 Task: Find connections with filter location Xinghua with filter topic #coachingwith filter profile language French with filter current company Marine Insight with filter school THANTHAI PERIYAR GOVERNMENT INSTITUTE OF TECHNOLOGY with filter industry Industry Associations with filter service category Visual Design with filter keywords title Beautician
Action: Mouse moved to (661, 88)
Screenshot: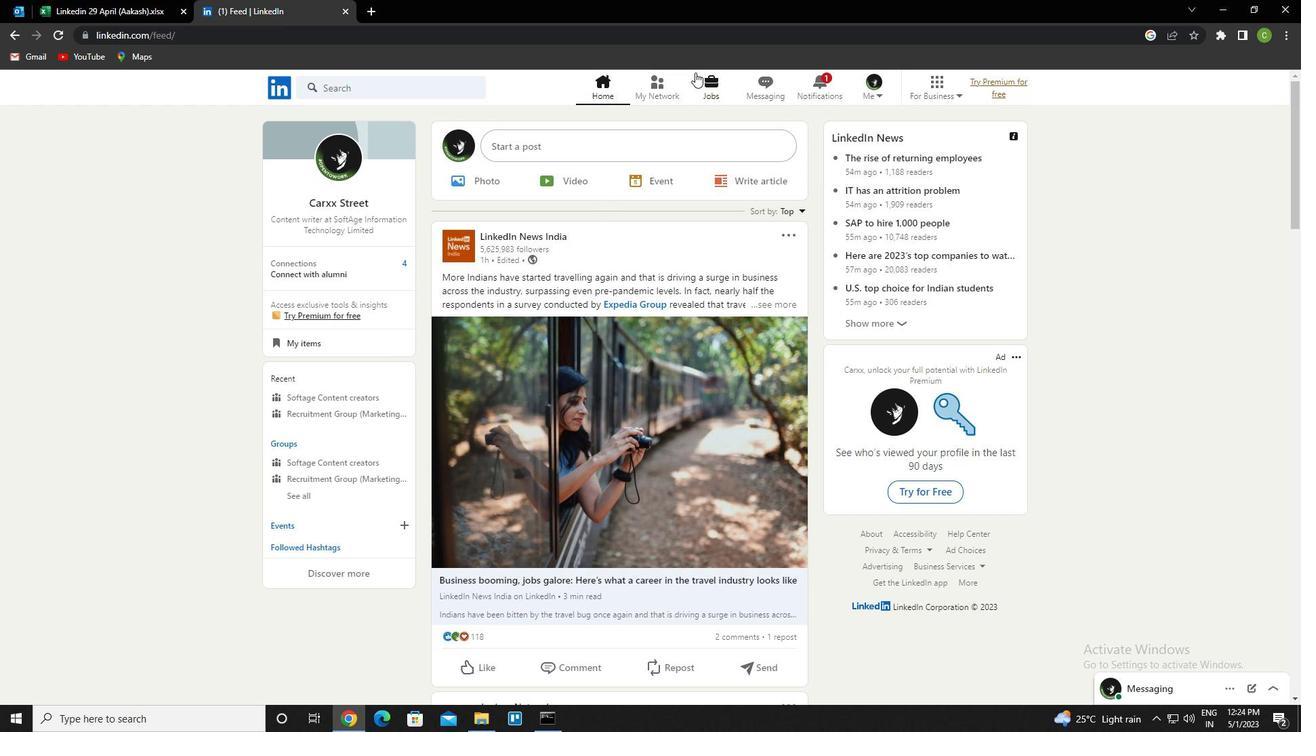 
Action: Mouse pressed left at (661, 88)
Screenshot: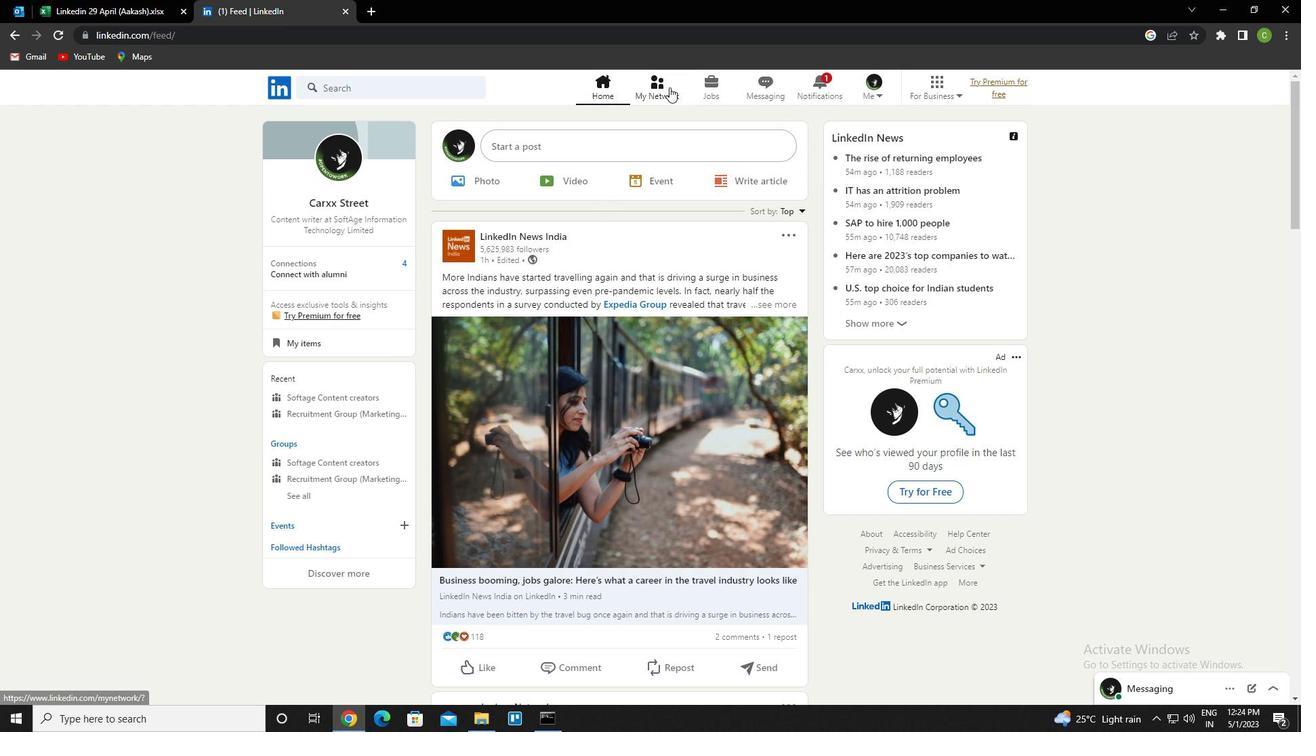 
Action: Mouse moved to (375, 165)
Screenshot: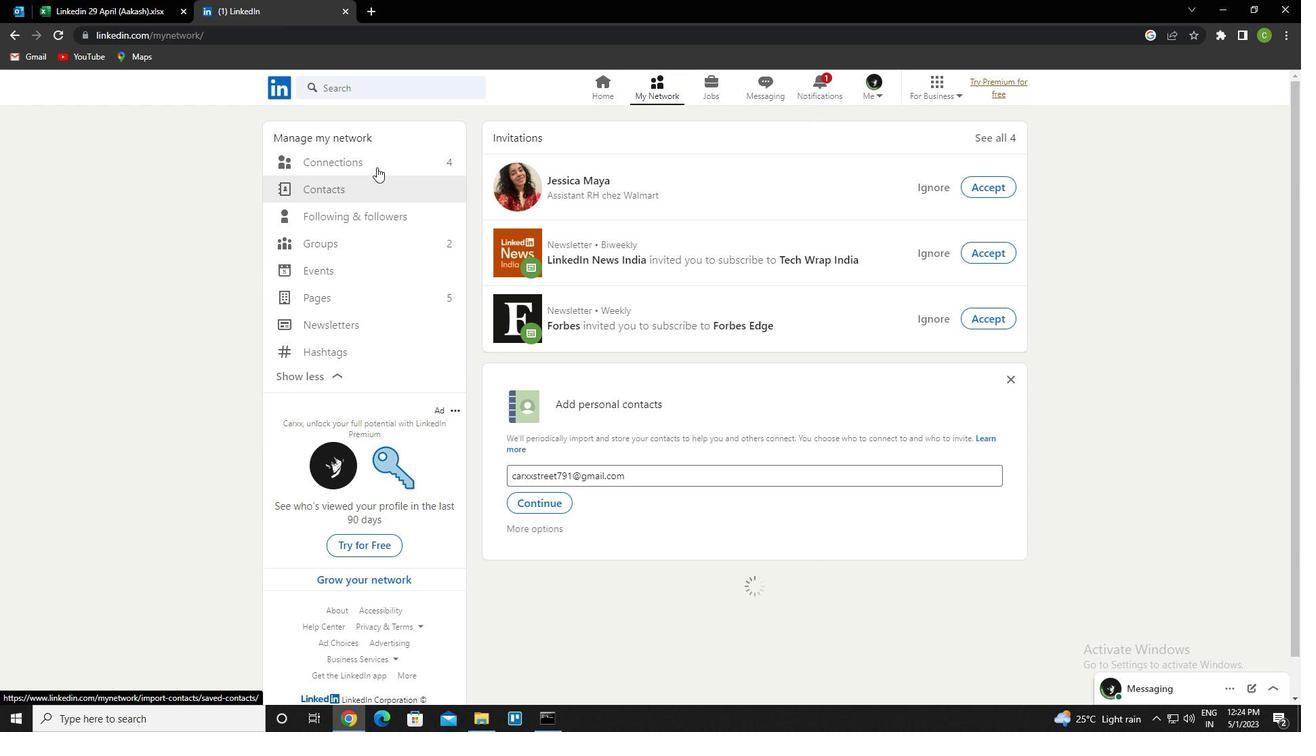 
Action: Mouse pressed left at (375, 165)
Screenshot: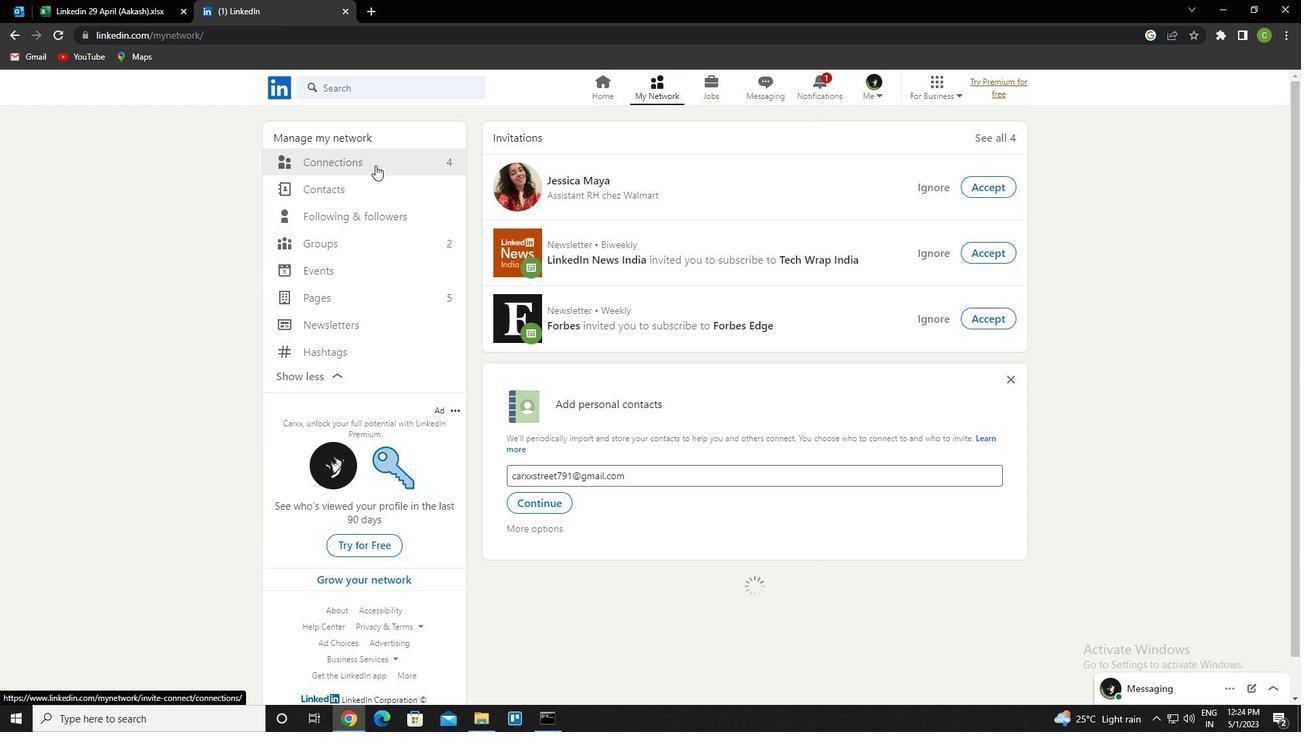 
Action: Mouse moved to (762, 154)
Screenshot: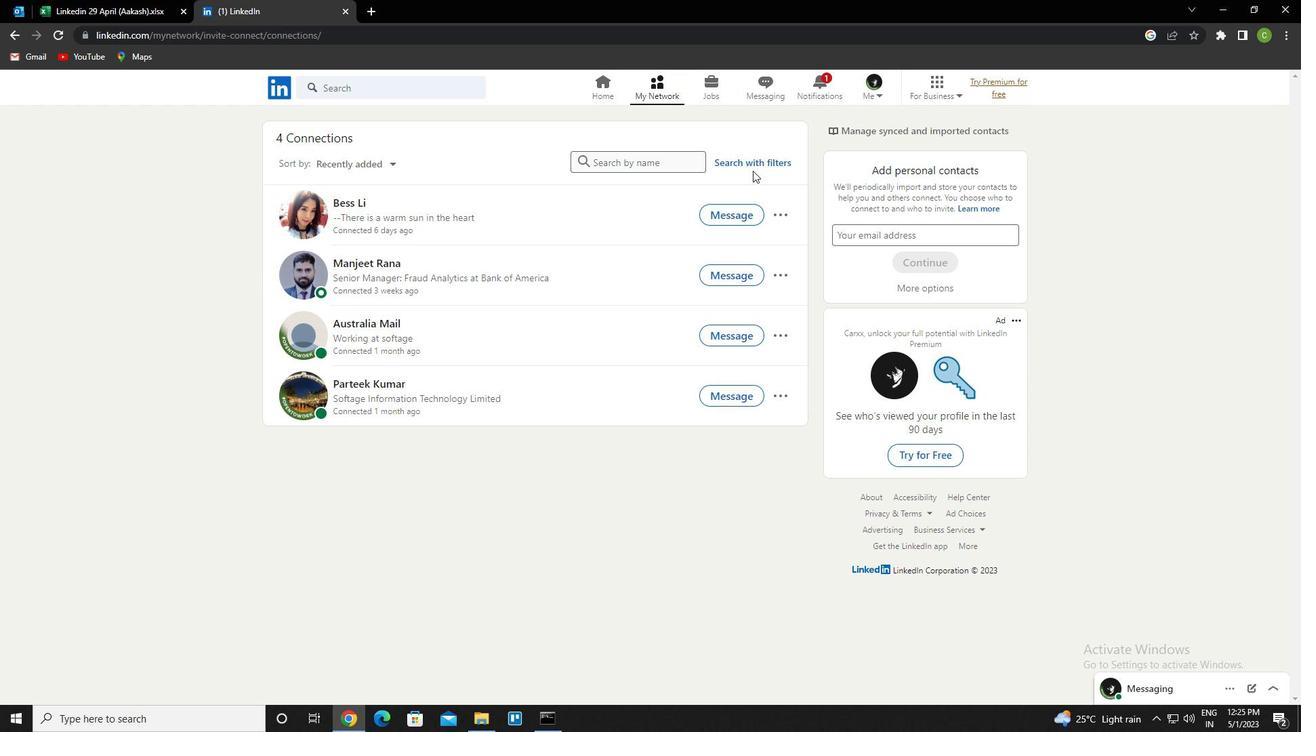 
Action: Mouse pressed left at (762, 154)
Screenshot: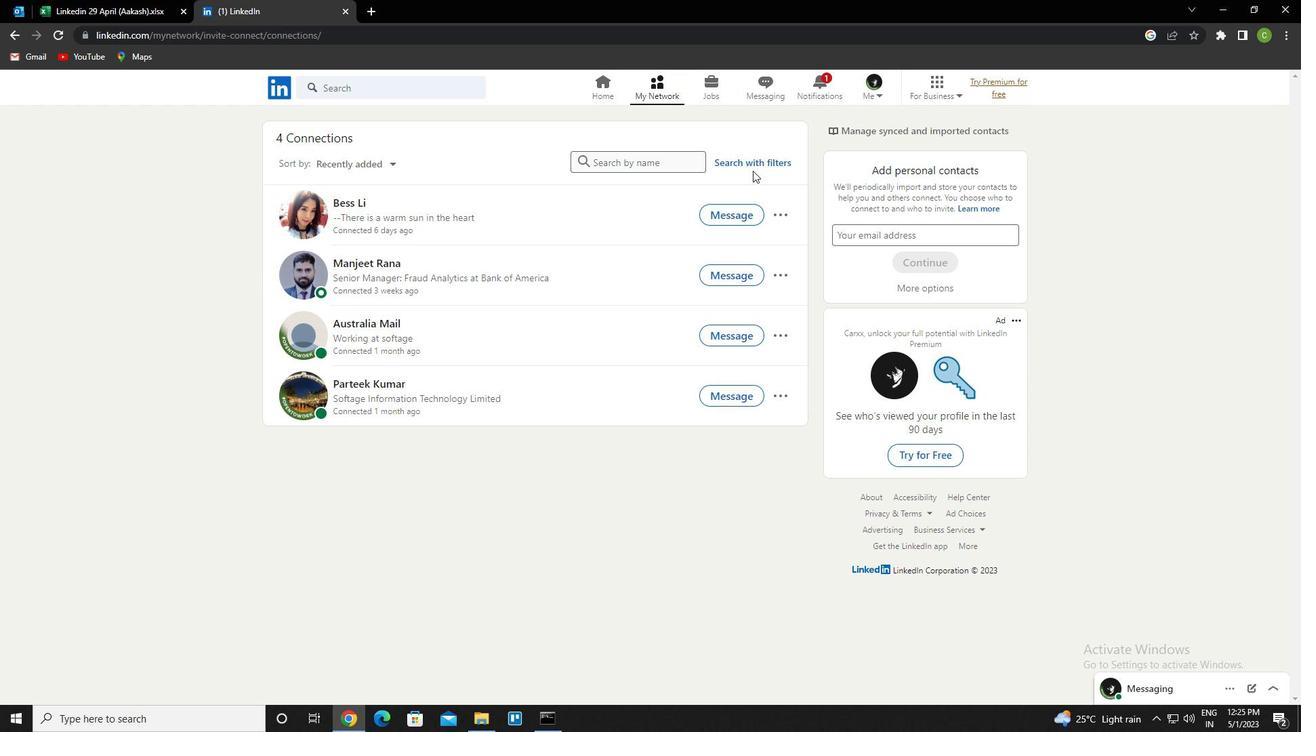 
Action: Mouse moved to (689, 127)
Screenshot: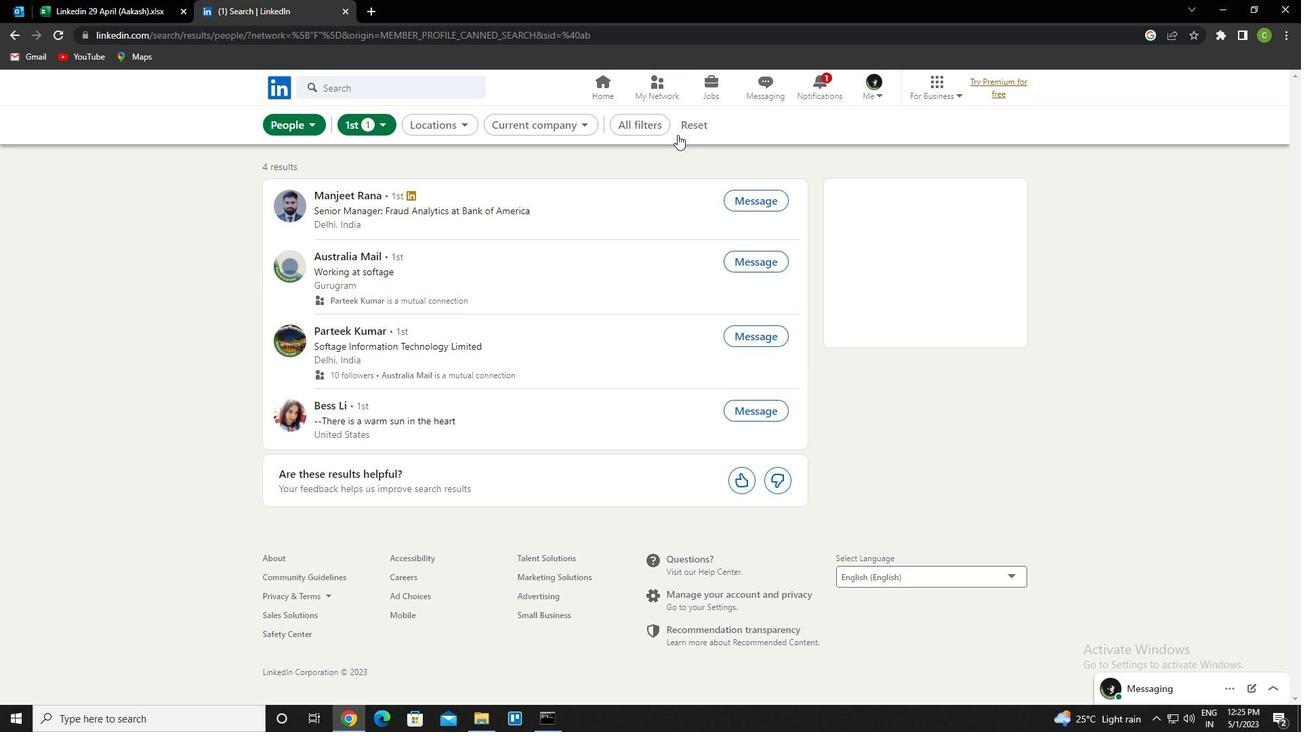 
Action: Mouse pressed left at (689, 127)
Screenshot: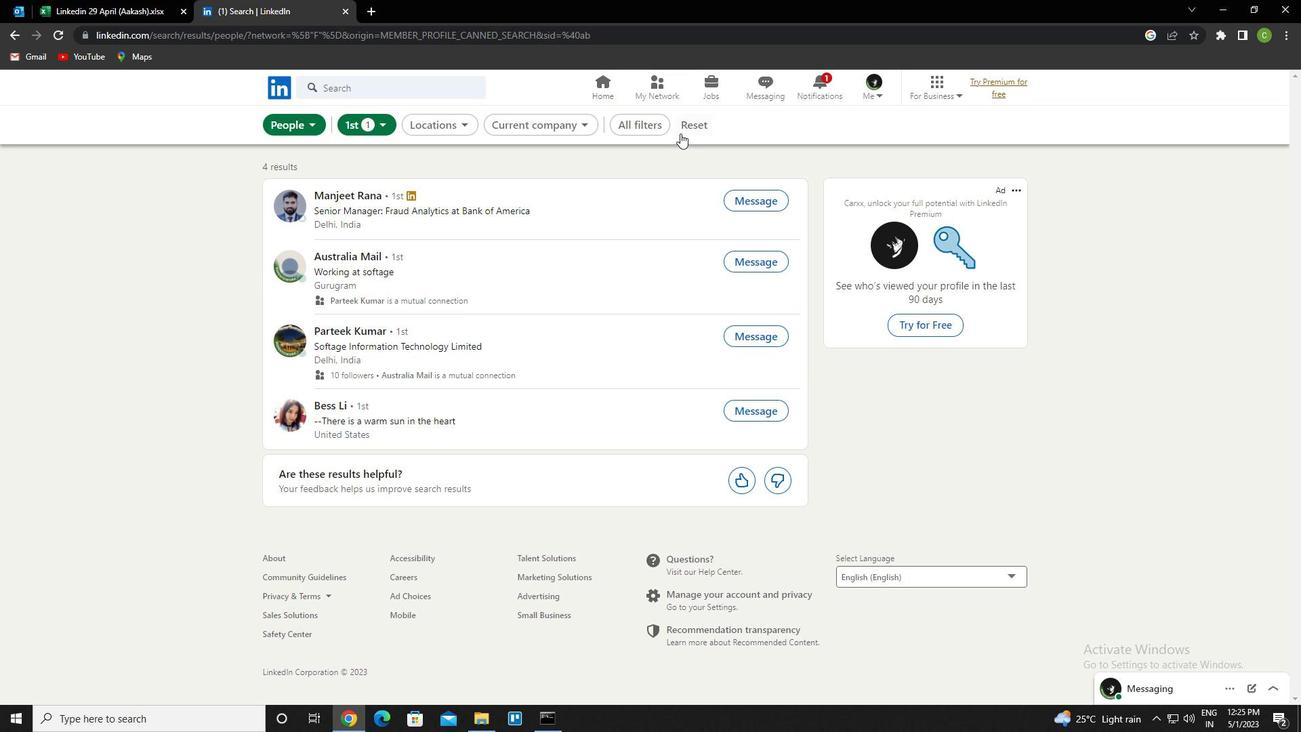 
Action: Mouse moved to (680, 111)
Screenshot: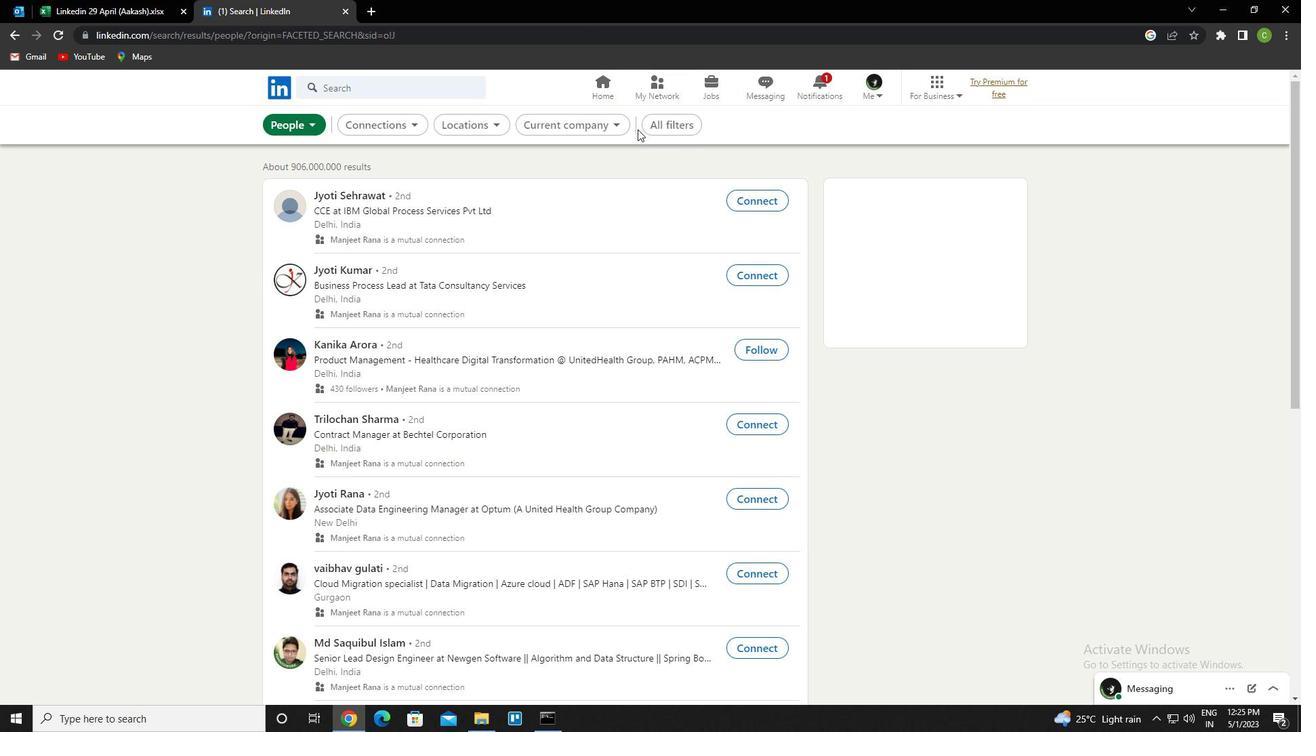 
Action: Mouse pressed left at (680, 111)
Screenshot: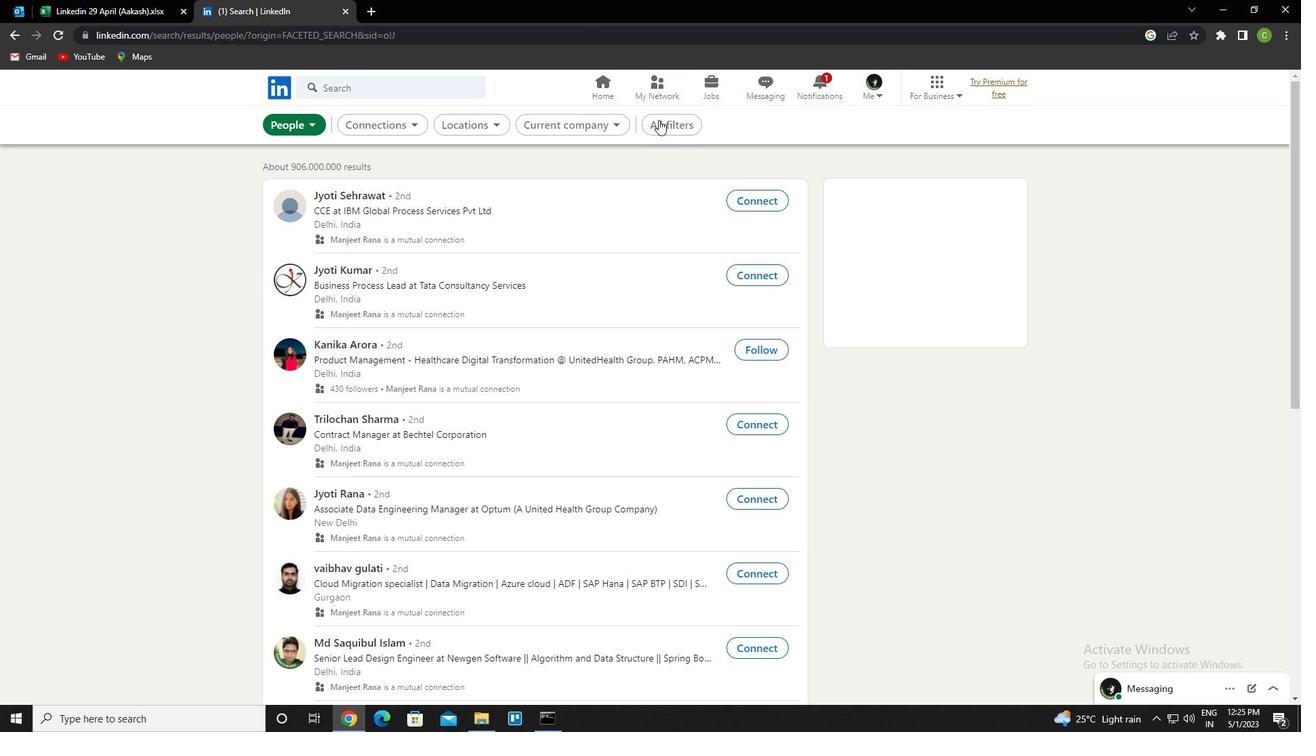 
Action: Mouse moved to (673, 124)
Screenshot: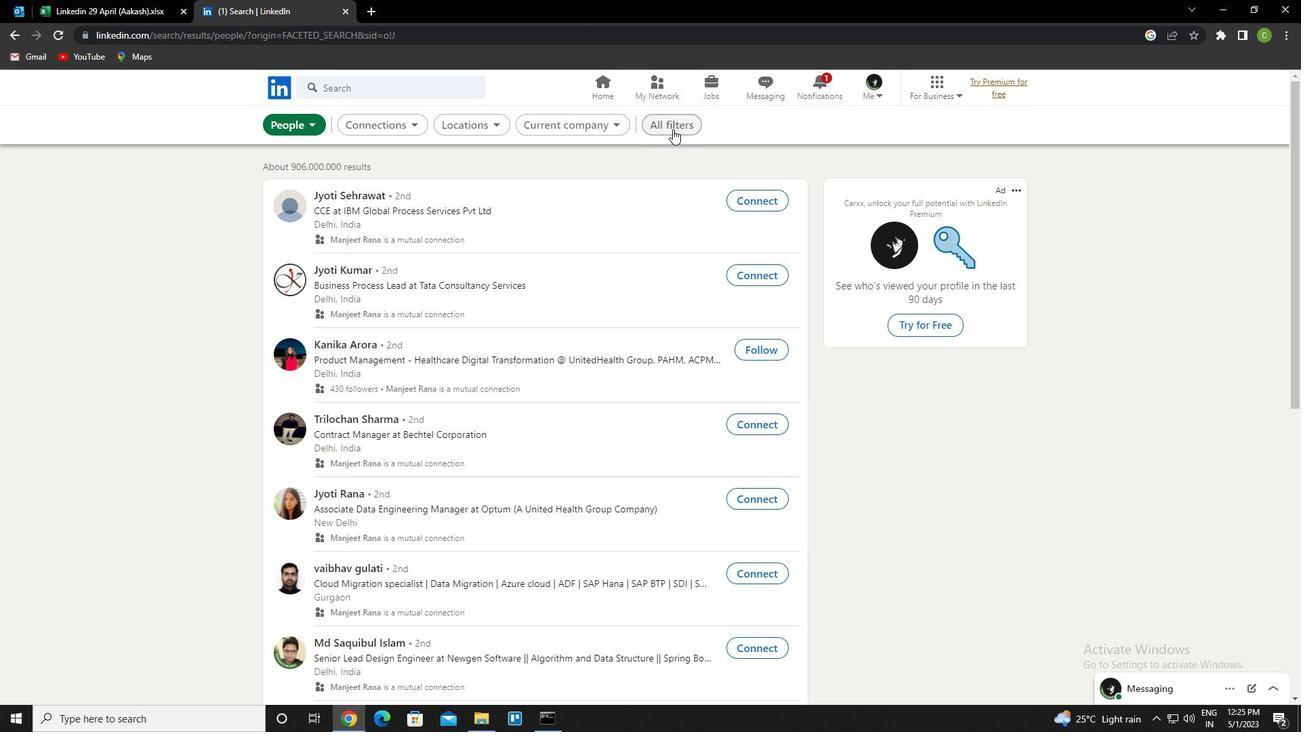 
Action: Mouse pressed left at (673, 124)
Screenshot: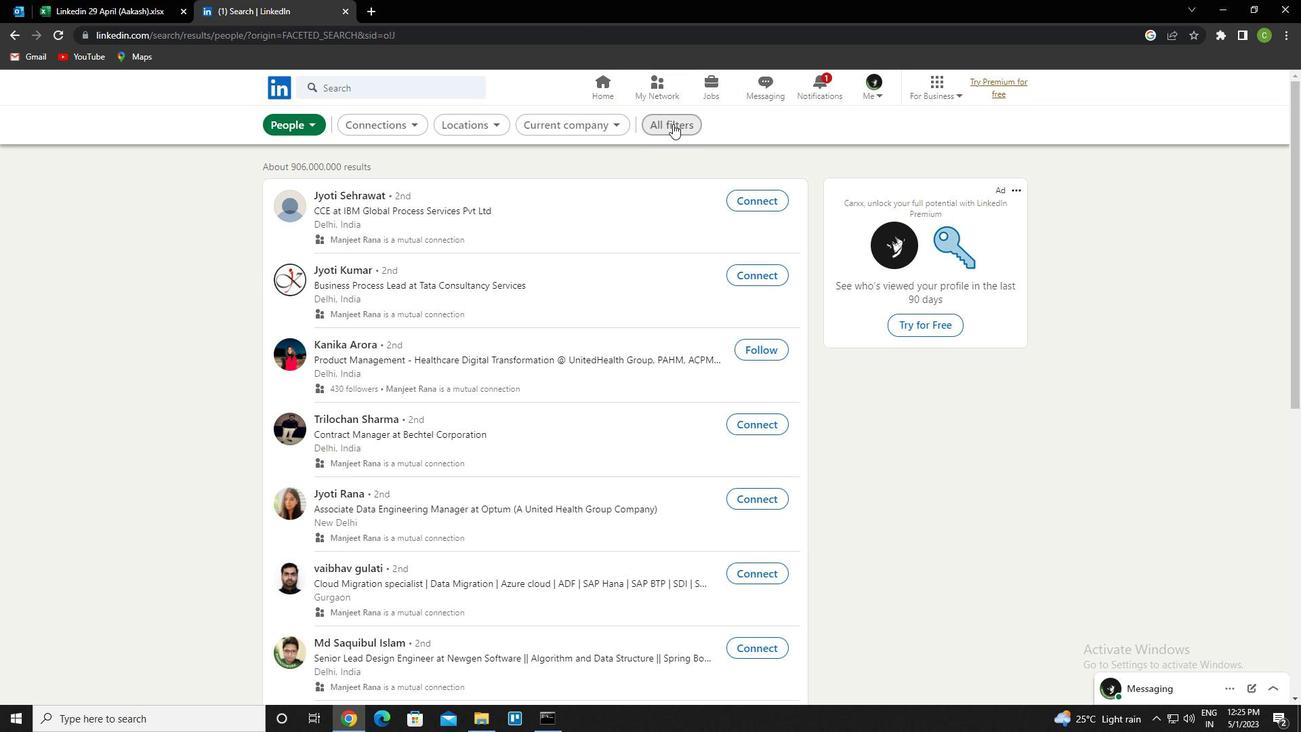 
Action: Mouse moved to (1136, 506)
Screenshot: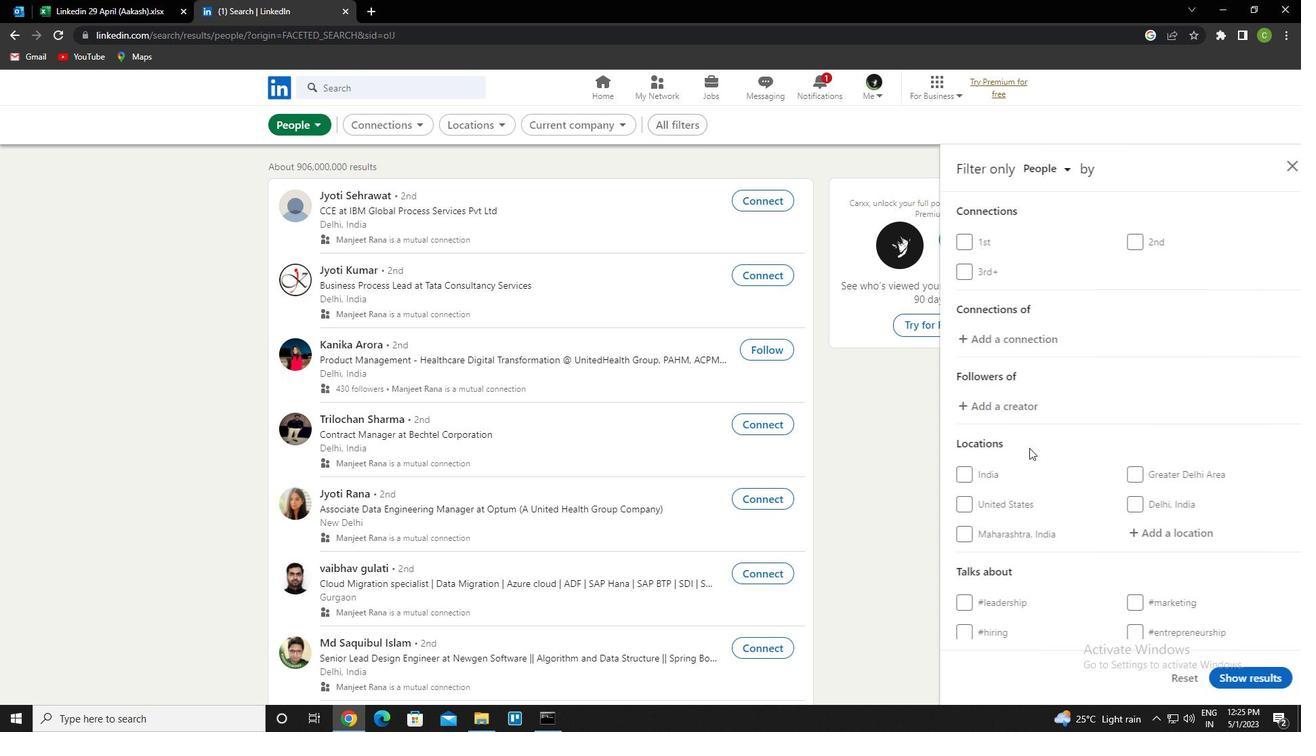 
Action: Mouse scrolled (1136, 505) with delta (0, 0)
Screenshot: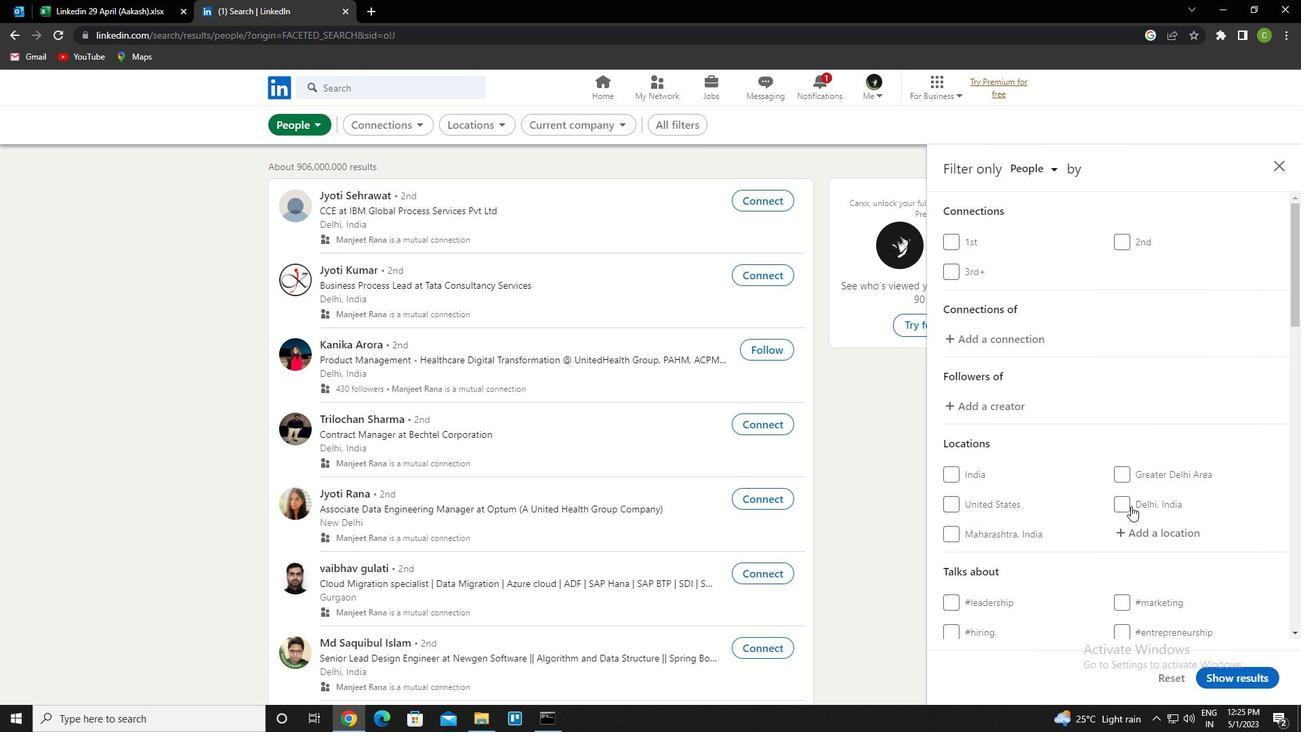 
Action: Mouse scrolled (1136, 505) with delta (0, 0)
Screenshot: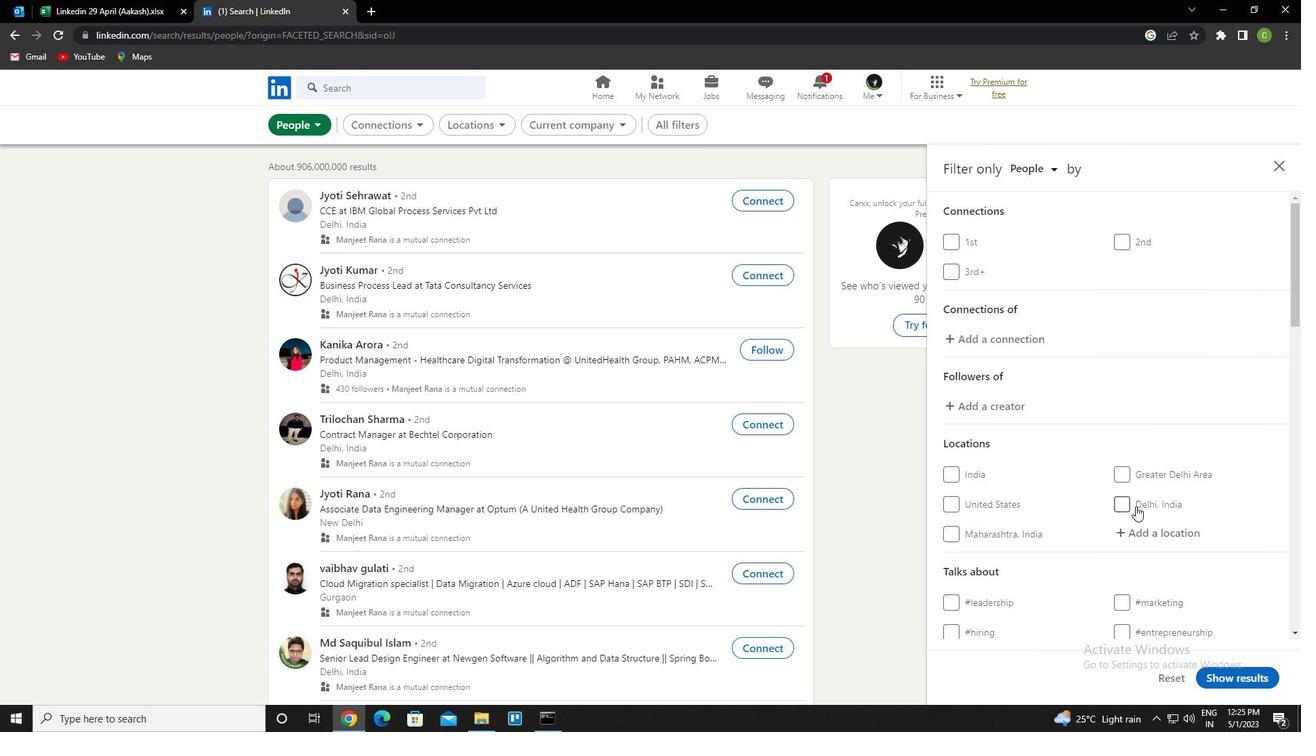 
Action: Mouse moved to (1158, 404)
Screenshot: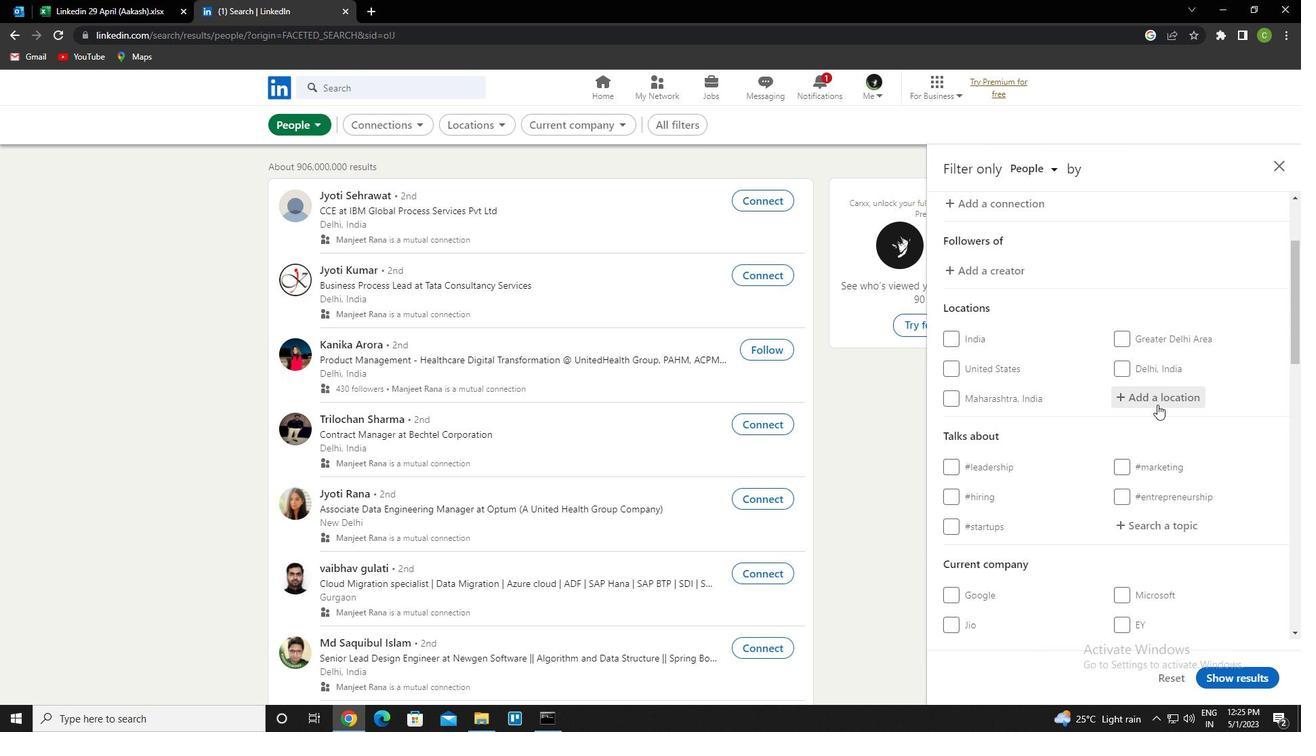 
Action: Mouse pressed left at (1158, 404)
Screenshot: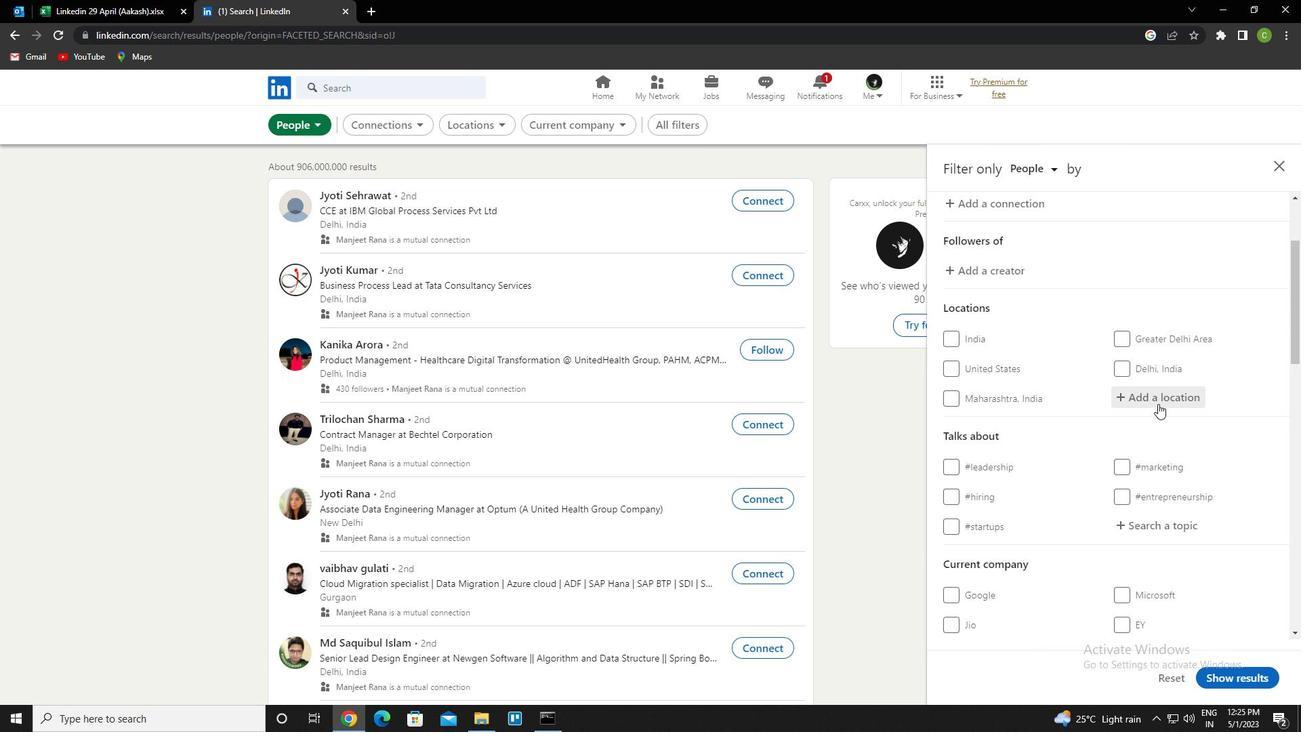 
Action: Mouse moved to (1156, 404)
Screenshot: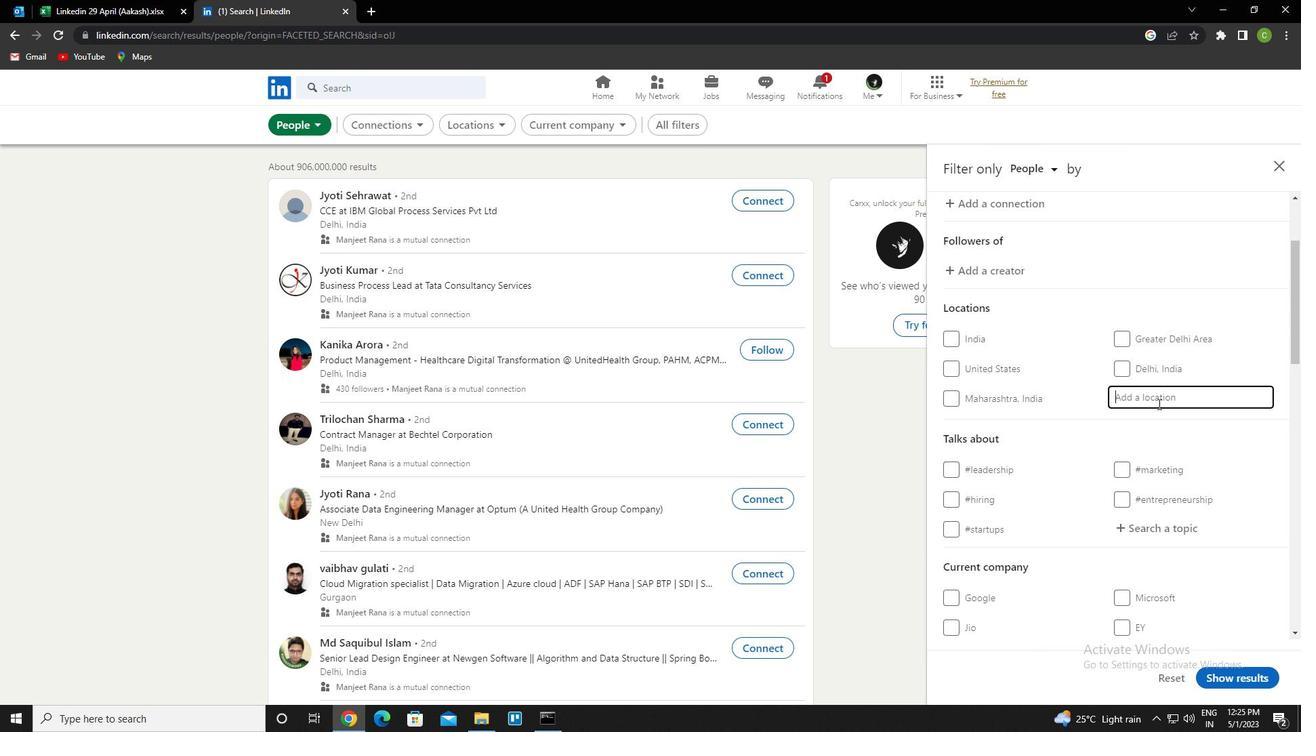 
Action: Key pressed <Key.caps_lock>x<Key.caps_lock>inghua<Key.enter>
Screenshot: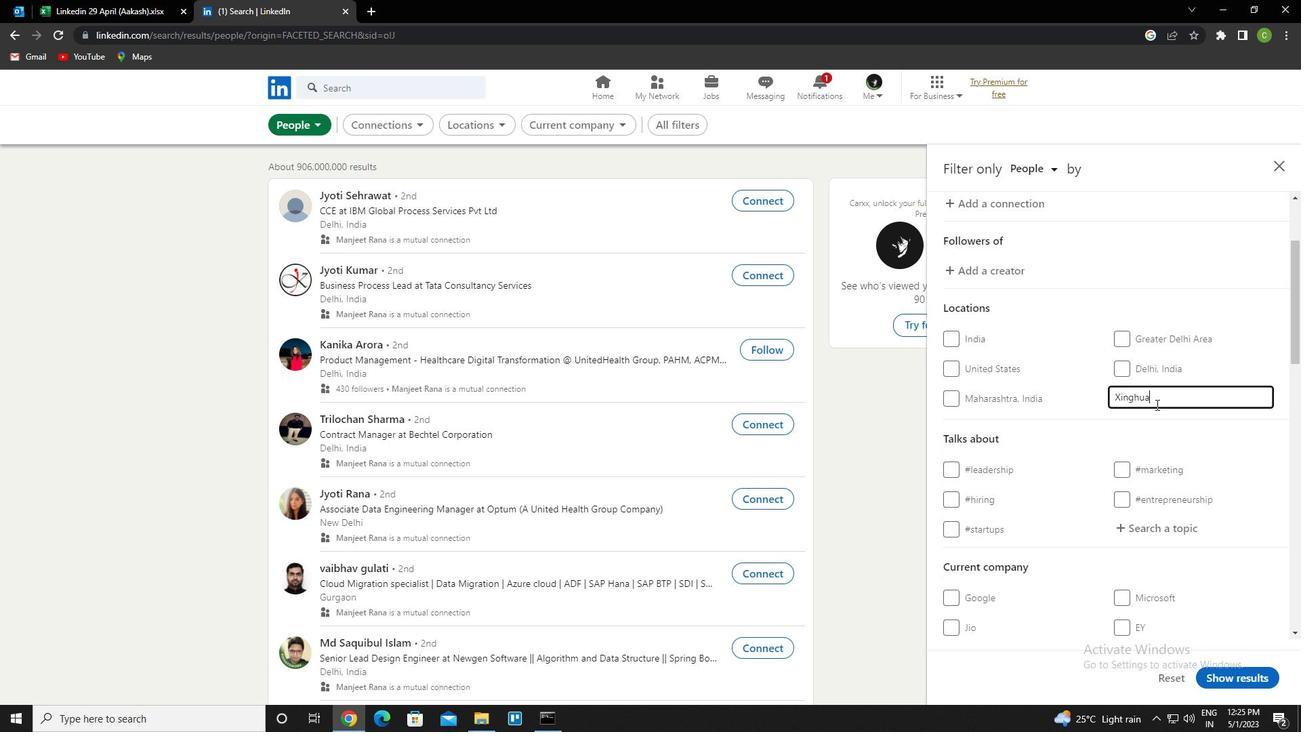 
Action: Mouse moved to (1145, 412)
Screenshot: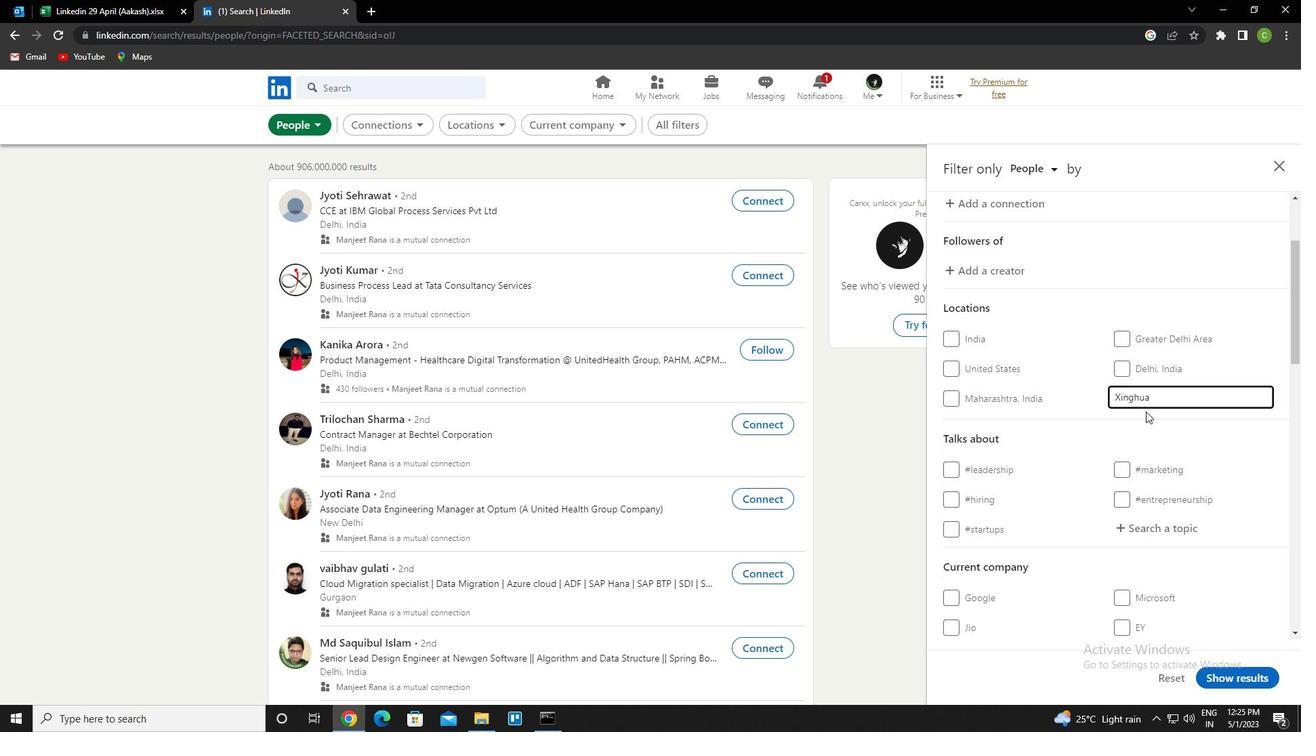 
Action: Mouse scrolled (1145, 412) with delta (0, 0)
Screenshot: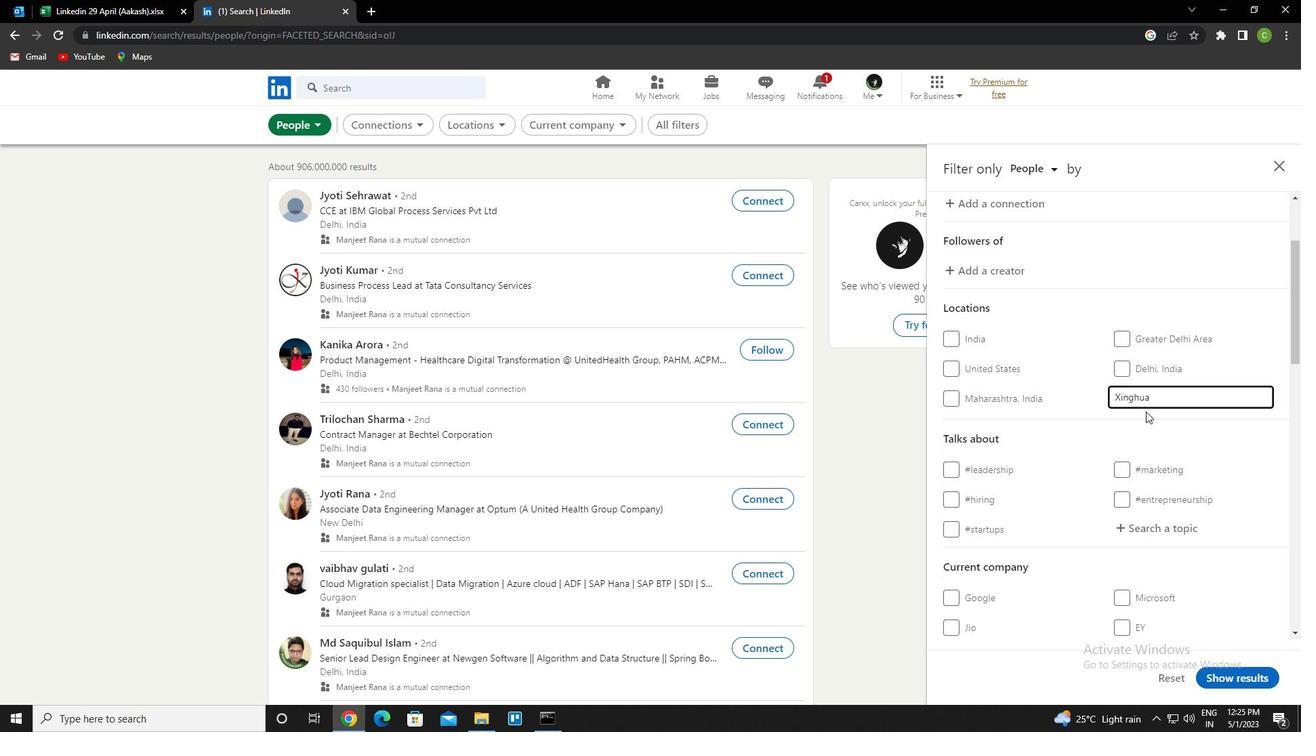 
Action: Mouse moved to (1145, 412)
Screenshot: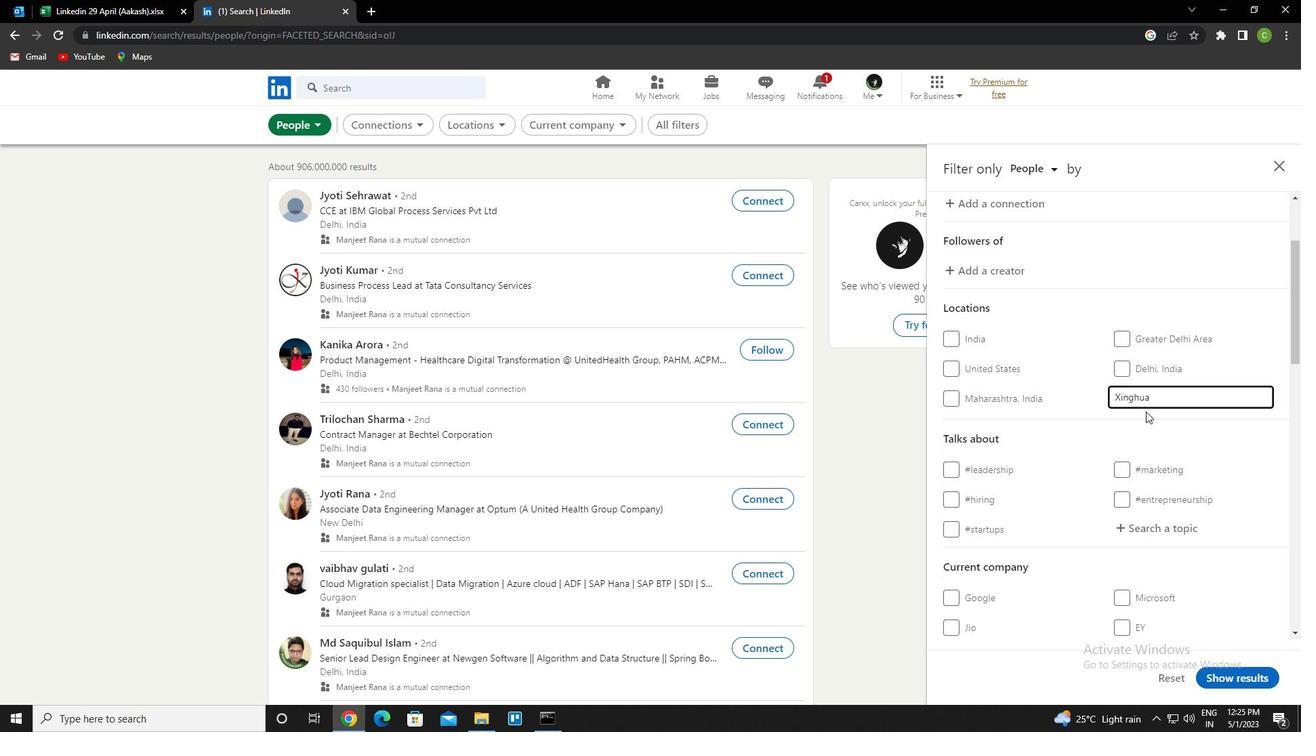 
Action: Mouse scrolled (1145, 412) with delta (0, 0)
Screenshot: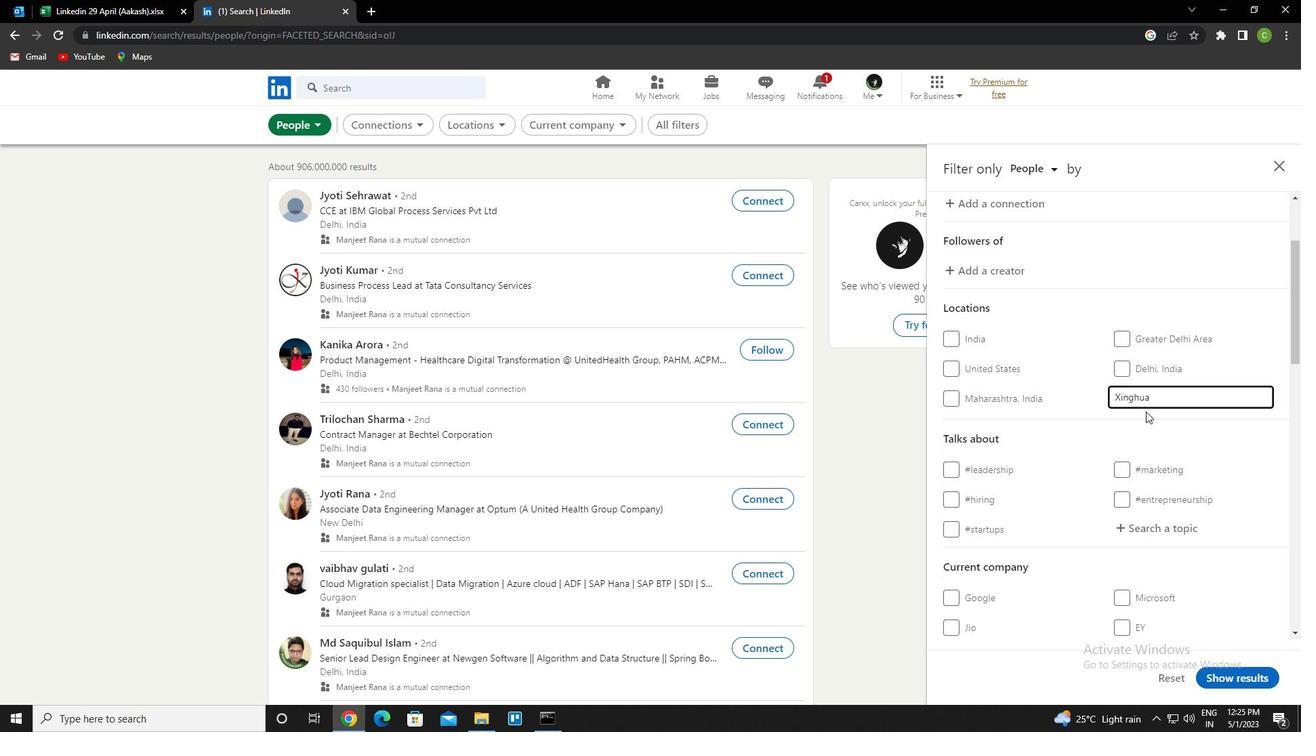 
Action: Mouse moved to (1155, 397)
Screenshot: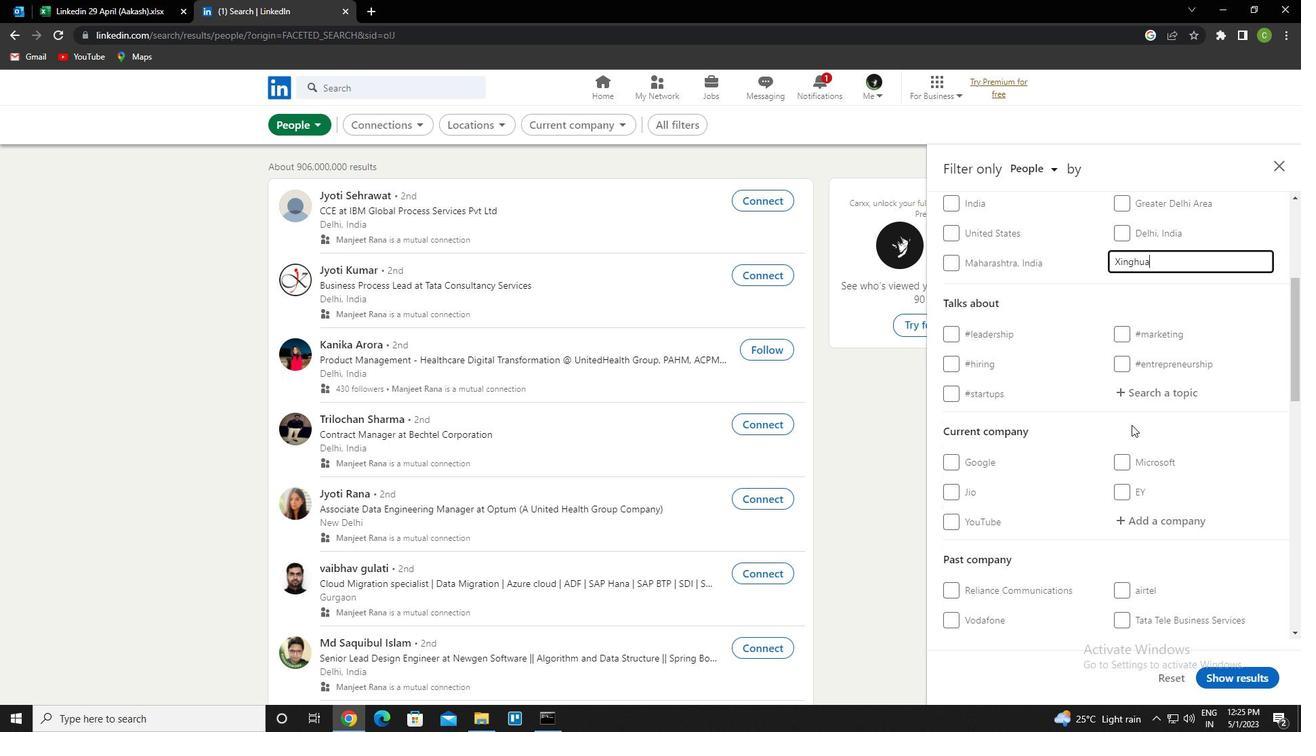 
Action: Mouse pressed left at (1155, 397)
Screenshot: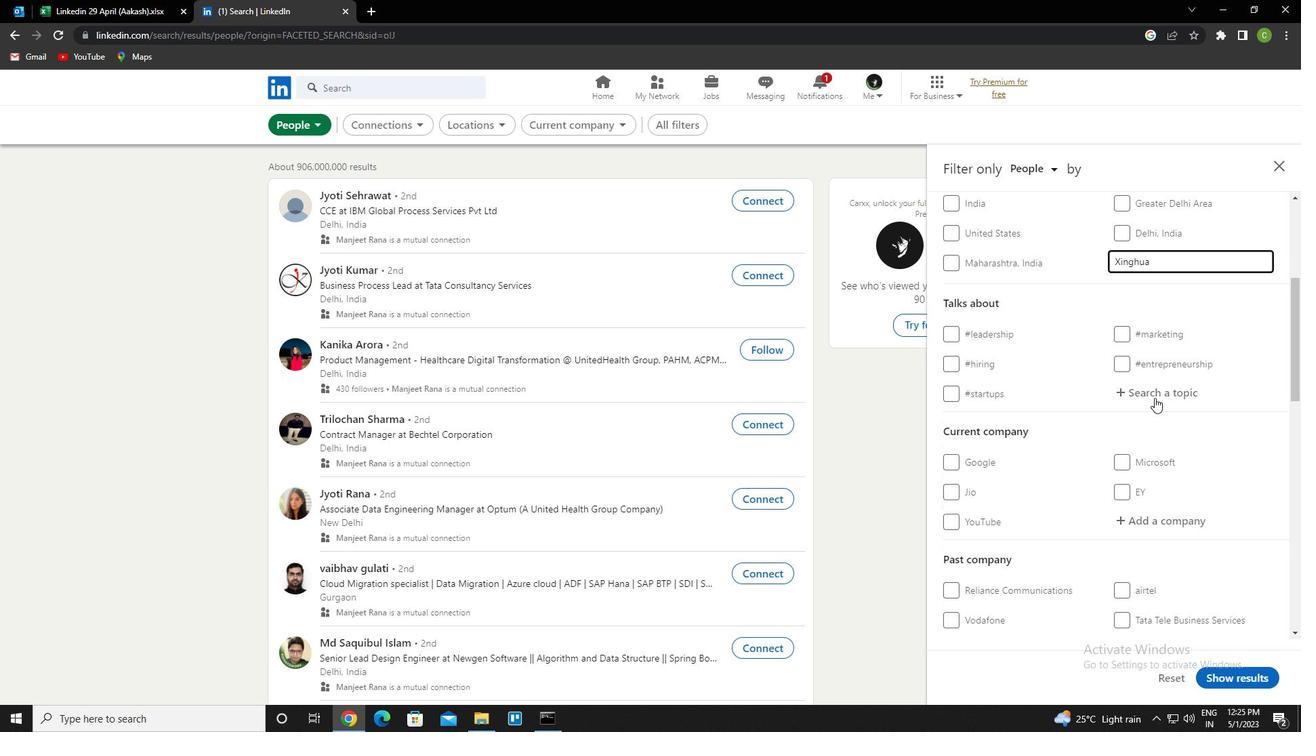 
Action: Key pressed coaching<Key.down><Key.enter>
Screenshot: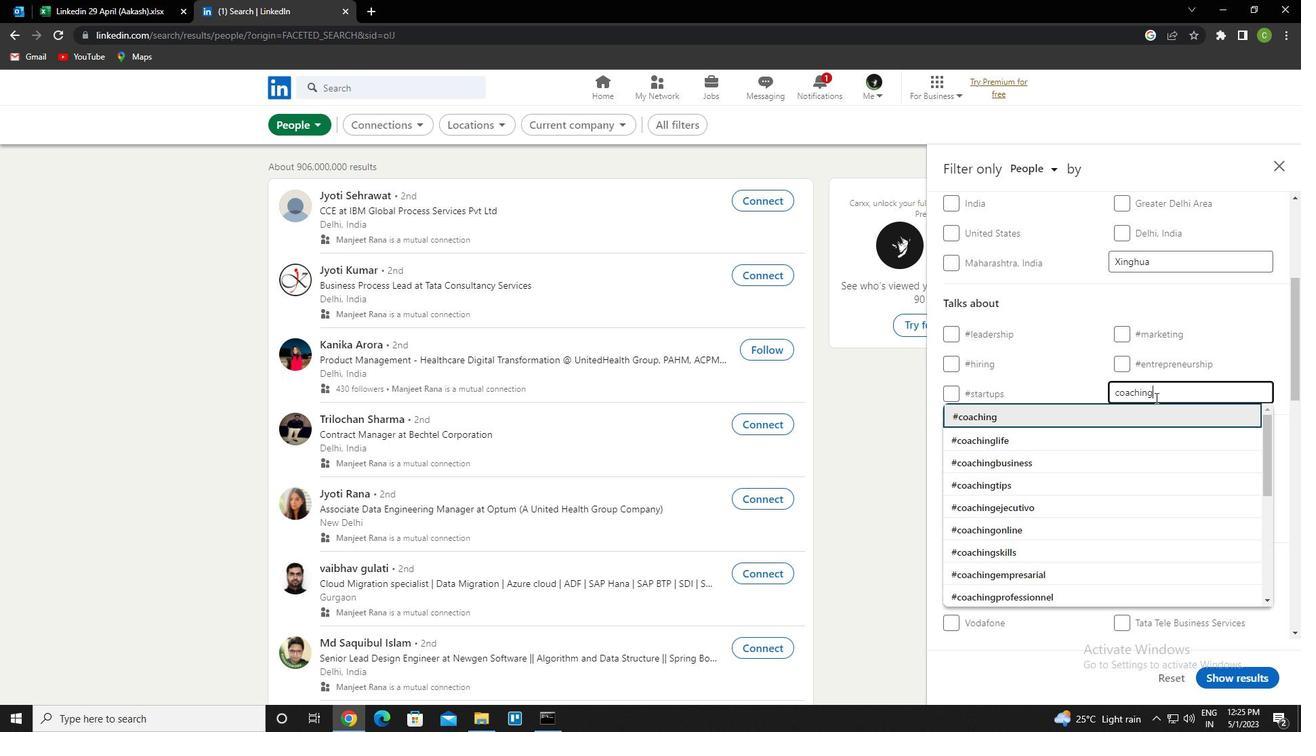
Action: Mouse moved to (1171, 406)
Screenshot: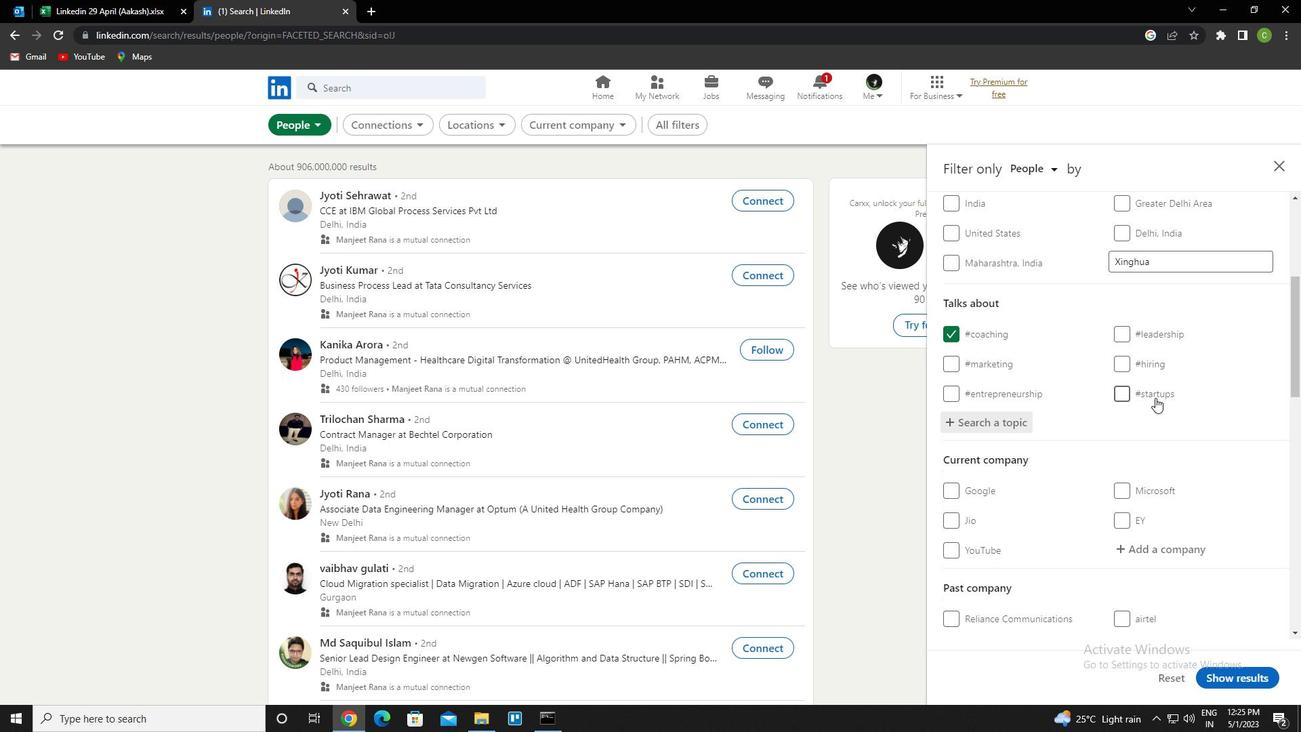 
Action: Mouse scrolled (1171, 406) with delta (0, 0)
Screenshot: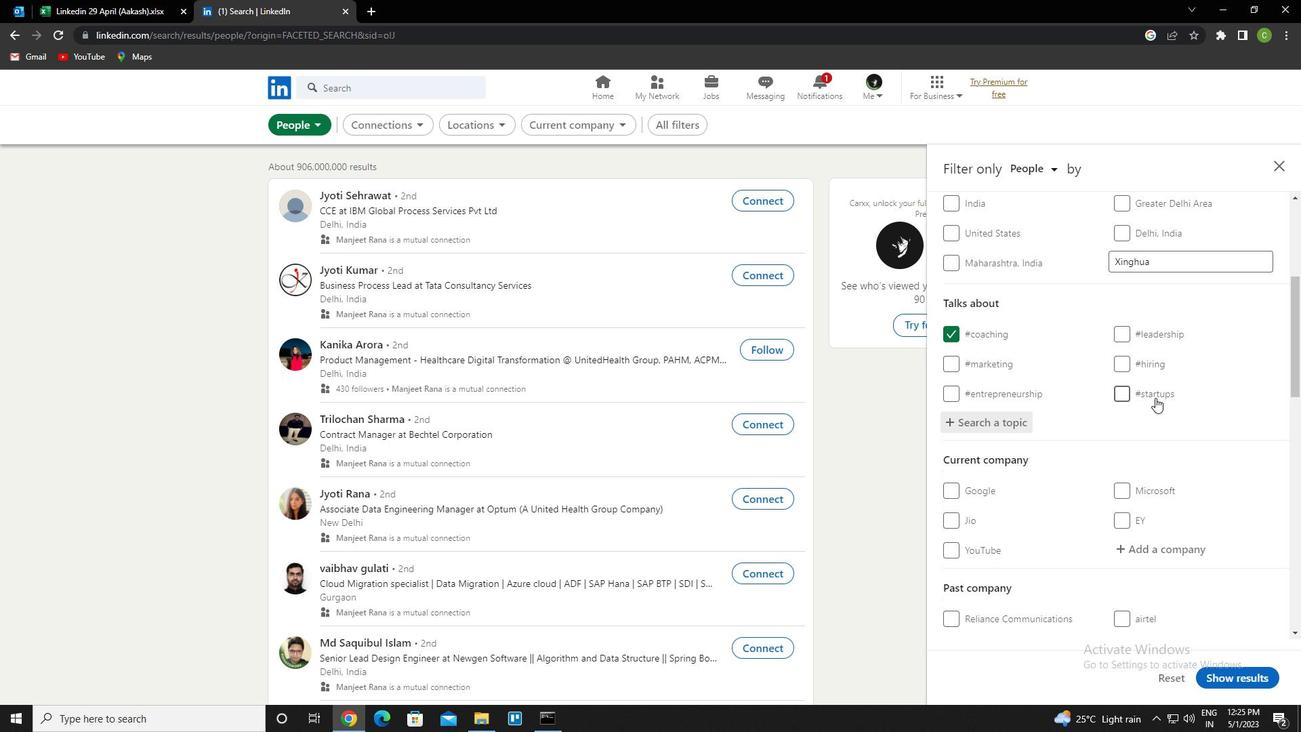 
Action: Mouse moved to (1165, 414)
Screenshot: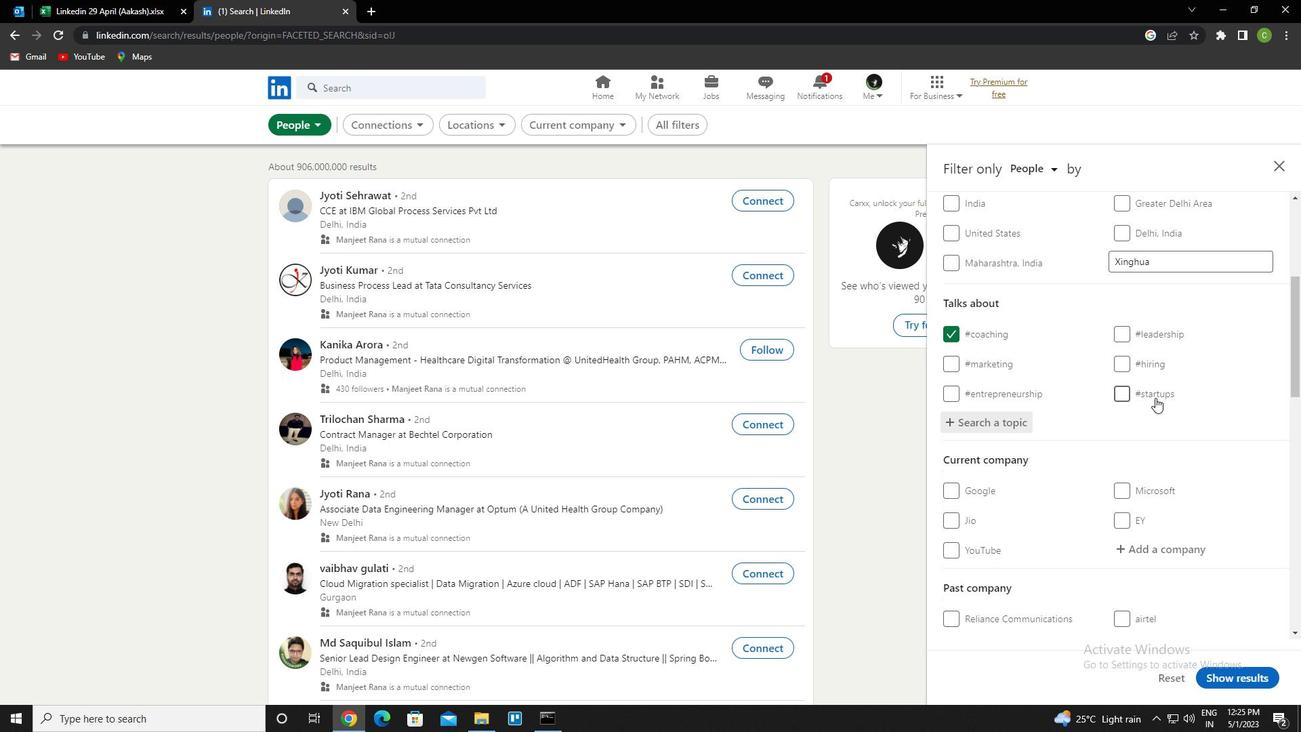 
Action: Mouse scrolled (1165, 414) with delta (0, 0)
Screenshot: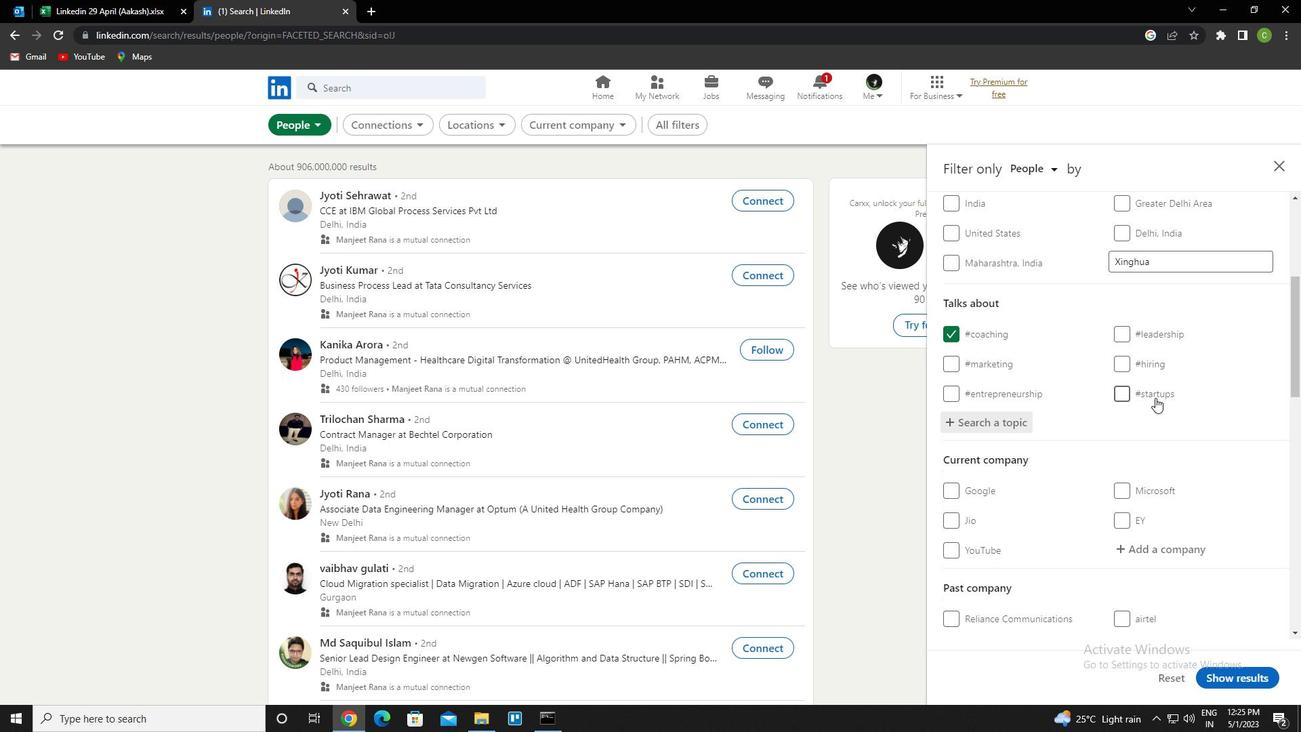 
Action: Mouse moved to (1163, 418)
Screenshot: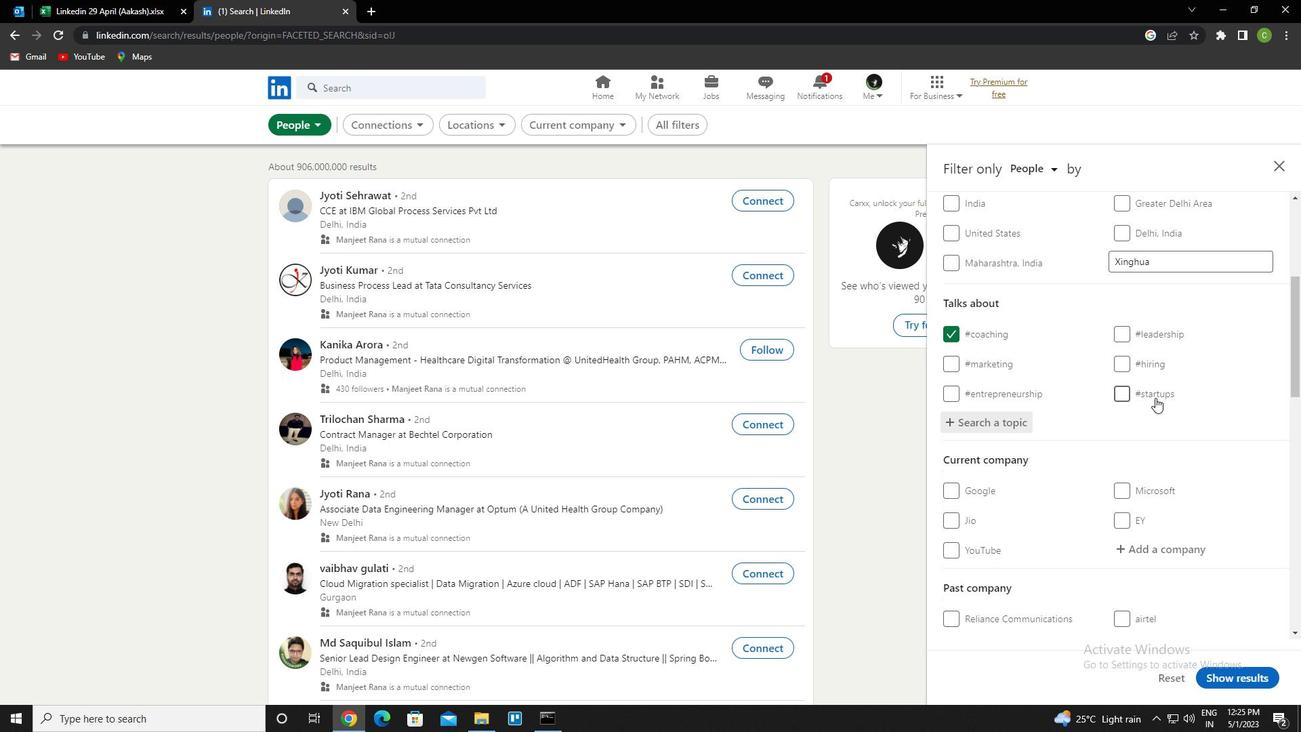 
Action: Mouse scrolled (1163, 418) with delta (0, 0)
Screenshot: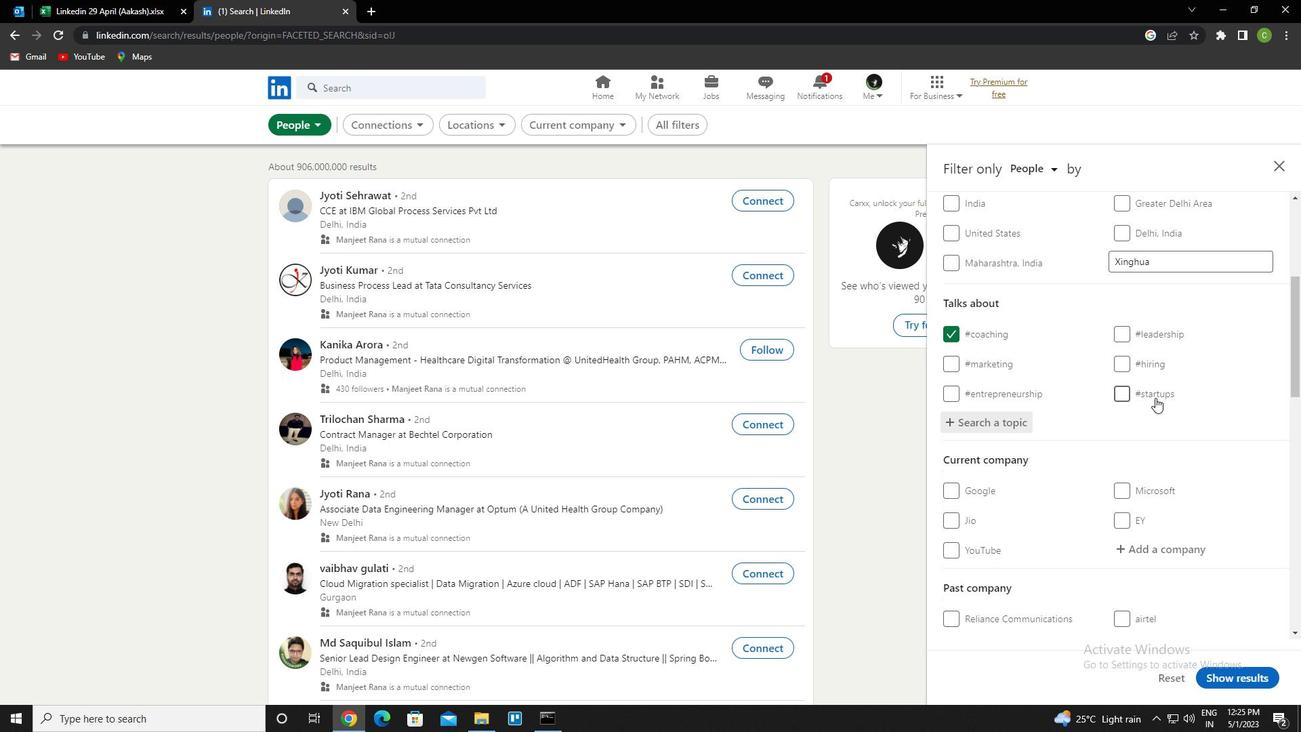 
Action: Mouse scrolled (1163, 418) with delta (0, 0)
Screenshot: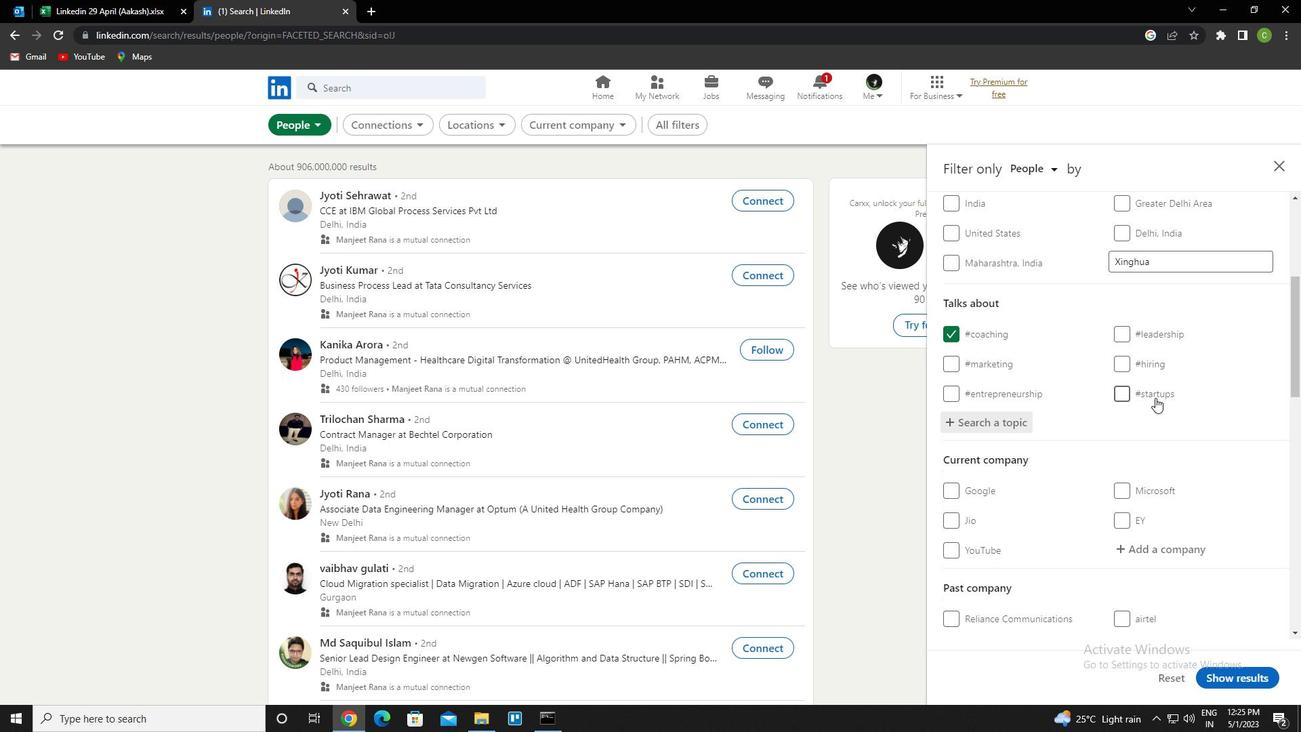 
Action: Mouse scrolled (1163, 418) with delta (0, 0)
Screenshot: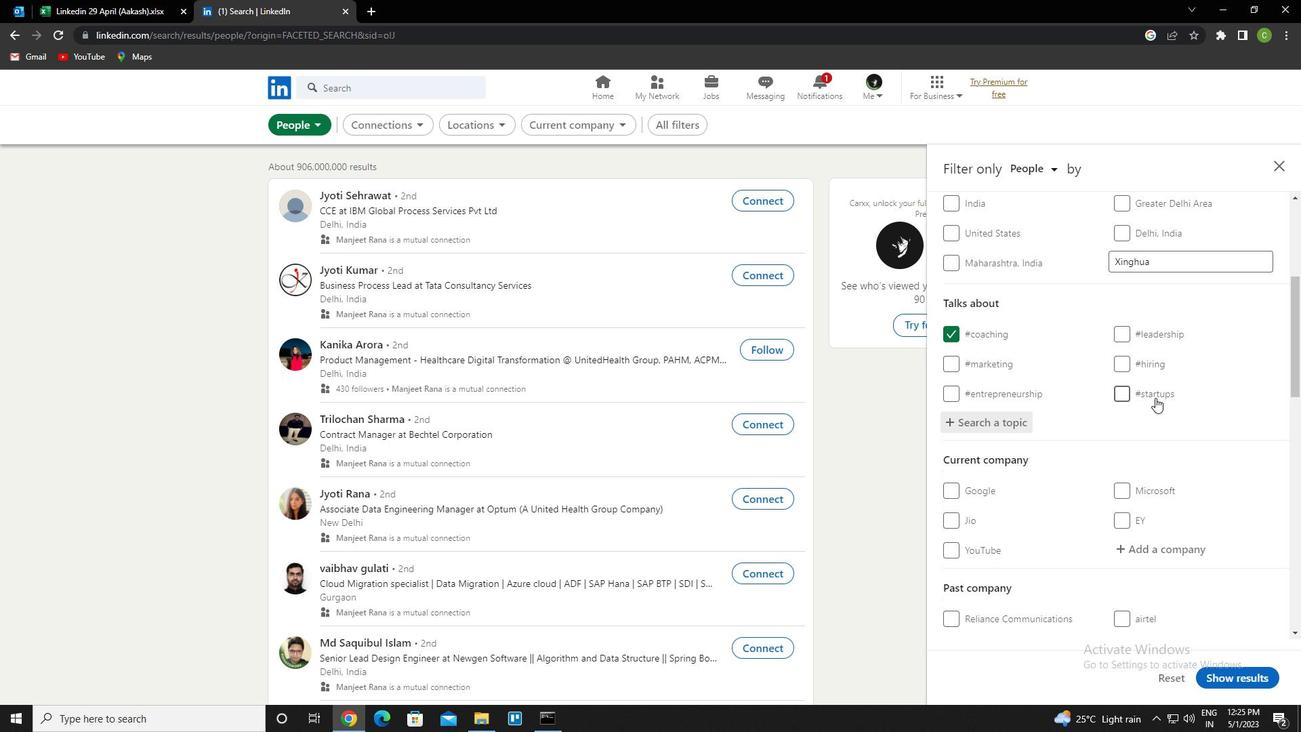 
Action: Mouse scrolled (1163, 418) with delta (0, 0)
Screenshot: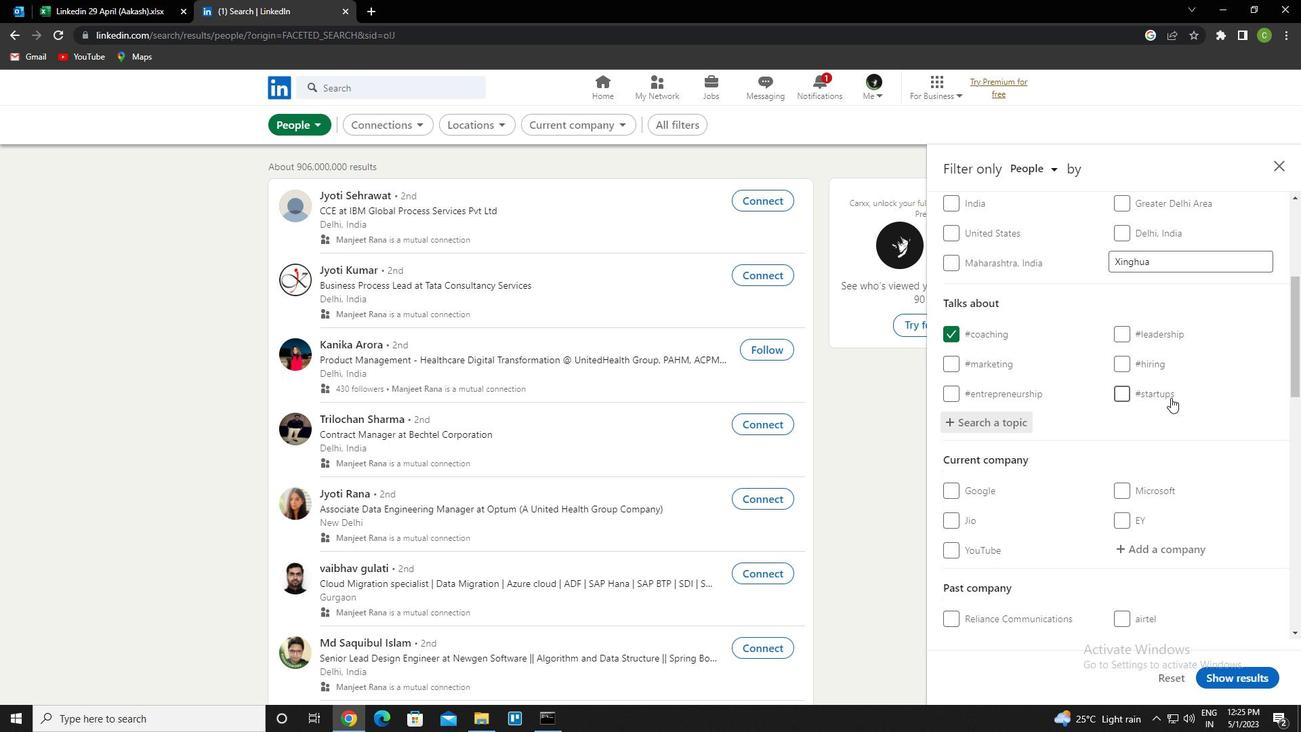 
Action: Mouse scrolled (1163, 418) with delta (0, 0)
Screenshot: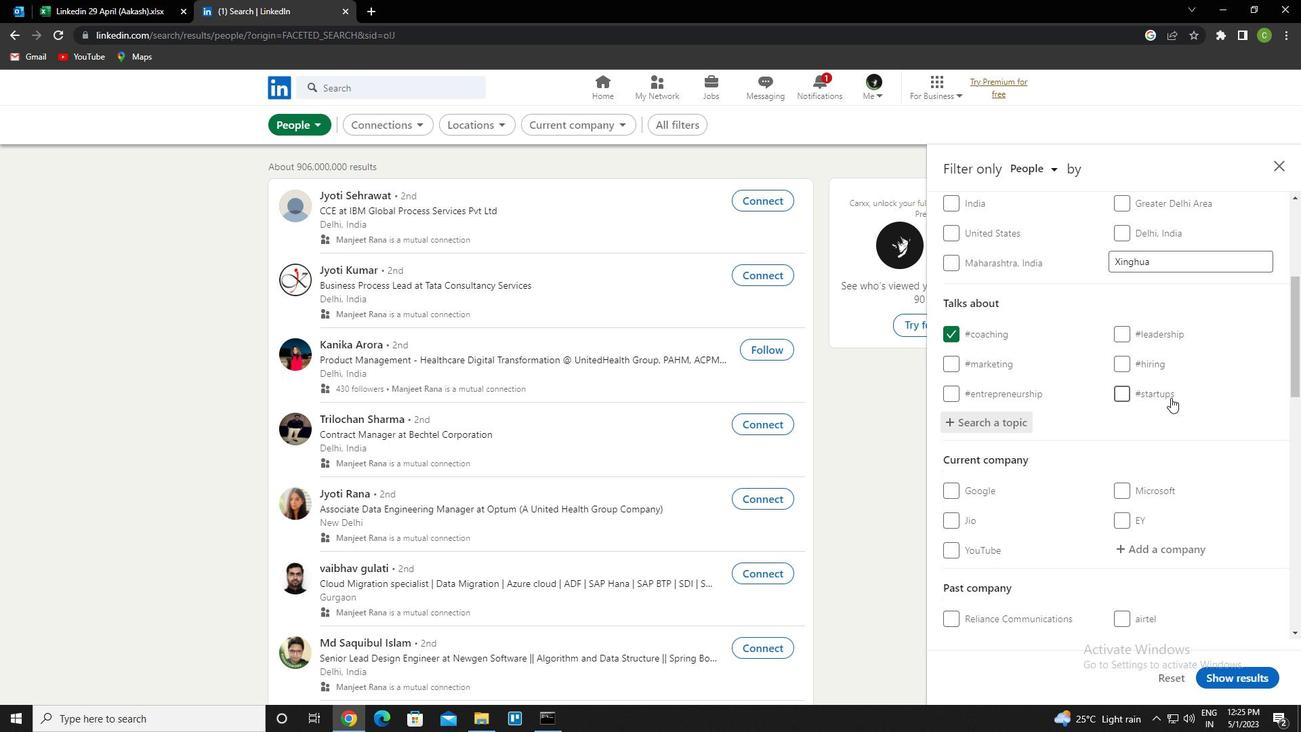 
Action: Mouse scrolled (1163, 418) with delta (0, 0)
Screenshot: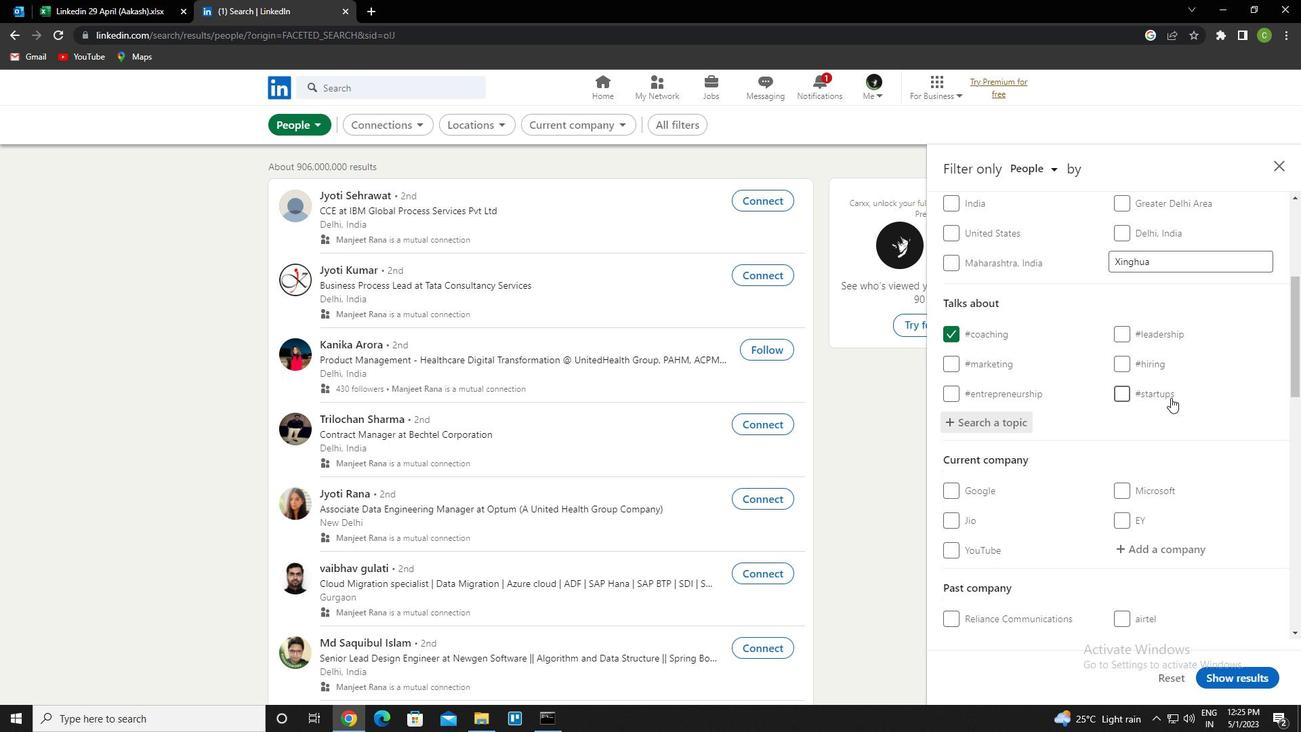 
Action: Mouse moved to (1122, 492)
Screenshot: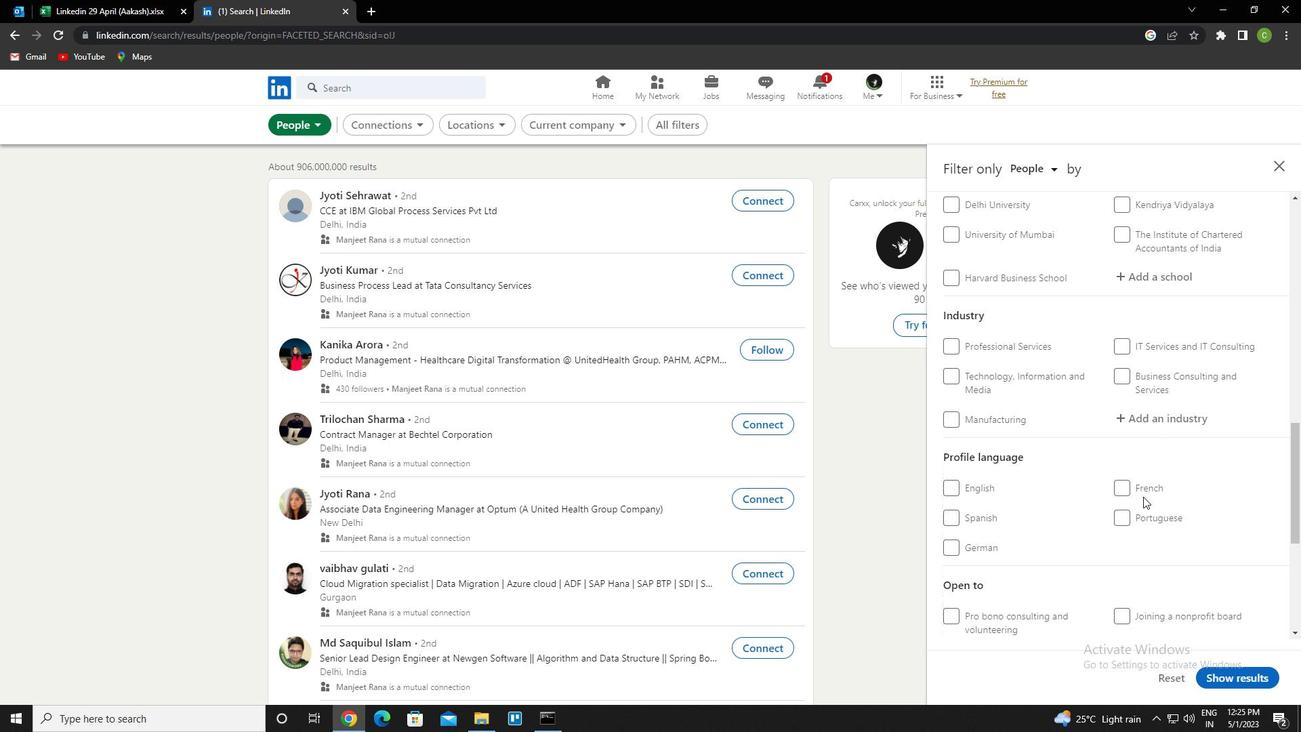 
Action: Mouse pressed left at (1122, 492)
Screenshot: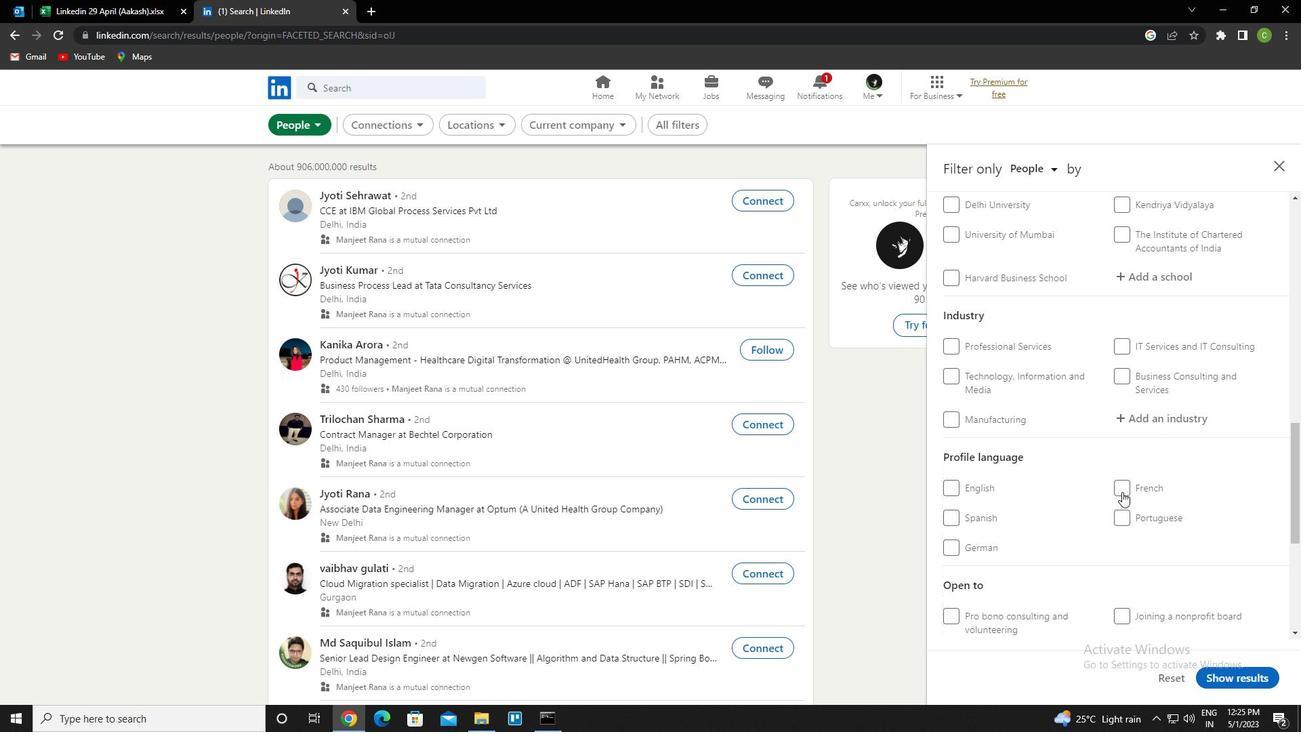 
Action: Mouse scrolled (1122, 492) with delta (0, 0)
Screenshot: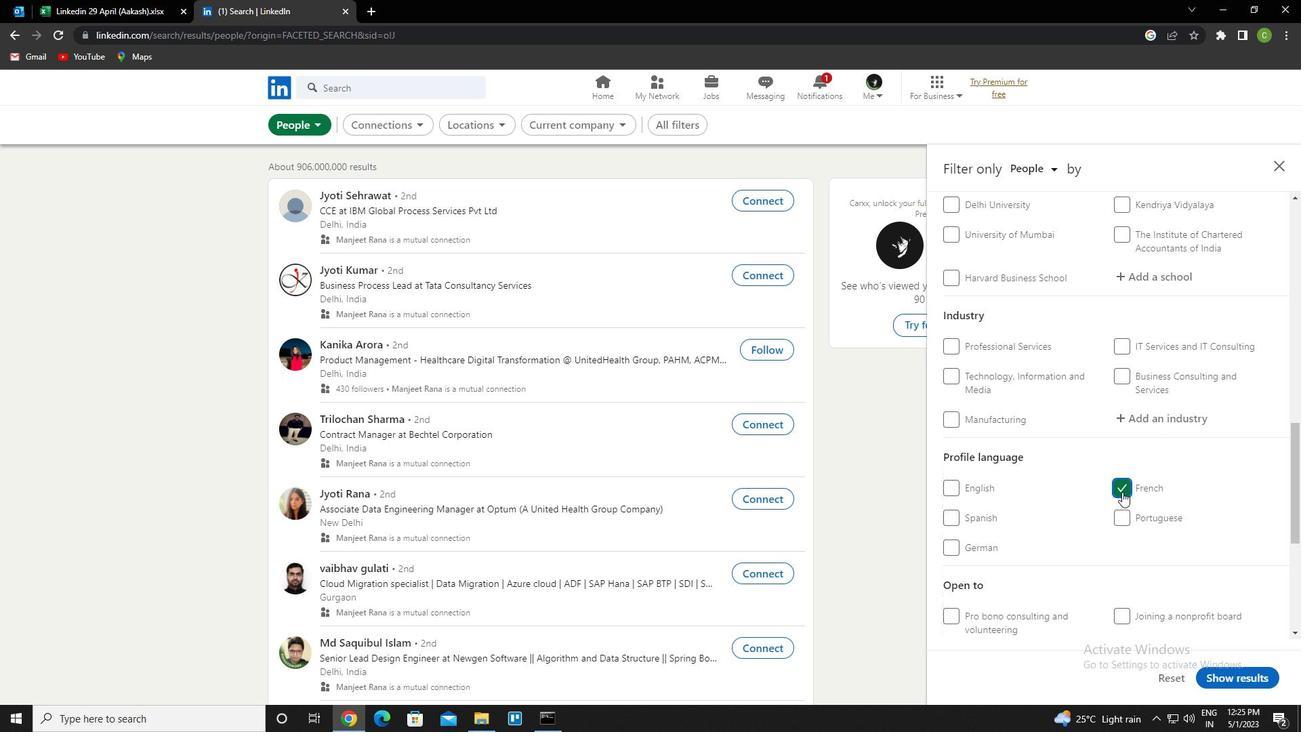 
Action: Mouse scrolled (1122, 492) with delta (0, 0)
Screenshot: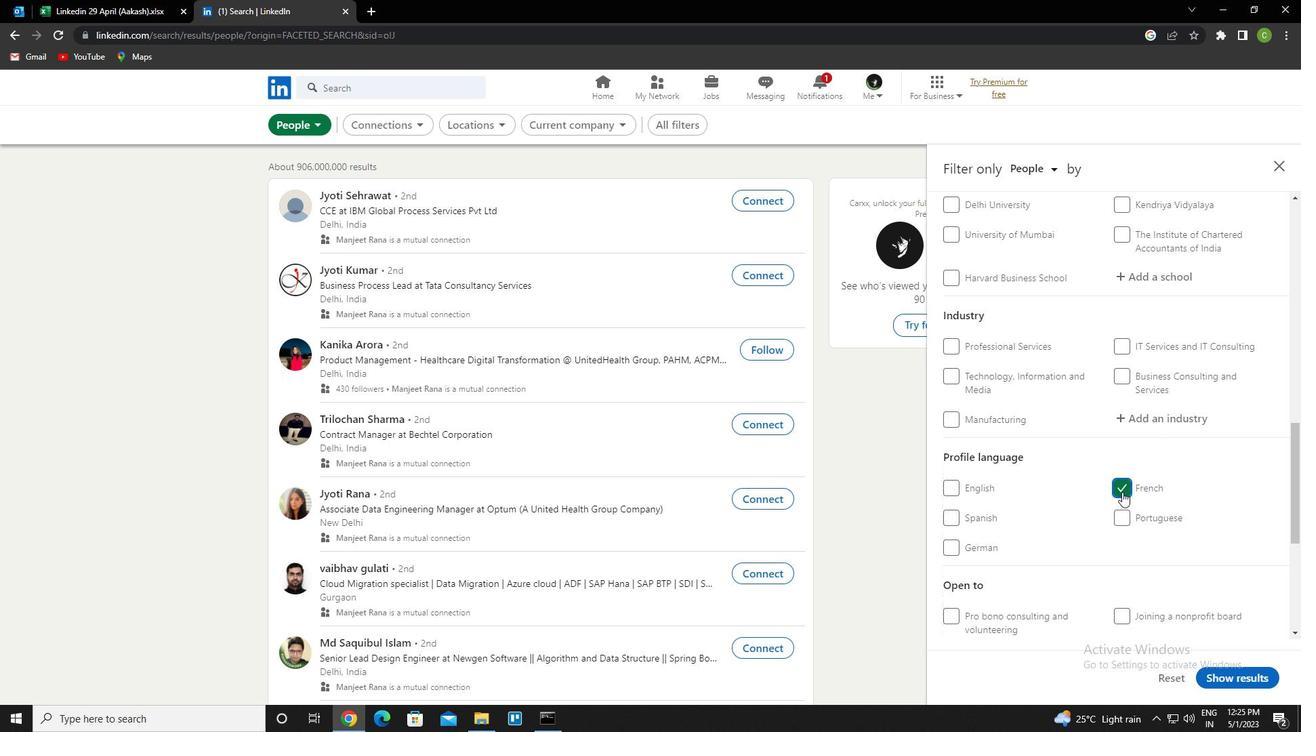 
Action: Mouse scrolled (1122, 492) with delta (0, 0)
Screenshot: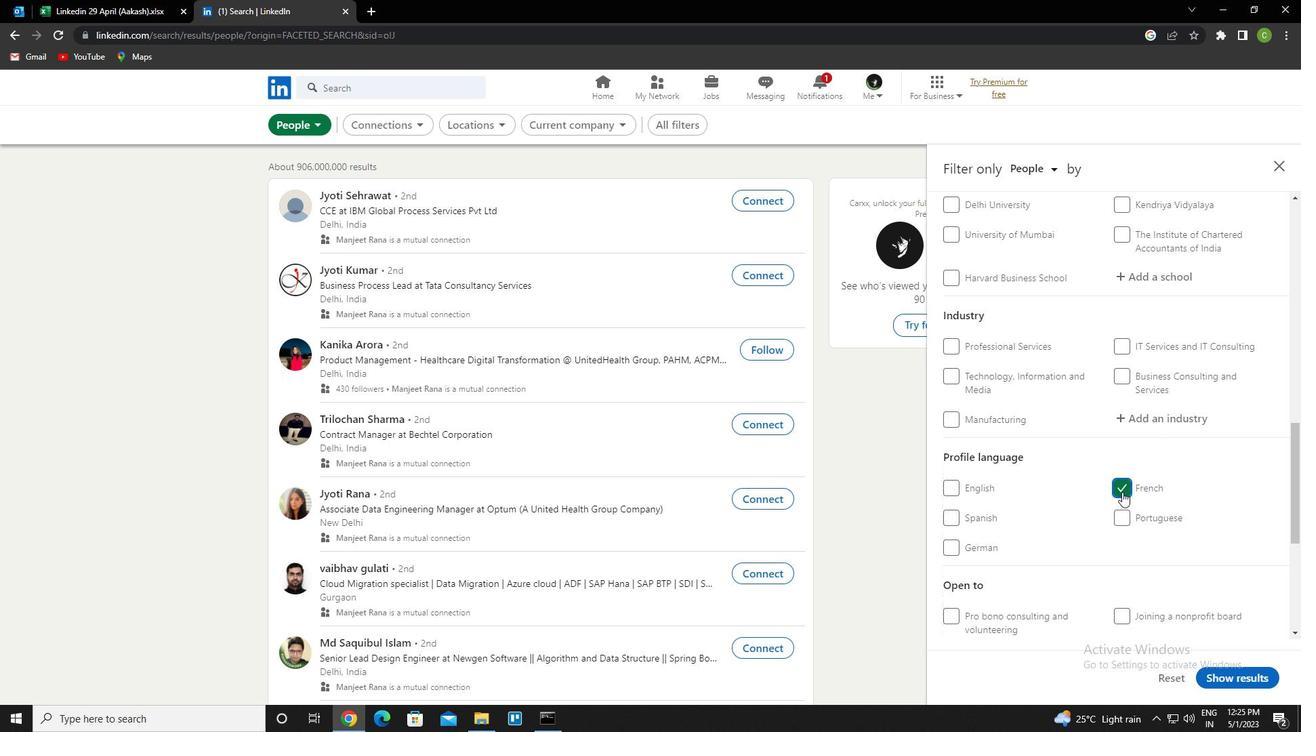 
Action: Mouse scrolled (1122, 492) with delta (0, 0)
Screenshot: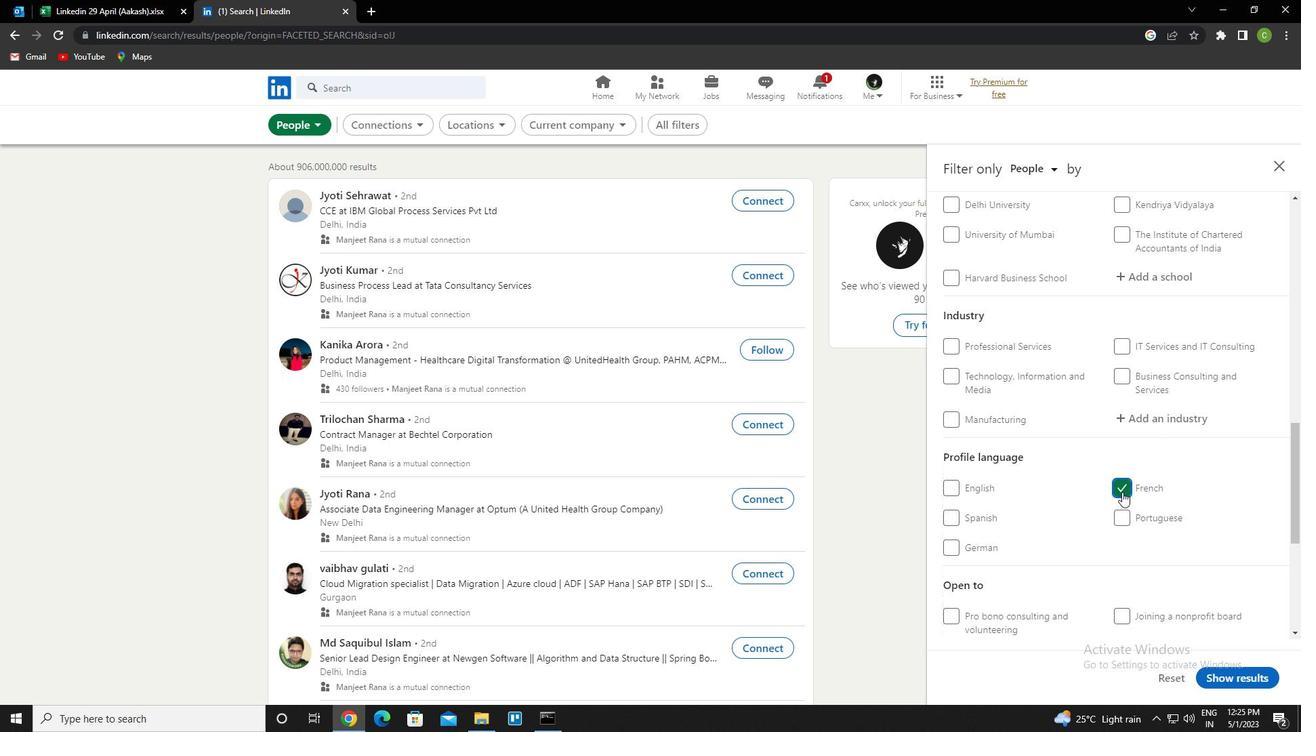 
Action: Mouse scrolled (1122, 492) with delta (0, 0)
Screenshot: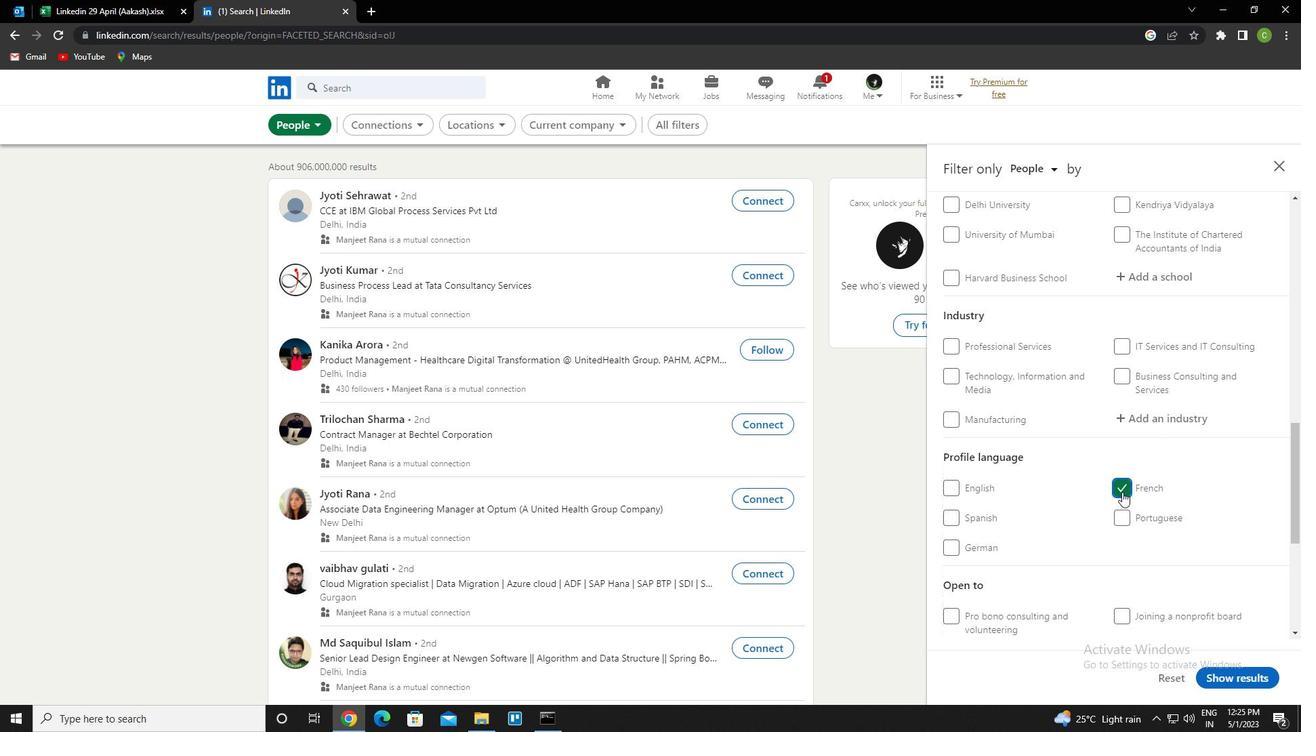 
Action: Mouse scrolled (1122, 492) with delta (0, 0)
Screenshot: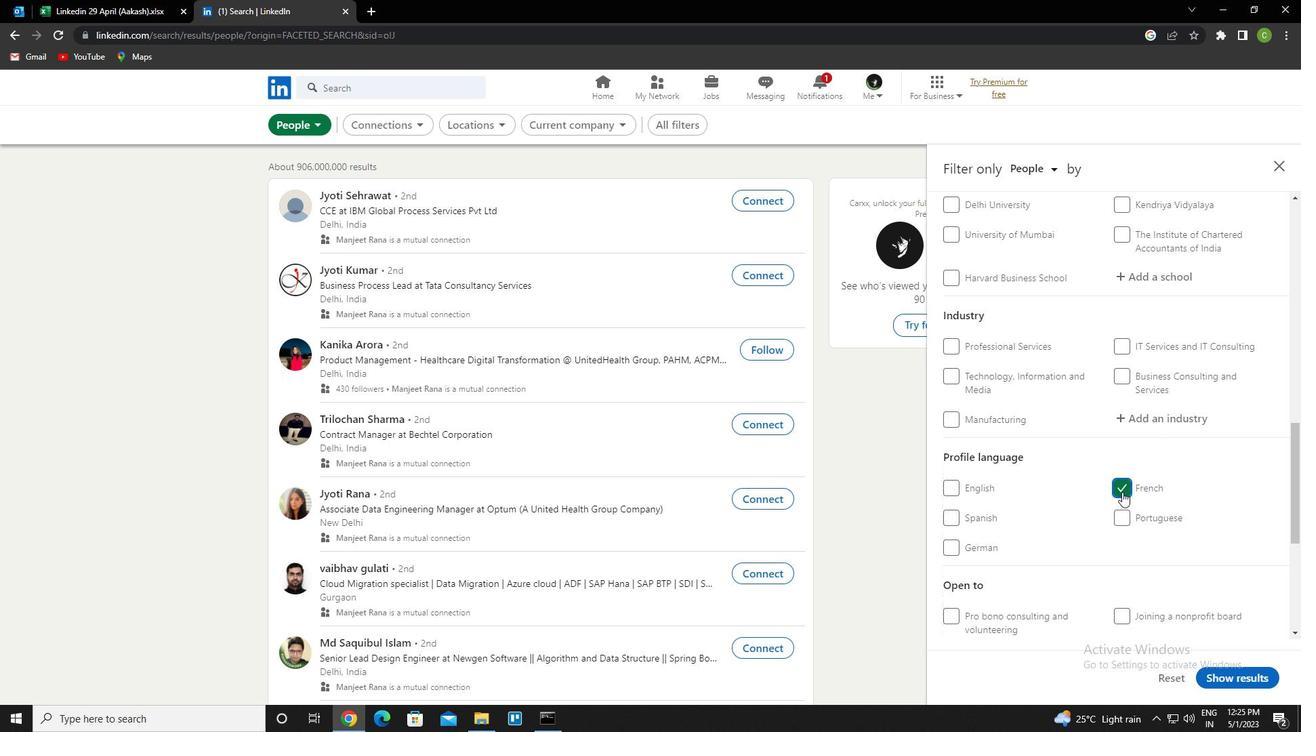 
Action: Mouse moved to (1173, 416)
Screenshot: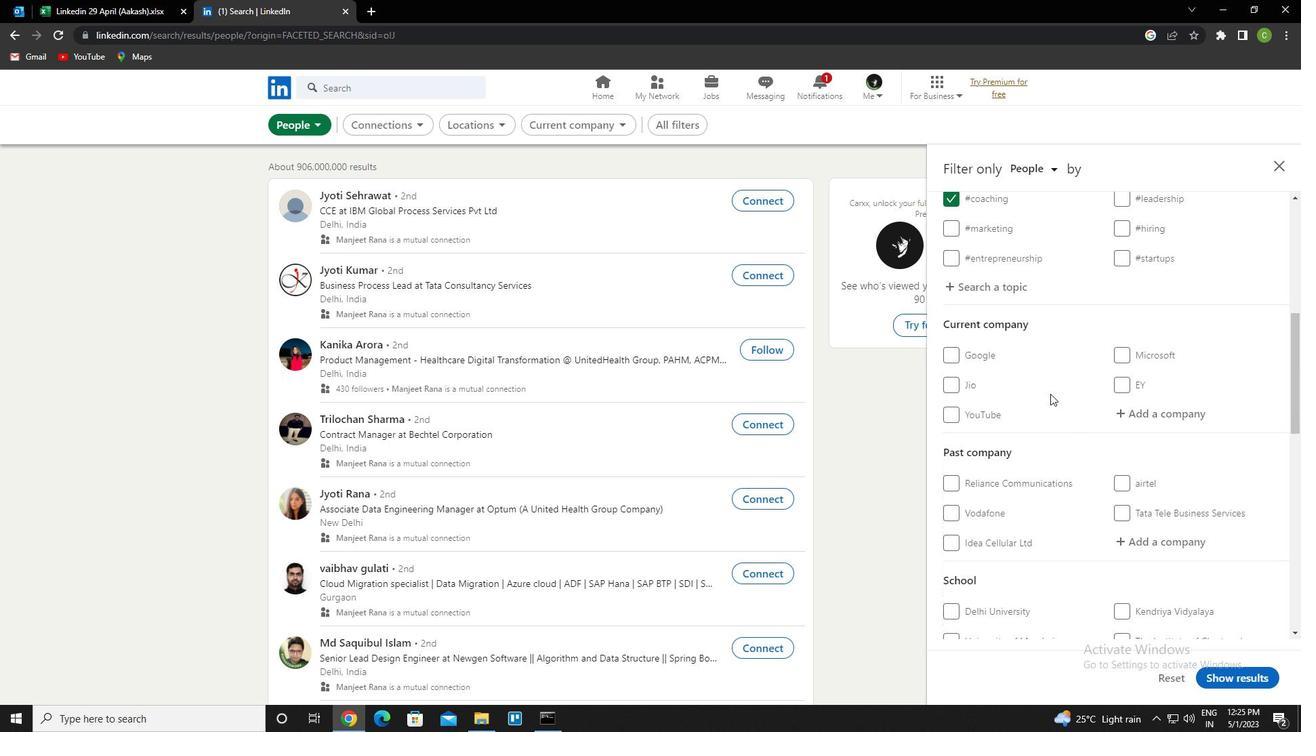 
Action: Mouse pressed left at (1173, 416)
Screenshot: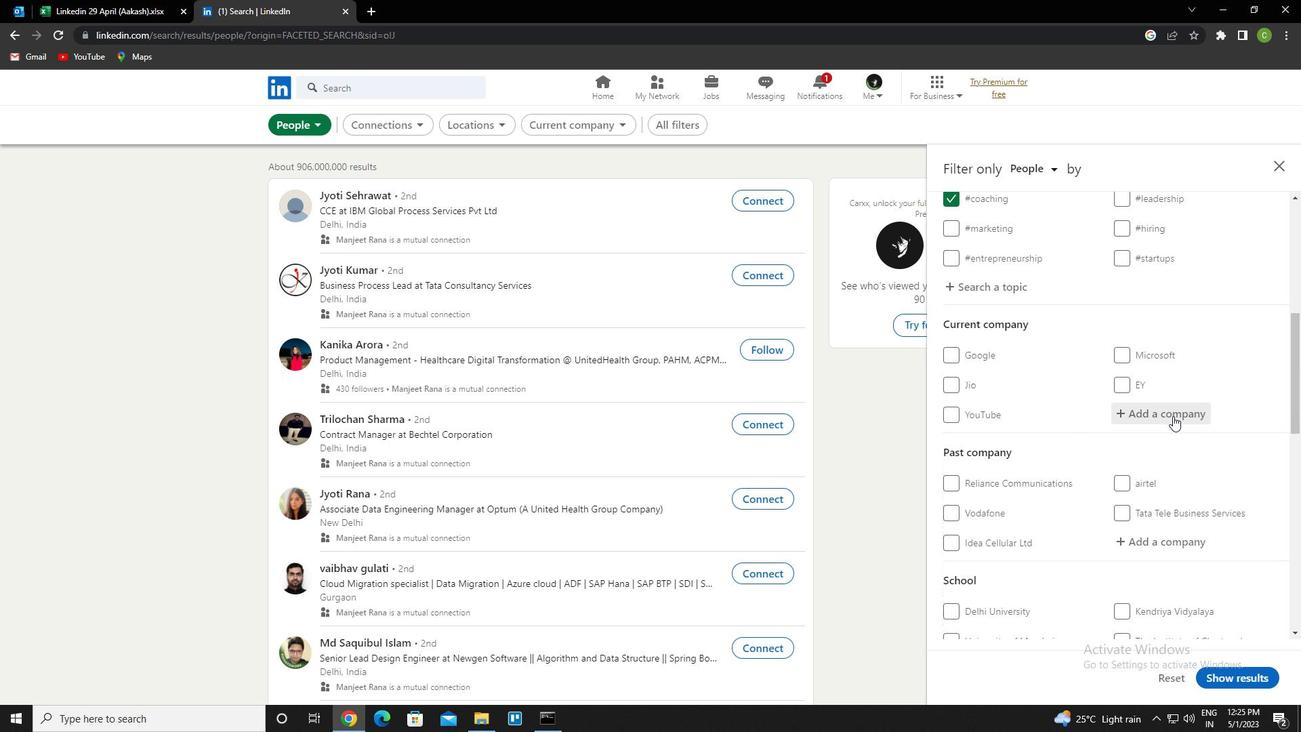 
Action: Key pressed <Key.caps_lock>m<Key.caps_lock>arine<Key.space>insigh<Key.down><Key.enter>
Screenshot: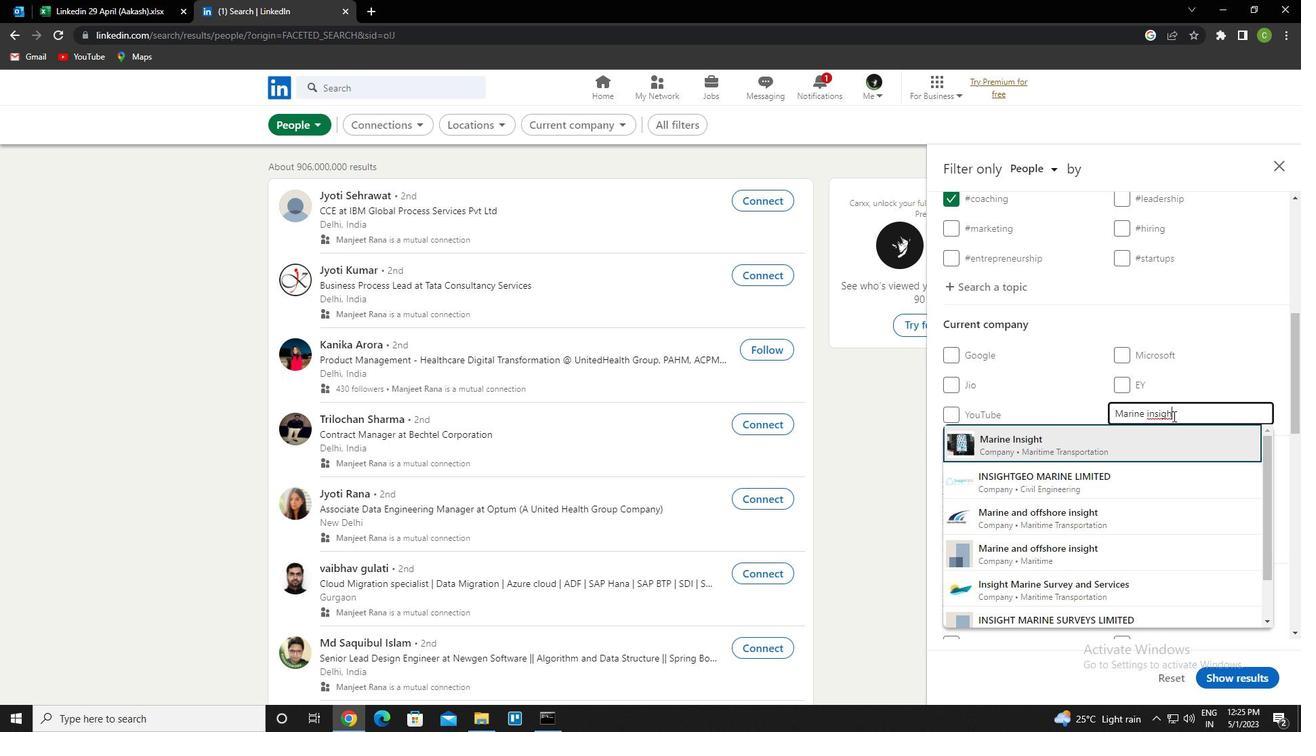 
Action: Mouse moved to (1169, 421)
Screenshot: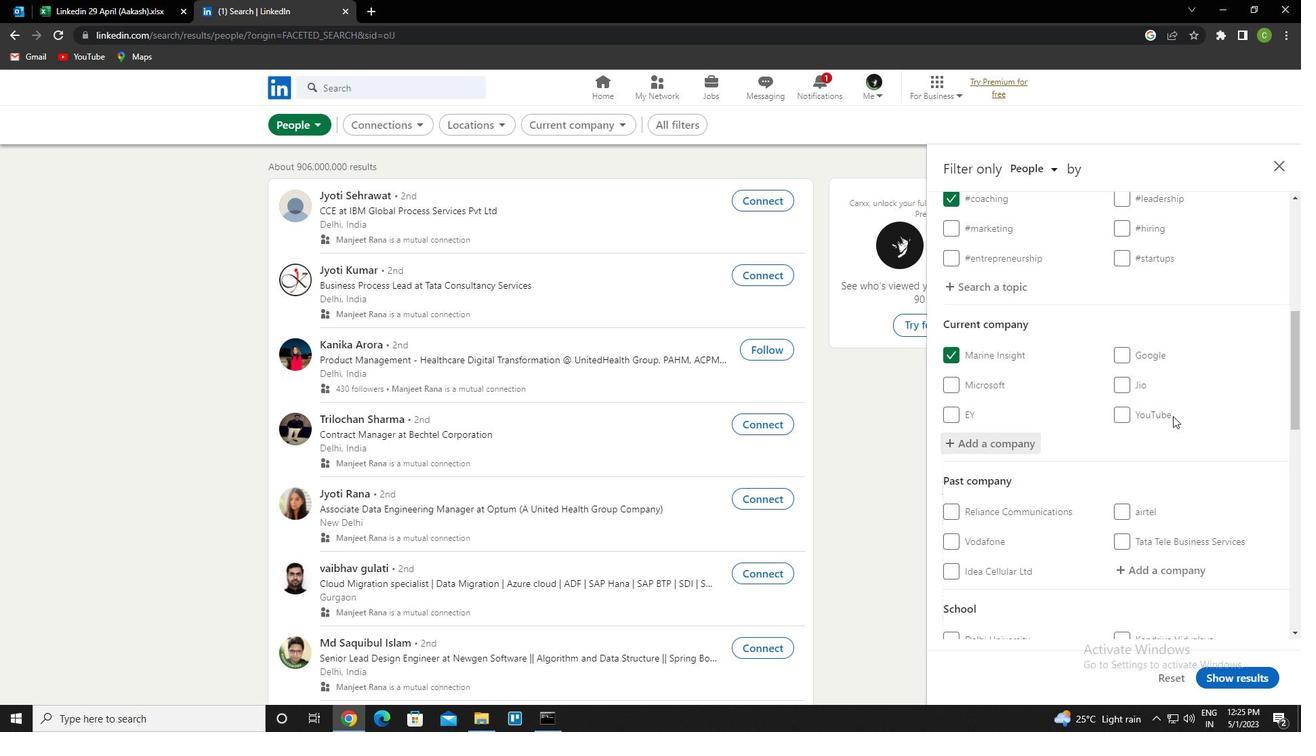 
Action: Mouse scrolled (1169, 420) with delta (0, 0)
Screenshot: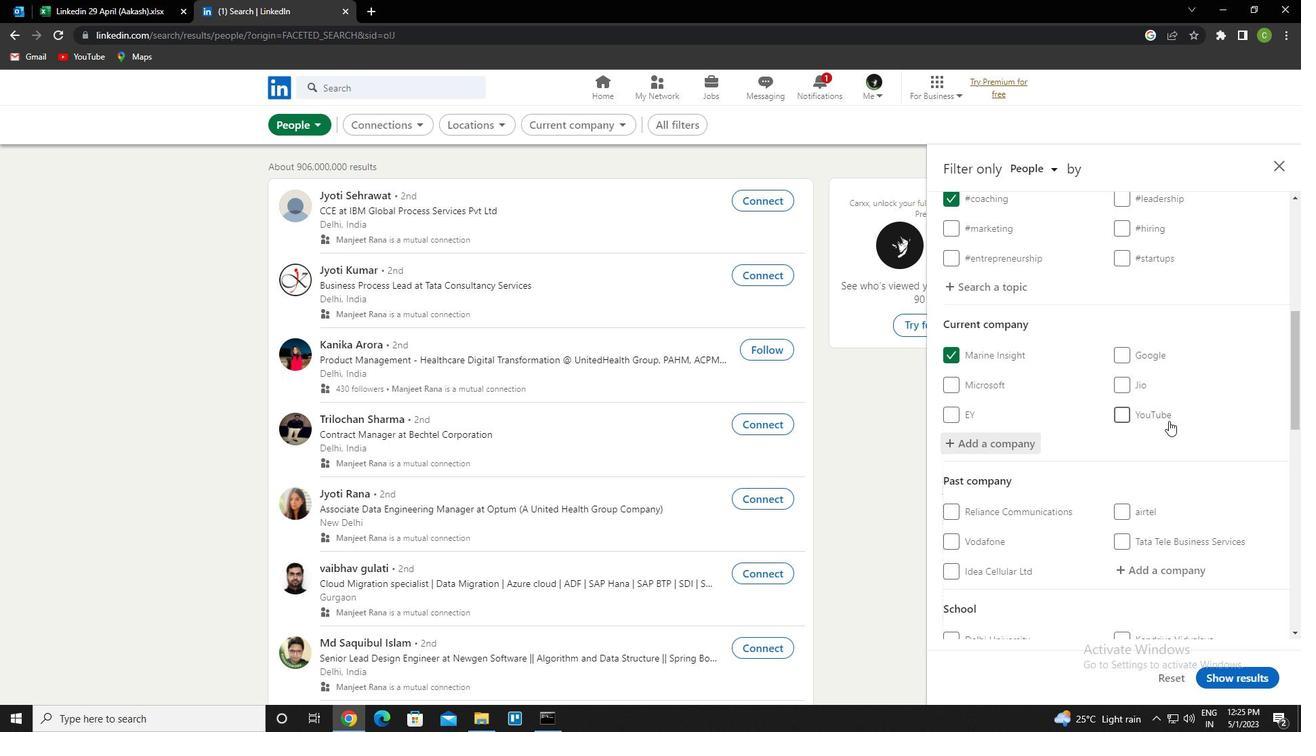 
Action: Mouse scrolled (1169, 420) with delta (0, 0)
Screenshot: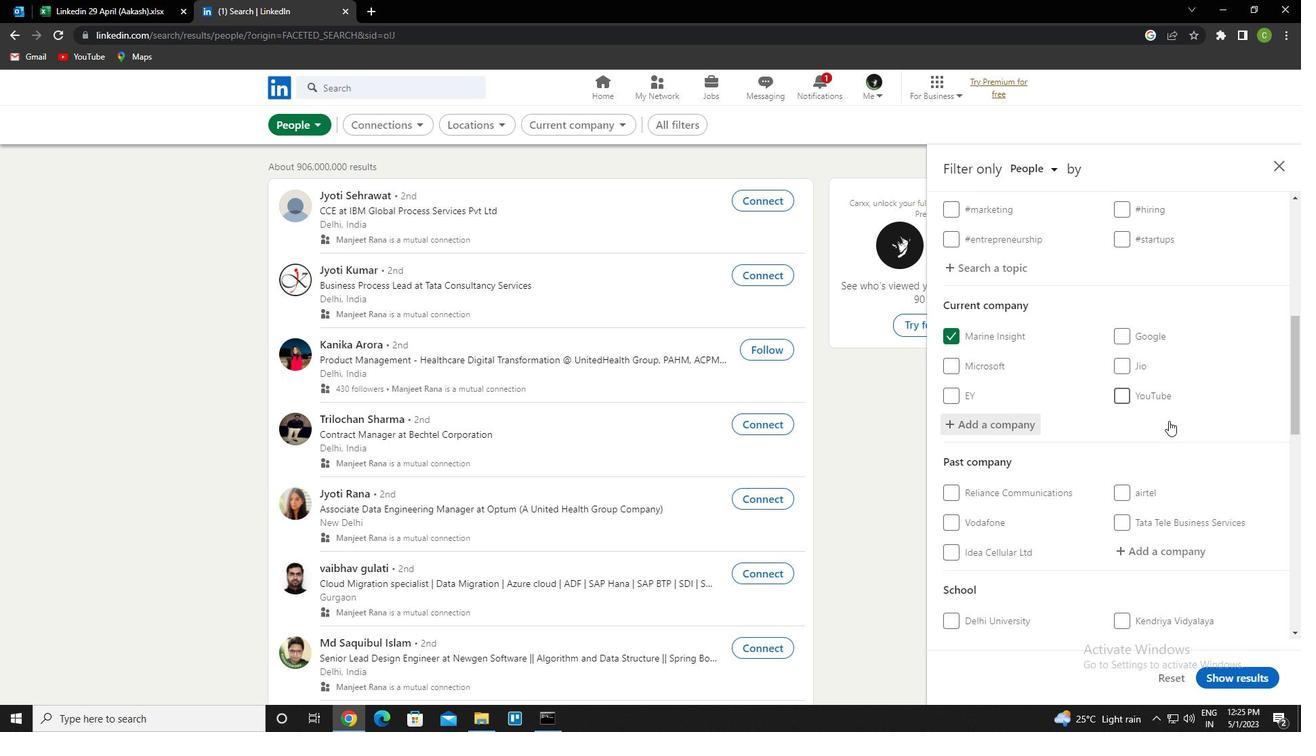 
Action: Mouse scrolled (1169, 420) with delta (0, 0)
Screenshot: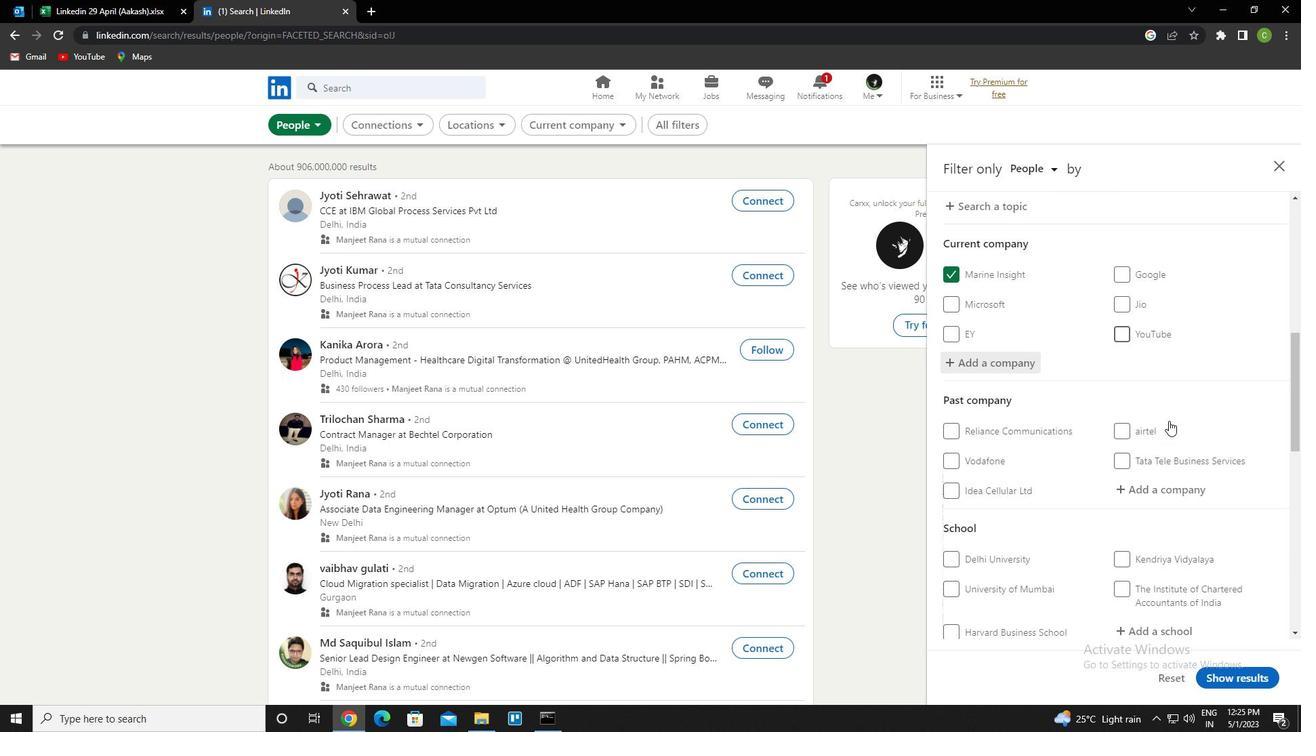 
Action: Mouse scrolled (1169, 420) with delta (0, 0)
Screenshot: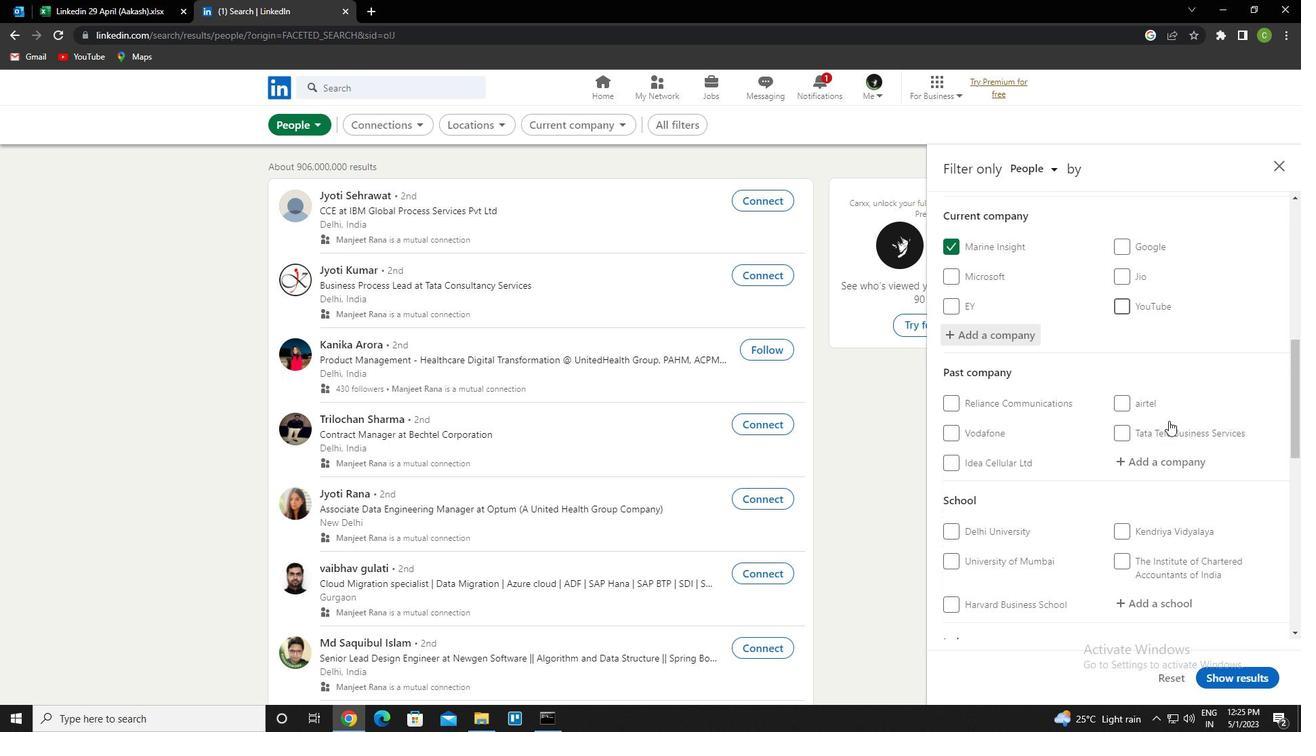 
Action: Mouse moved to (1153, 430)
Screenshot: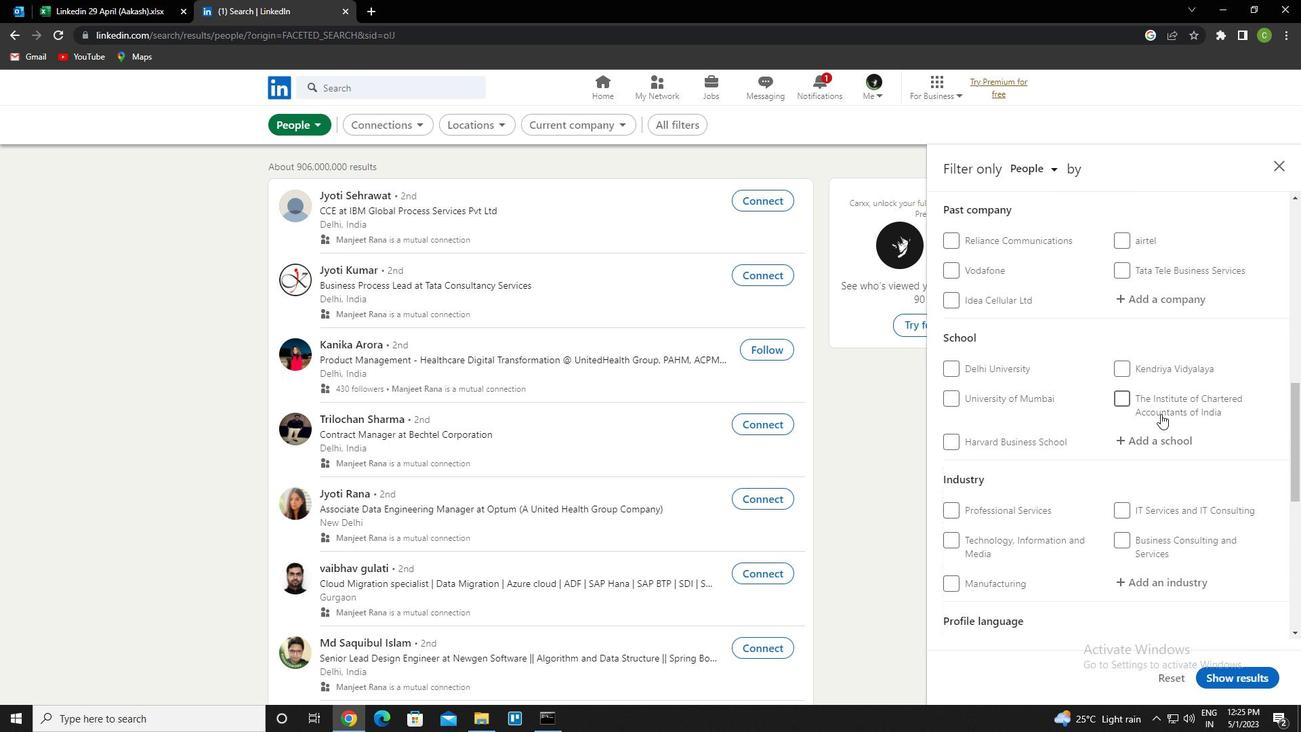 
Action: Mouse scrolled (1153, 429) with delta (0, 0)
Screenshot: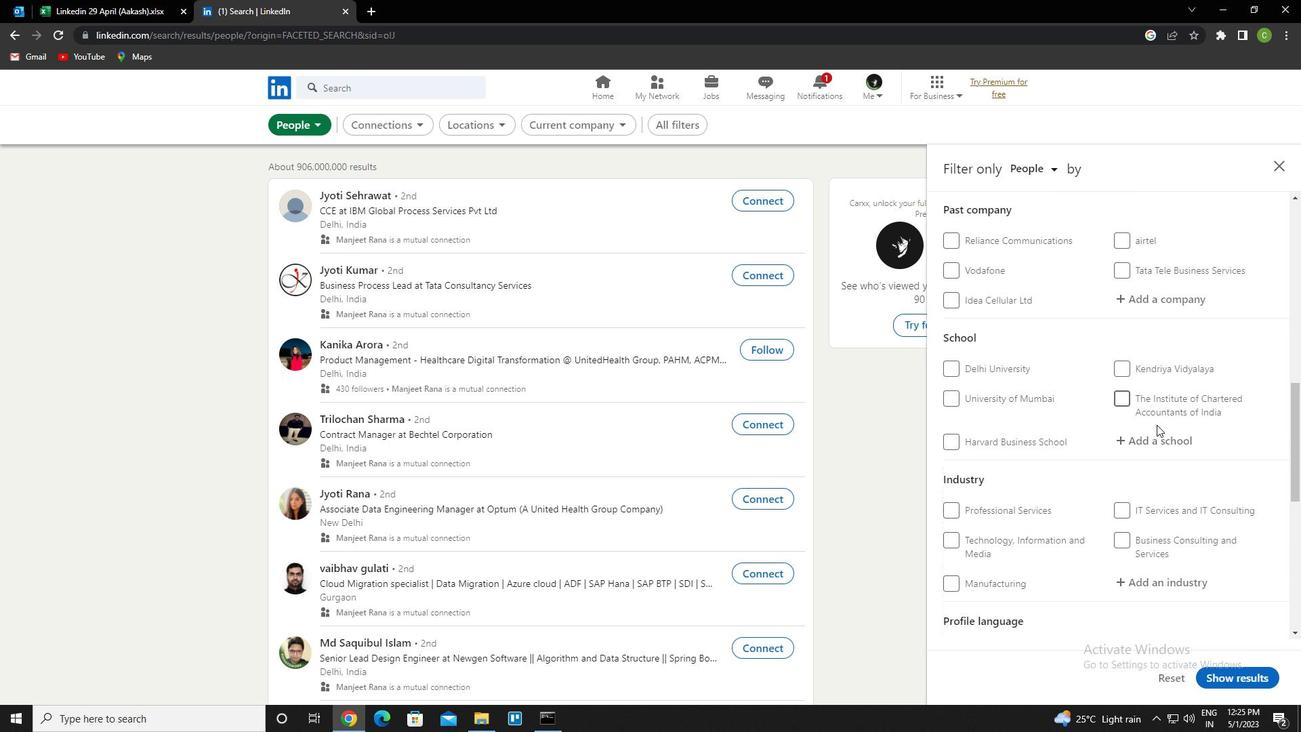 
Action: Mouse moved to (1157, 376)
Screenshot: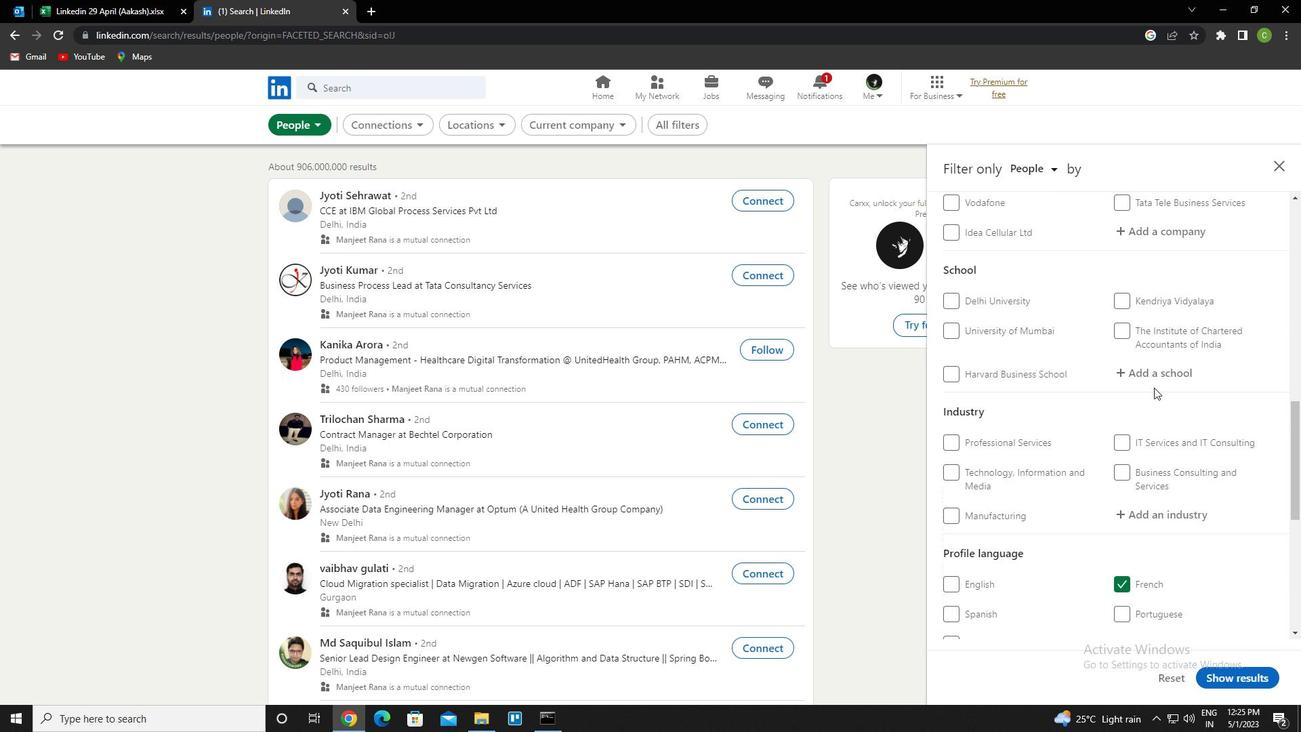 
Action: Mouse pressed left at (1157, 376)
Screenshot: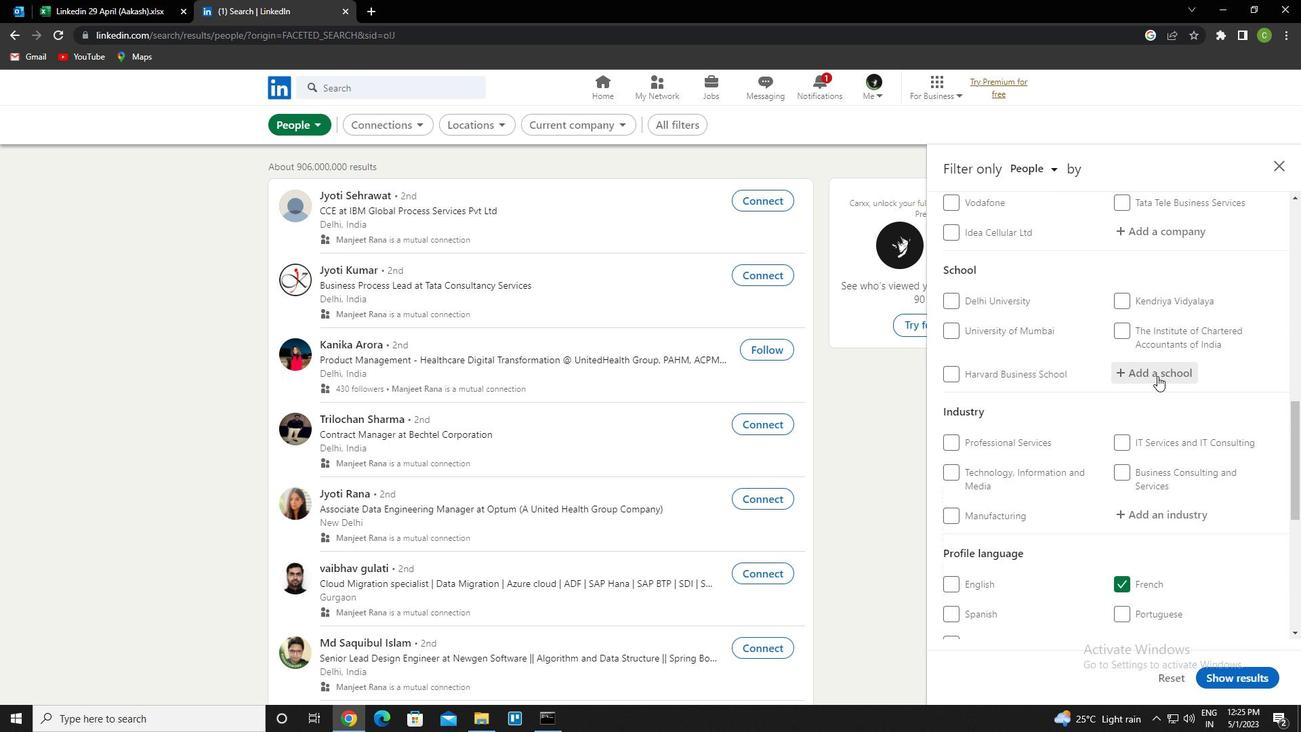 
Action: Key pressed <Key.caps_lock>t<Key.caps_lock>hanthai<Key.down><Key.enter>
Screenshot: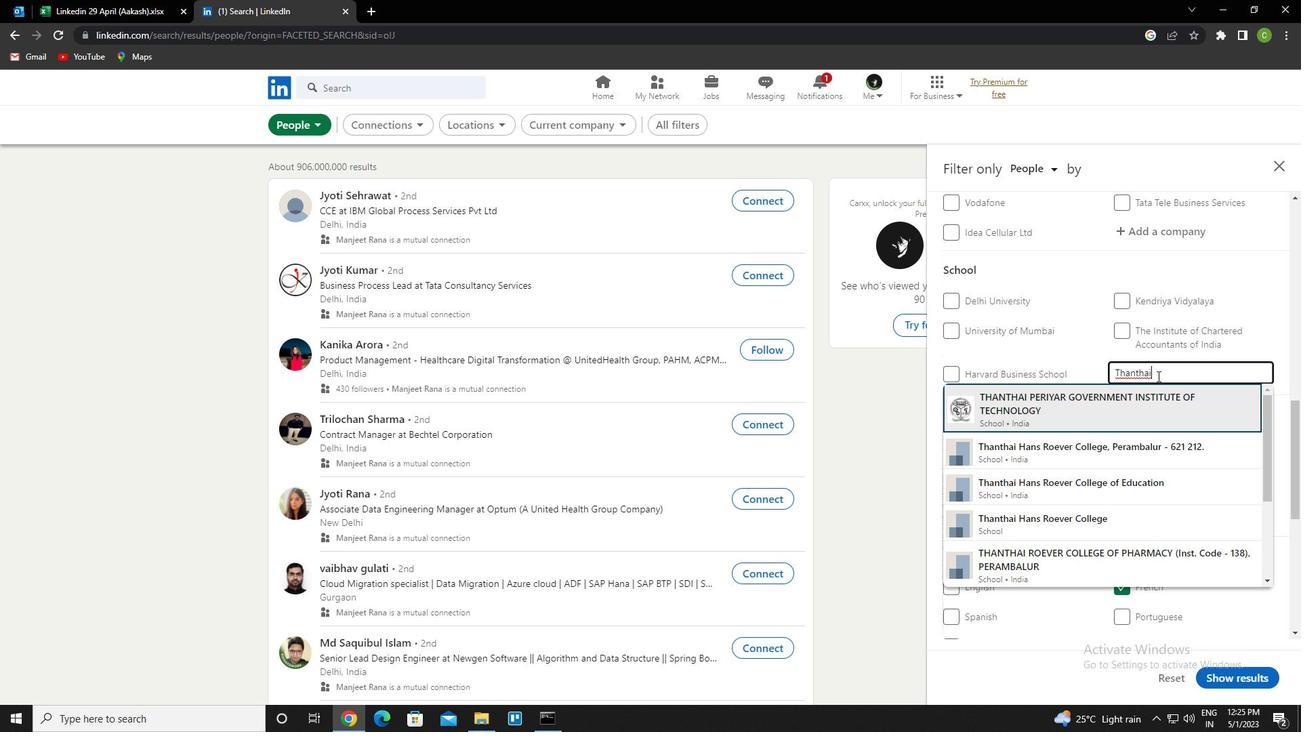
Action: Mouse moved to (1158, 375)
Screenshot: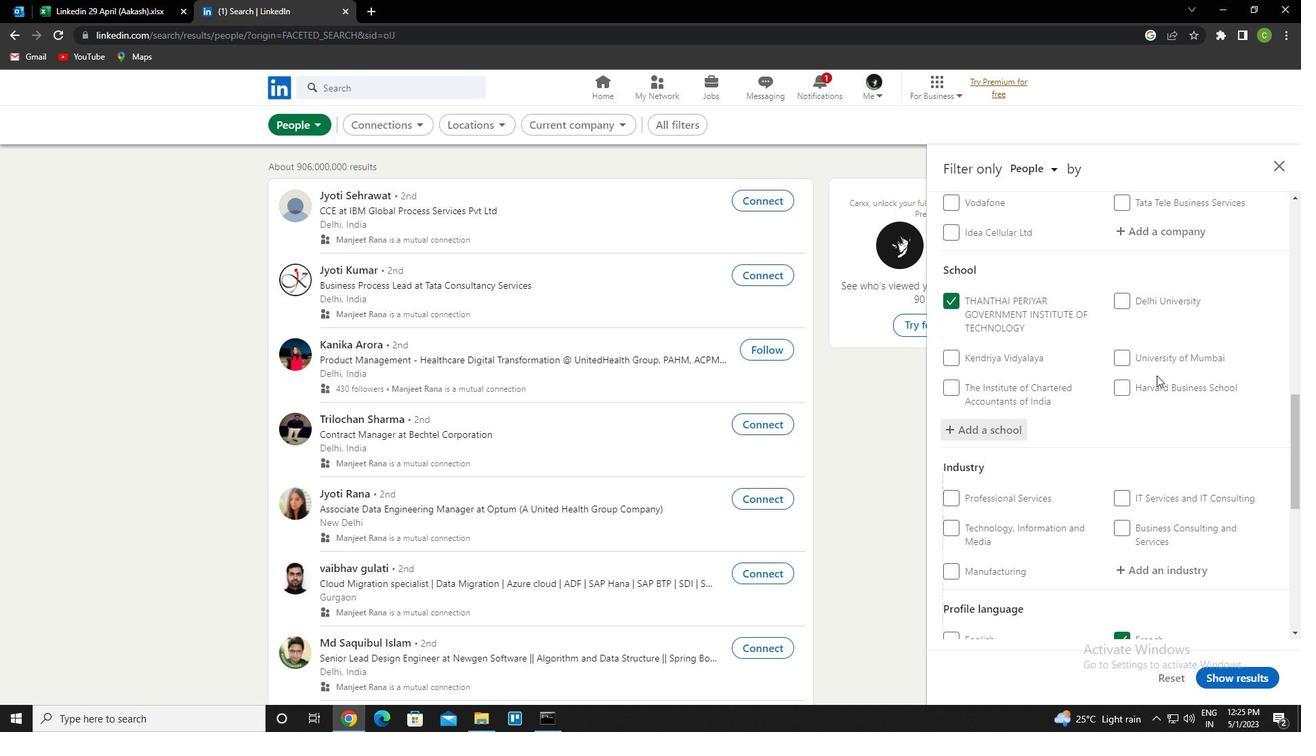 
Action: Mouse scrolled (1158, 374) with delta (0, 0)
Screenshot: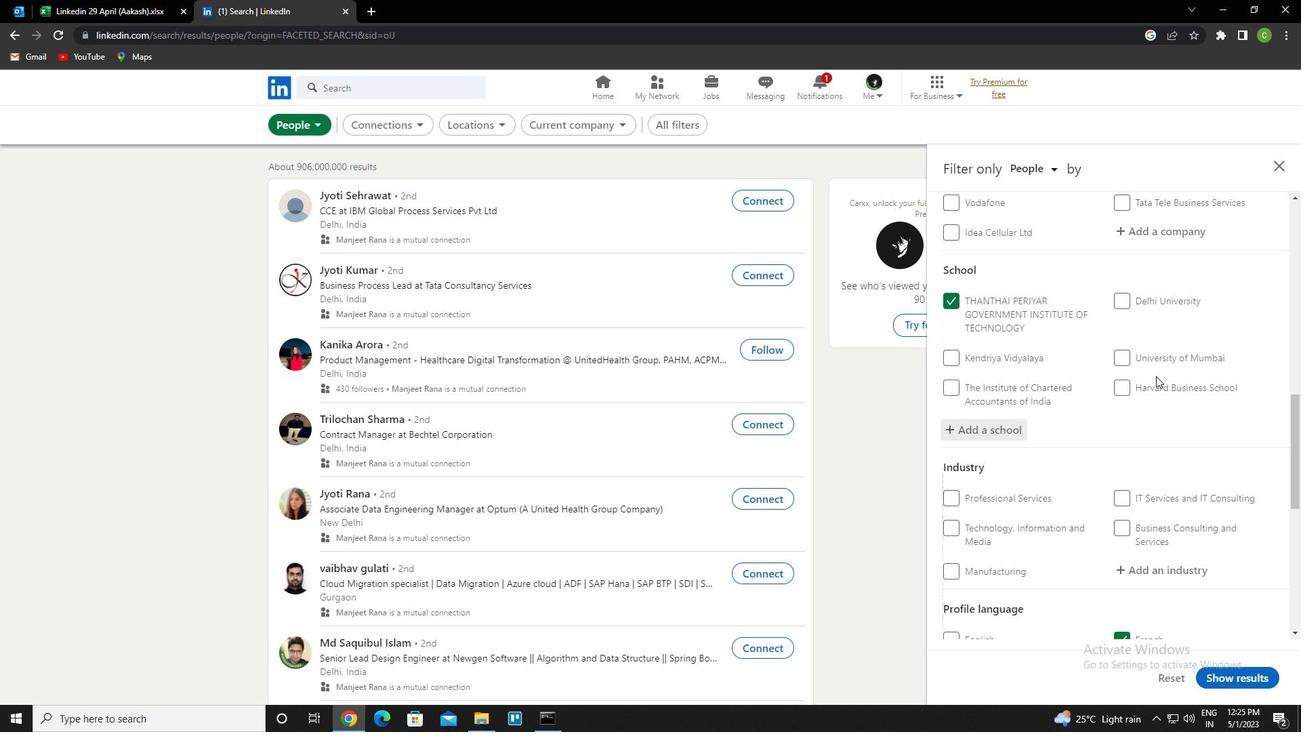 
Action: Mouse moved to (1156, 383)
Screenshot: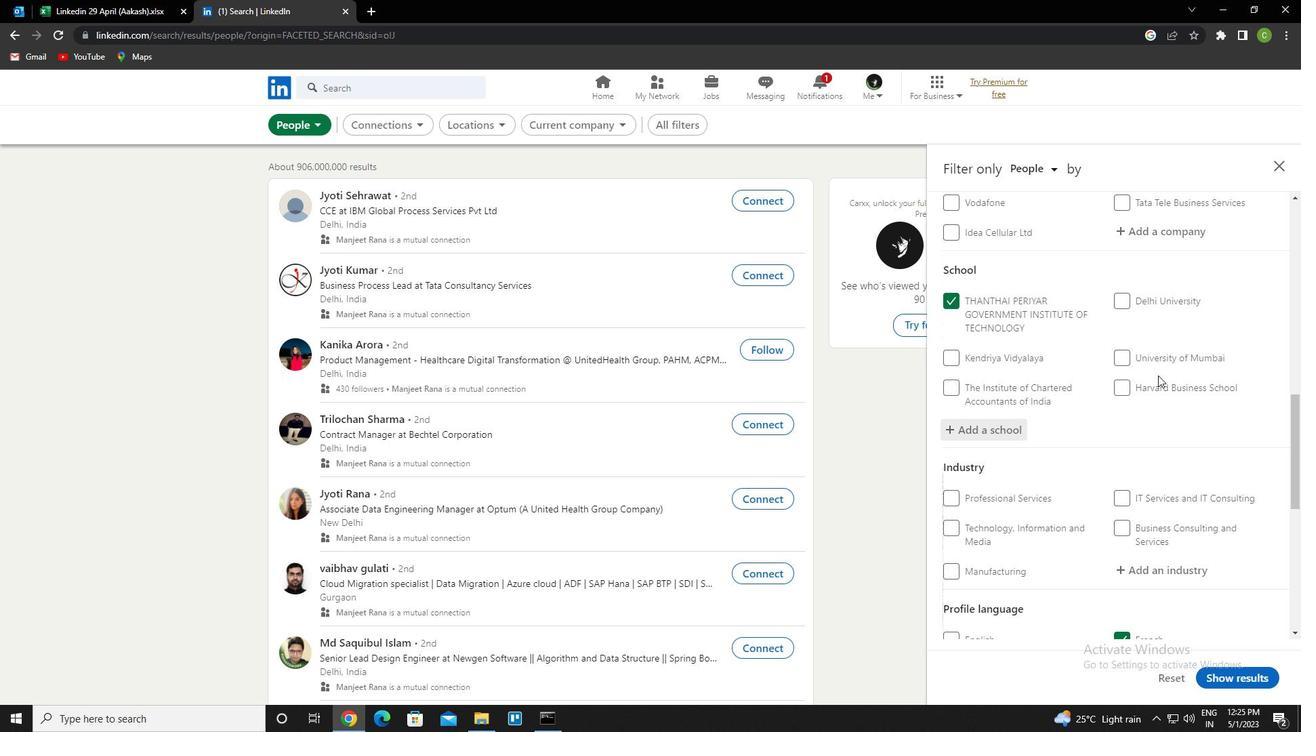 
Action: Mouse scrolled (1156, 383) with delta (0, 0)
Screenshot: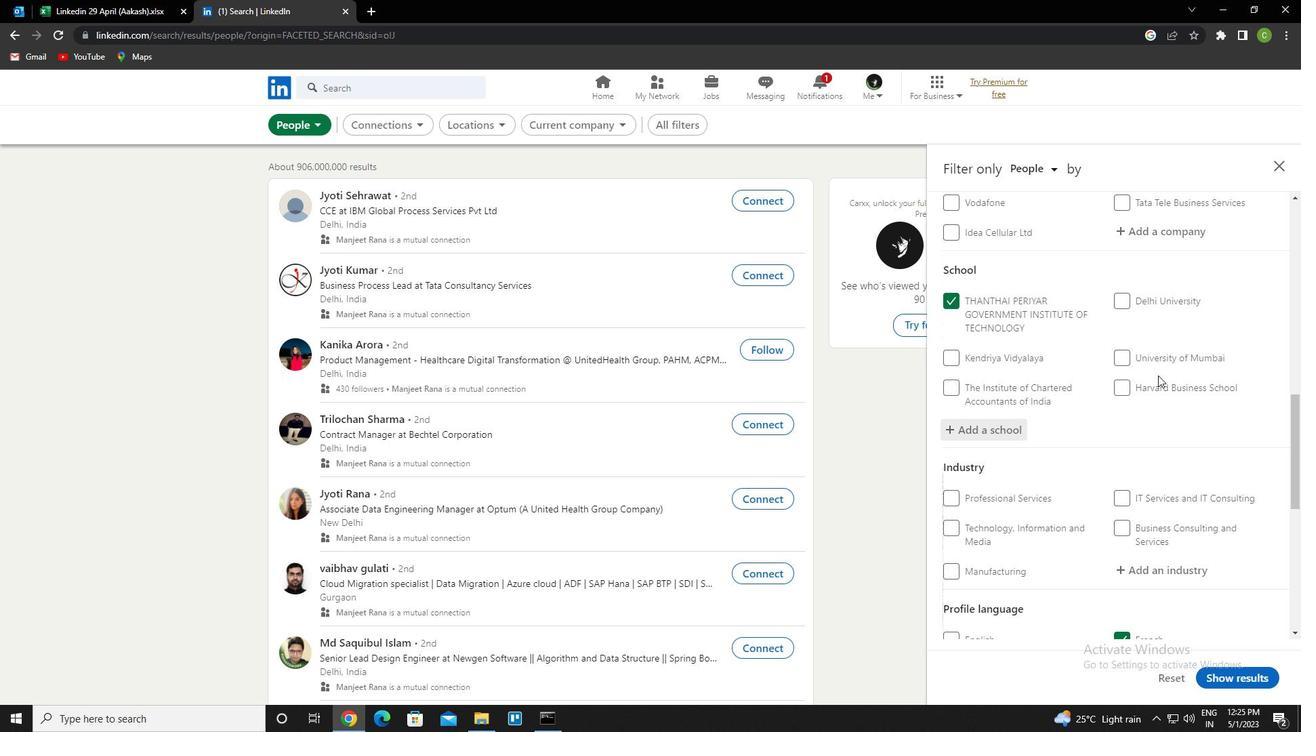 
Action: Mouse moved to (1167, 434)
Screenshot: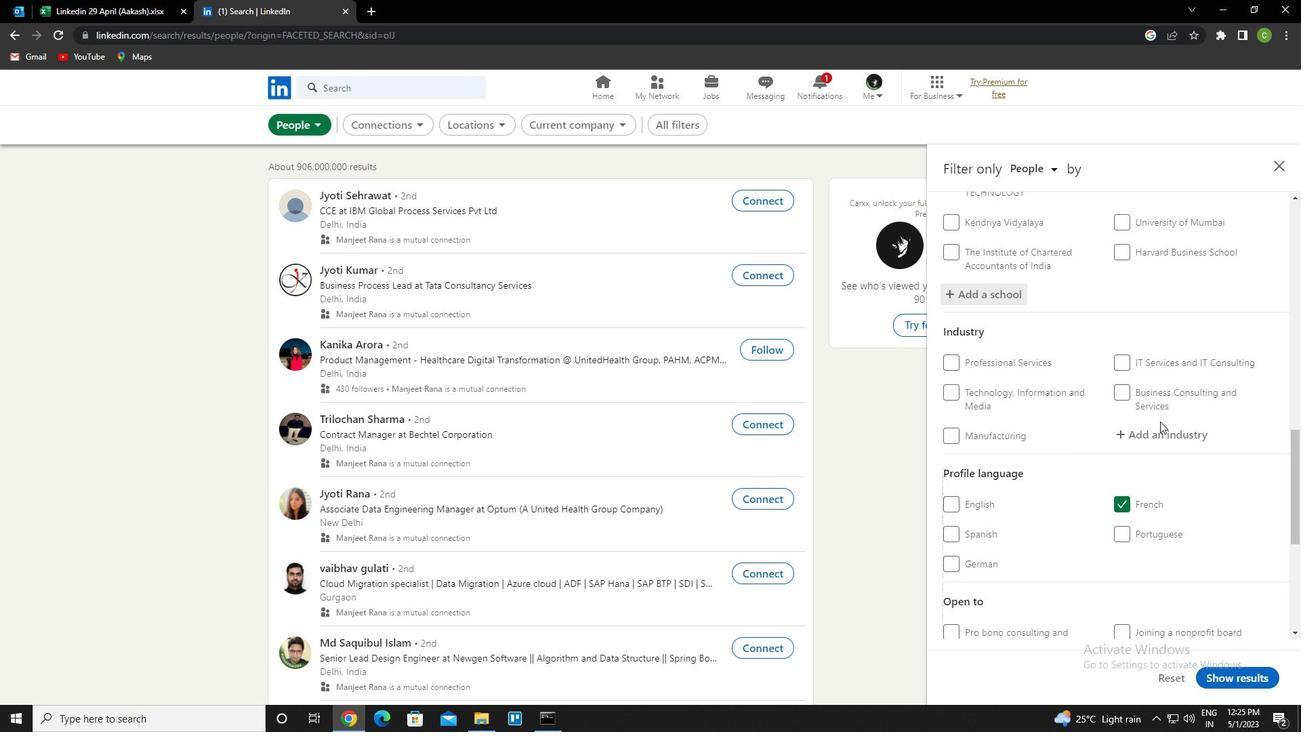 
Action: Mouse pressed left at (1167, 434)
Screenshot: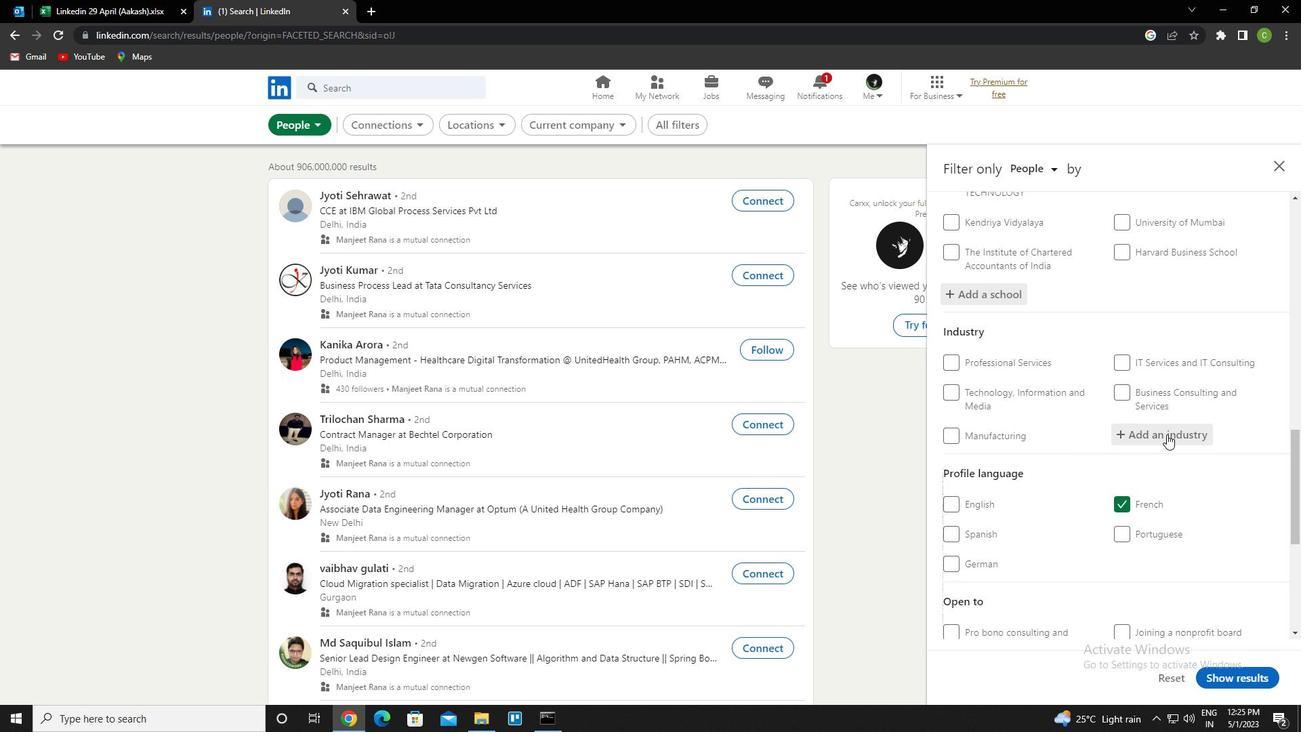 
Action: Key pressed <Key.caps_lock>i<Key.caps_lock>ndustry<Key.space><Key.down><Key.enter>
Screenshot: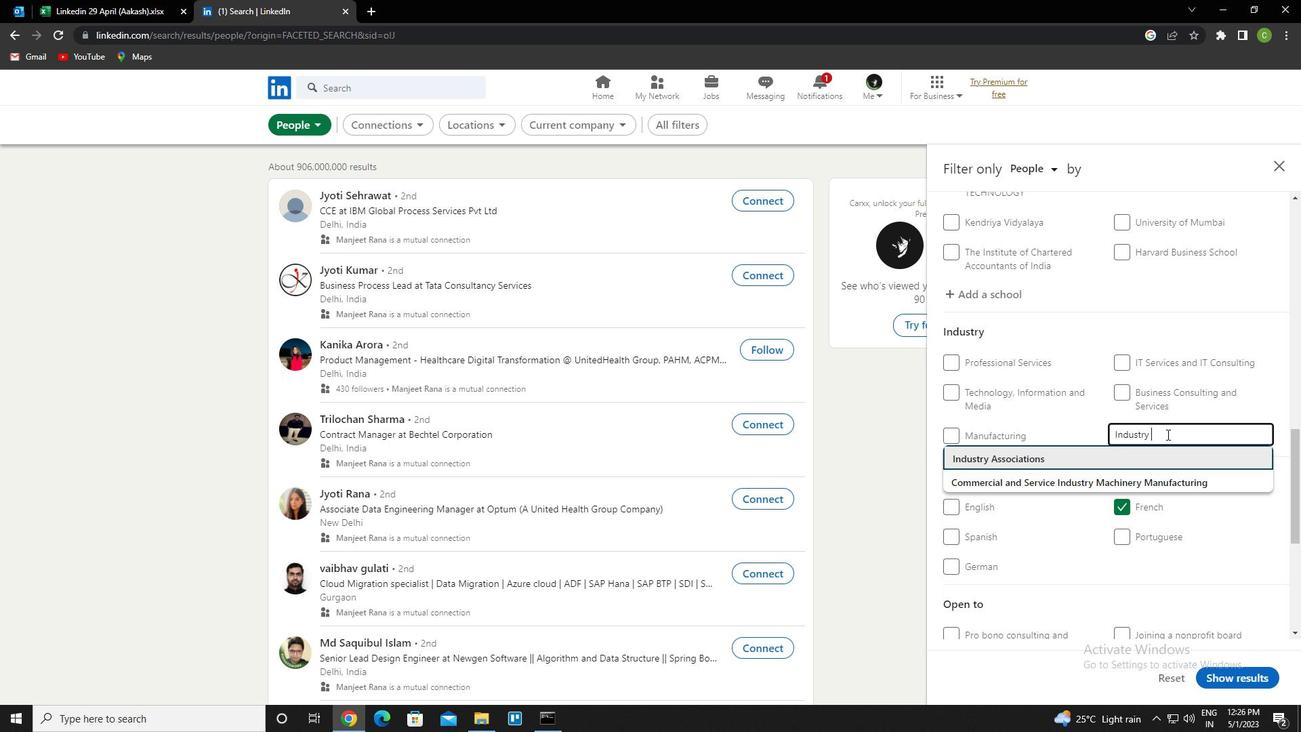 
Action: Mouse moved to (1044, 473)
Screenshot: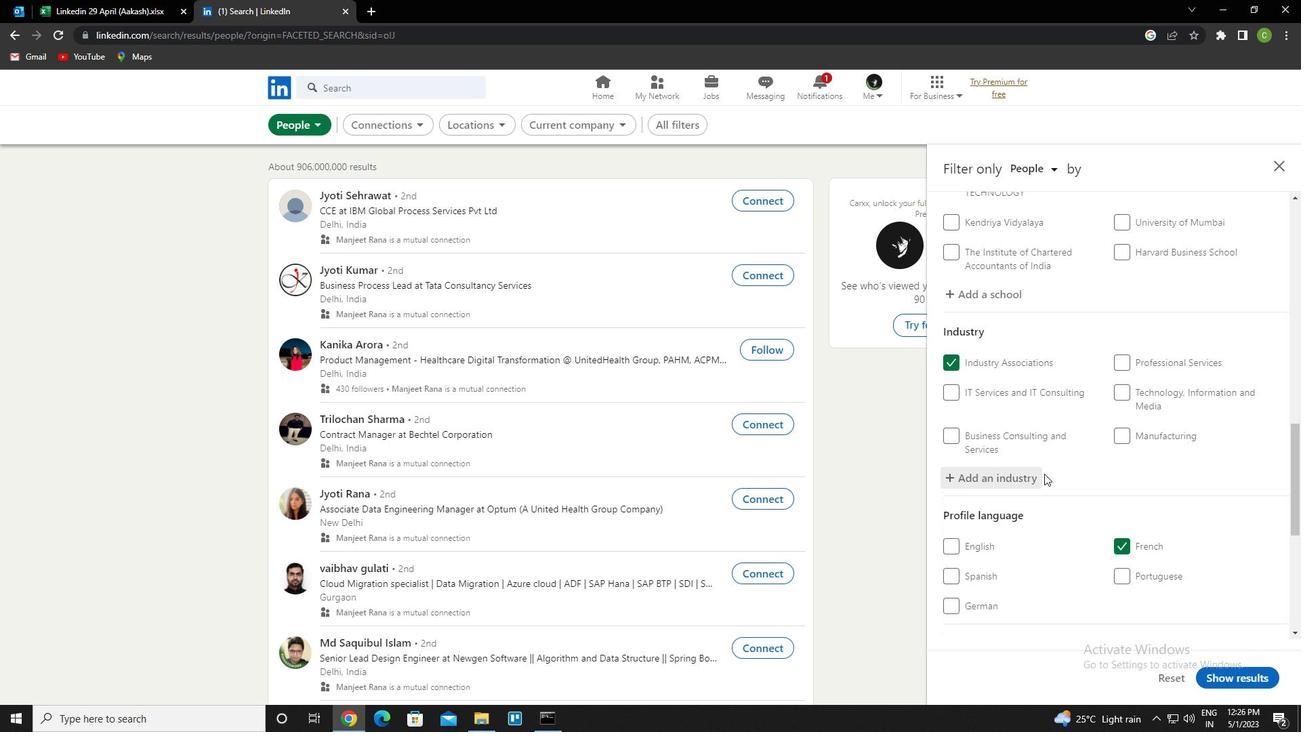 
Action: Mouse scrolled (1044, 473) with delta (0, 0)
Screenshot: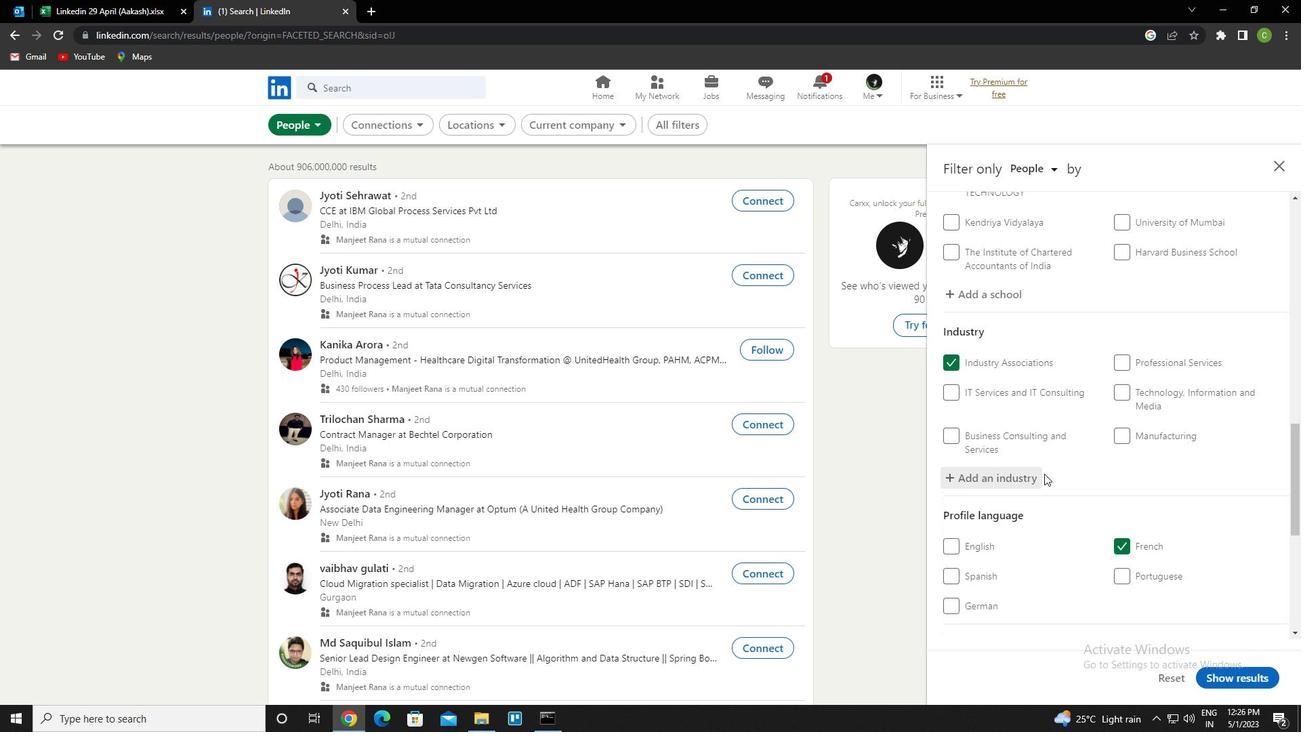 
Action: Mouse moved to (1046, 478)
Screenshot: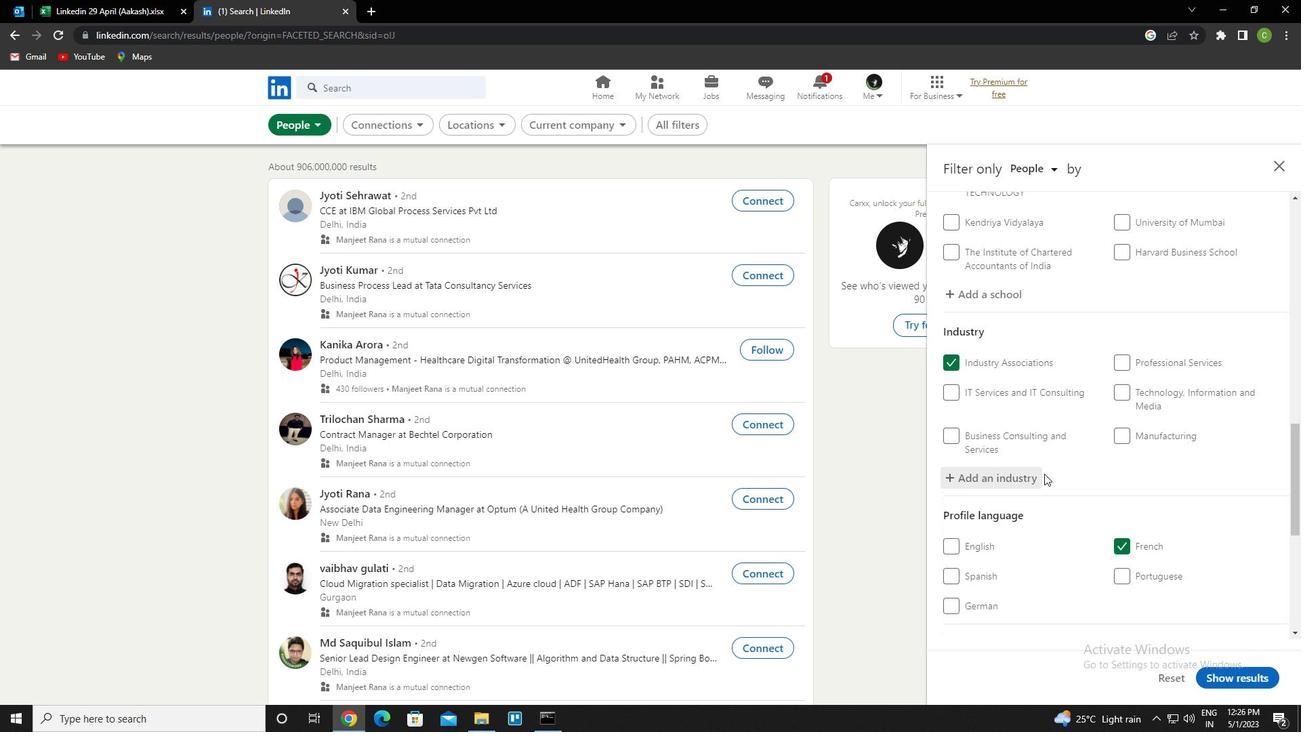 
Action: Mouse scrolled (1046, 477) with delta (0, 0)
Screenshot: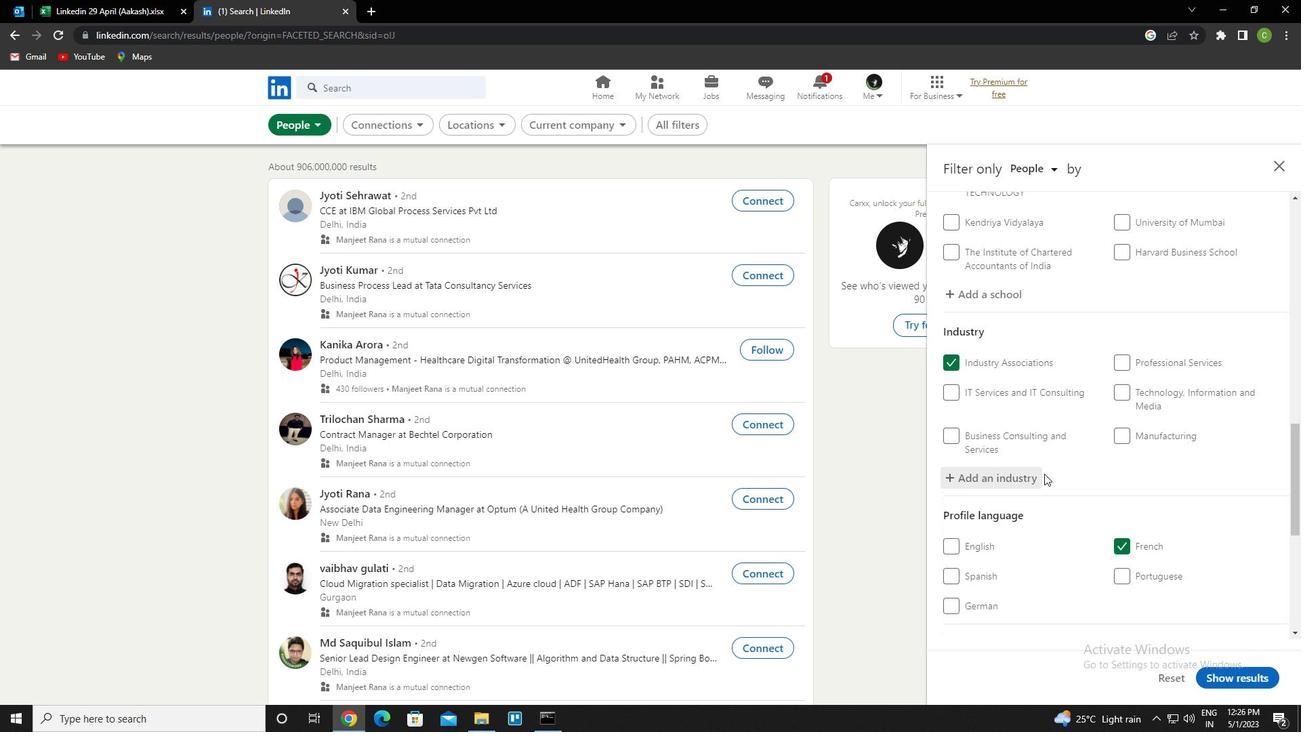 
Action: Mouse moved to (1048, 480)
Screenshot: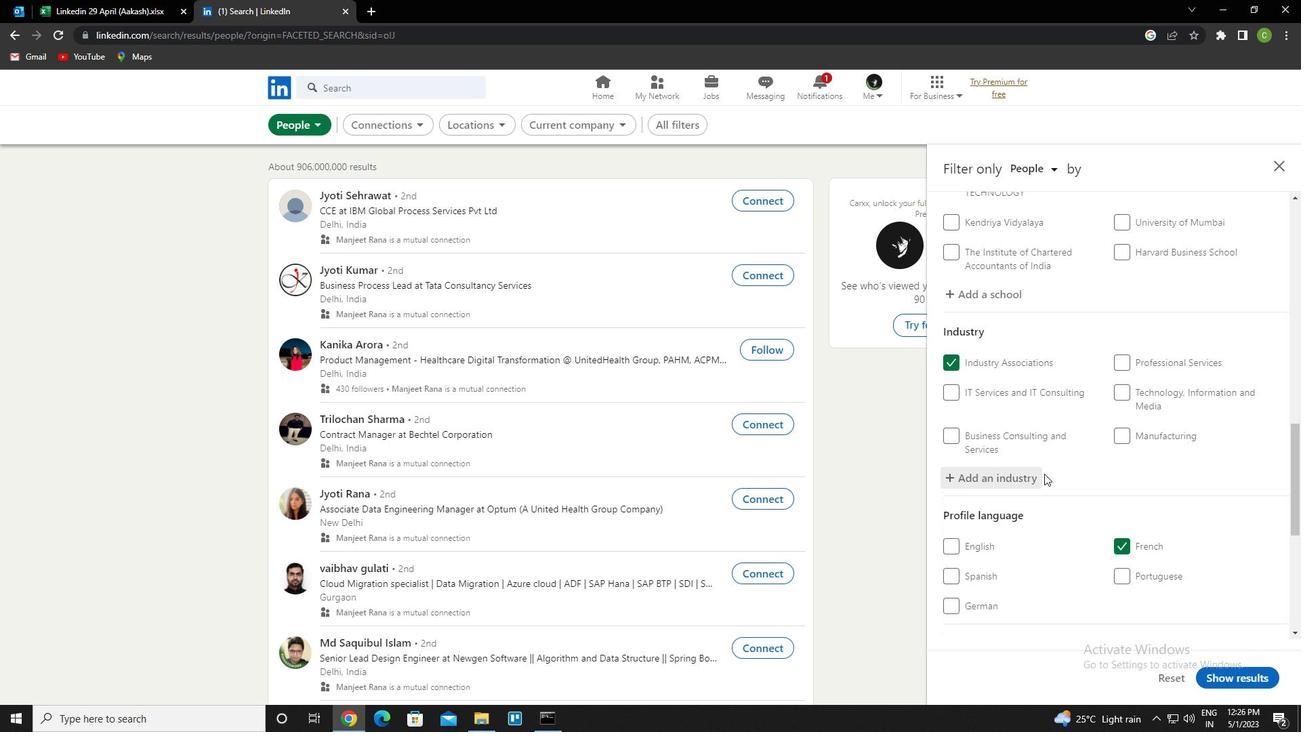 
Action: Mouse scrolled (1048, 480) with delta (0, 0)
Screenshot: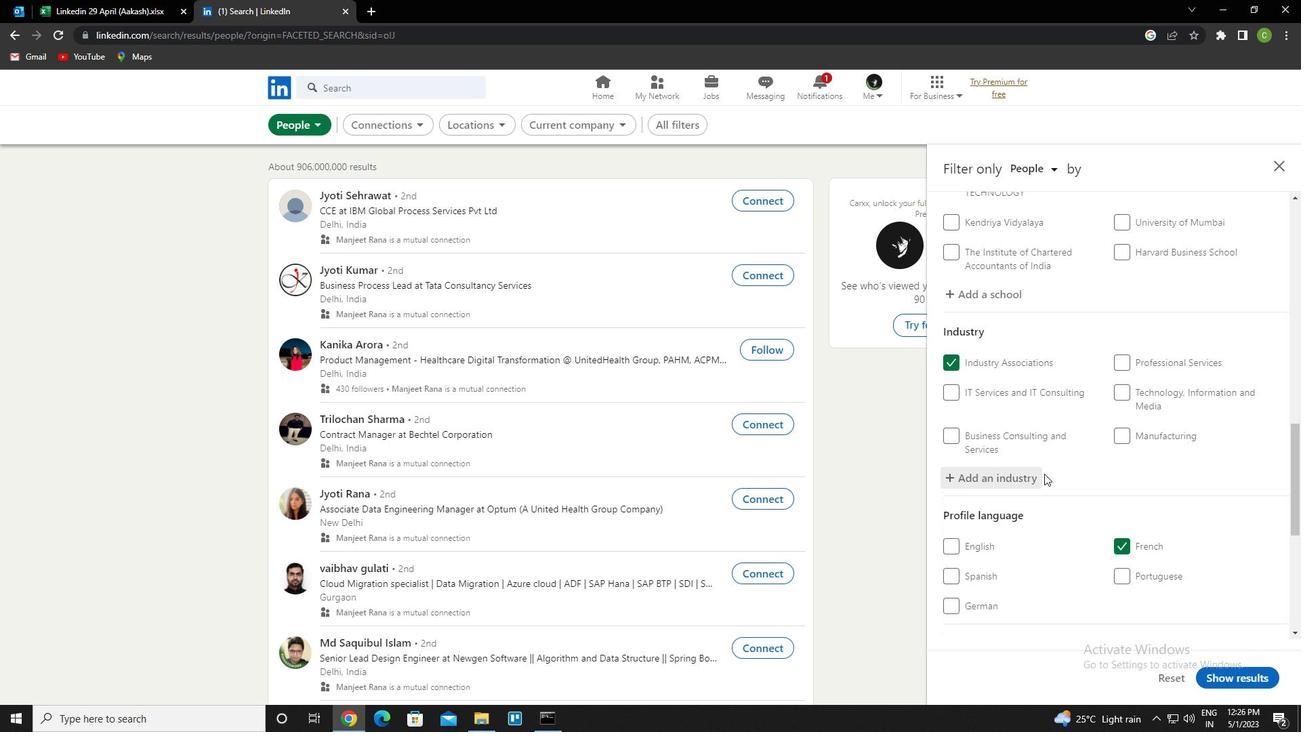 
Action: Mouse scrolled (1048, 480) with delta (0, 0)
Screenshot: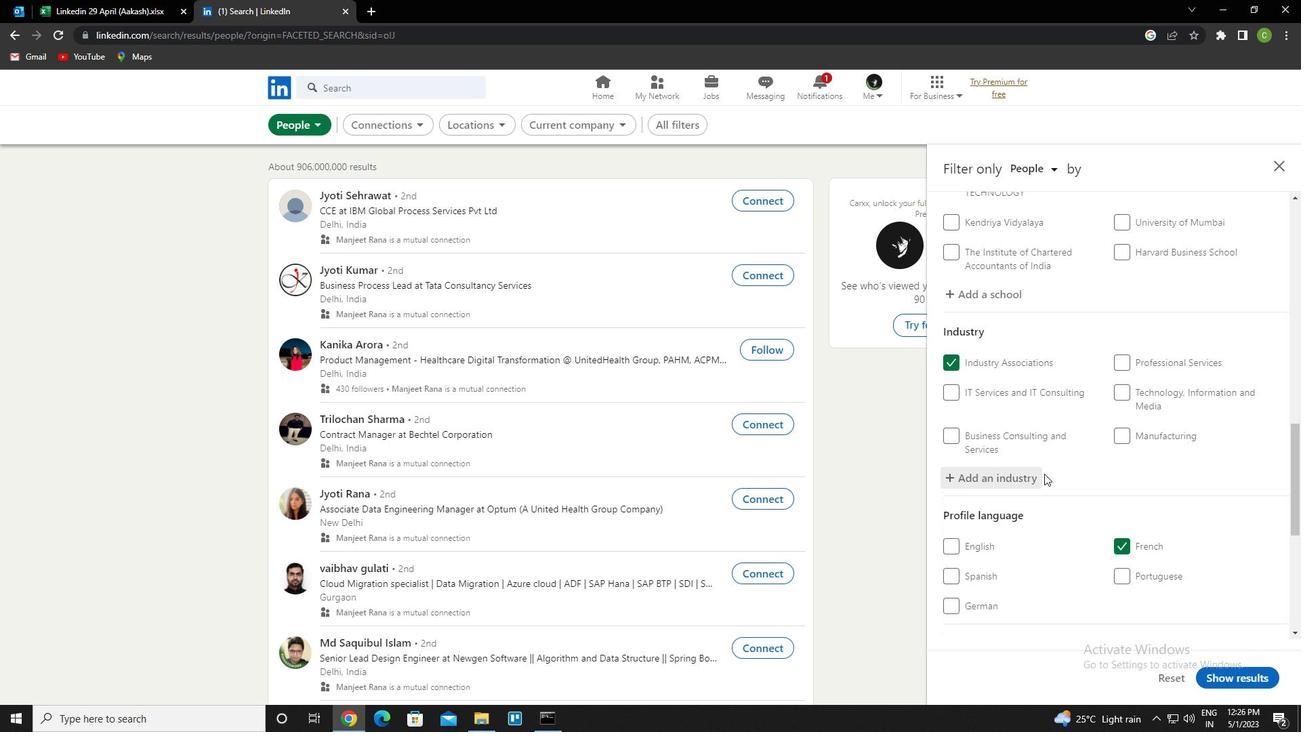 
Action: Mouse scrolled (1048, 480) with delta (0, 0)
Screenshot: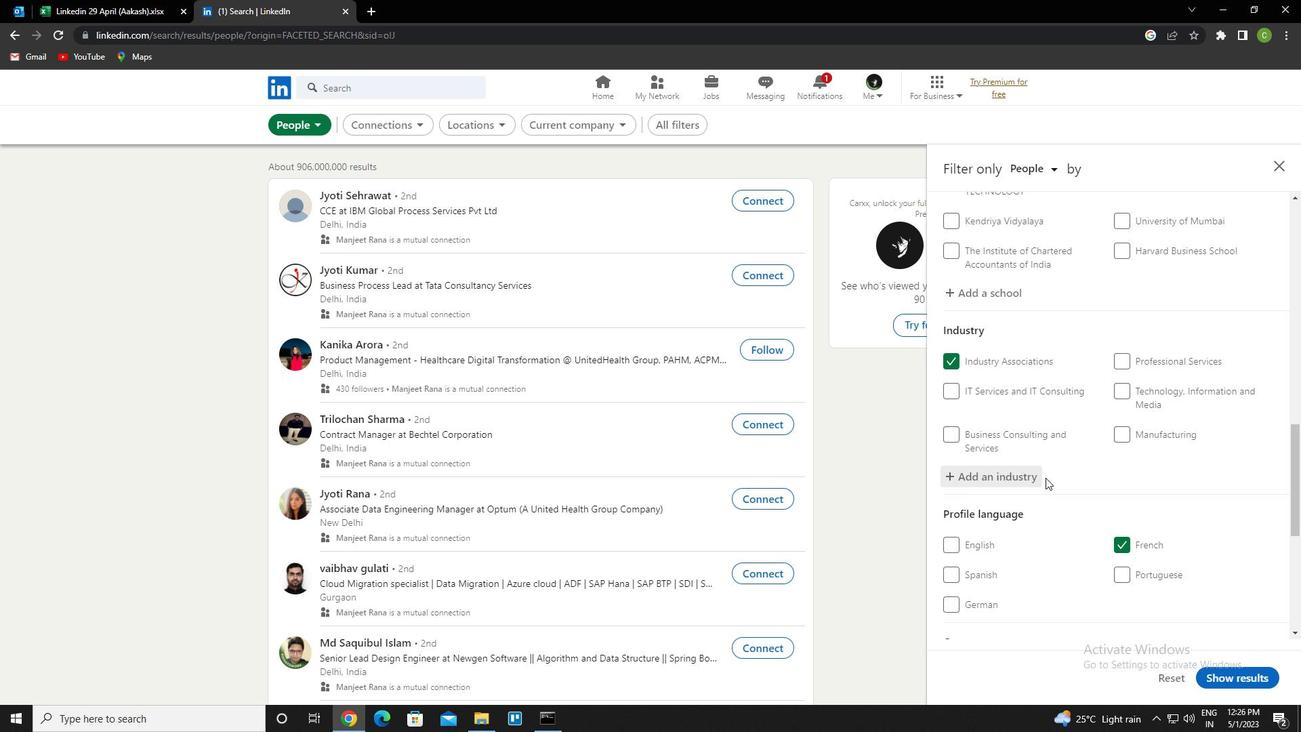 
Action: Mouse scrolled (1048, 480) with delta (0, 0)
Screenshot: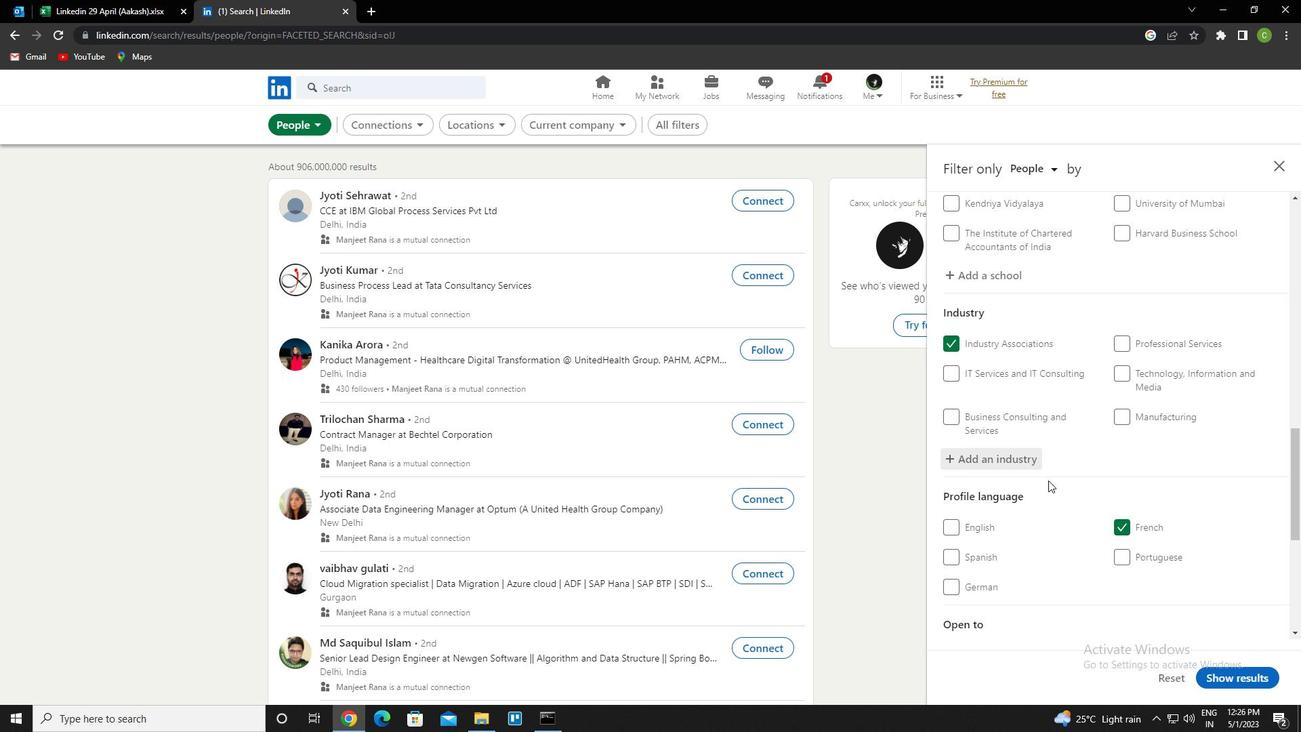 
Action: Mouse scrolled (1048, 480) with delta (0, 0)
Screenshot: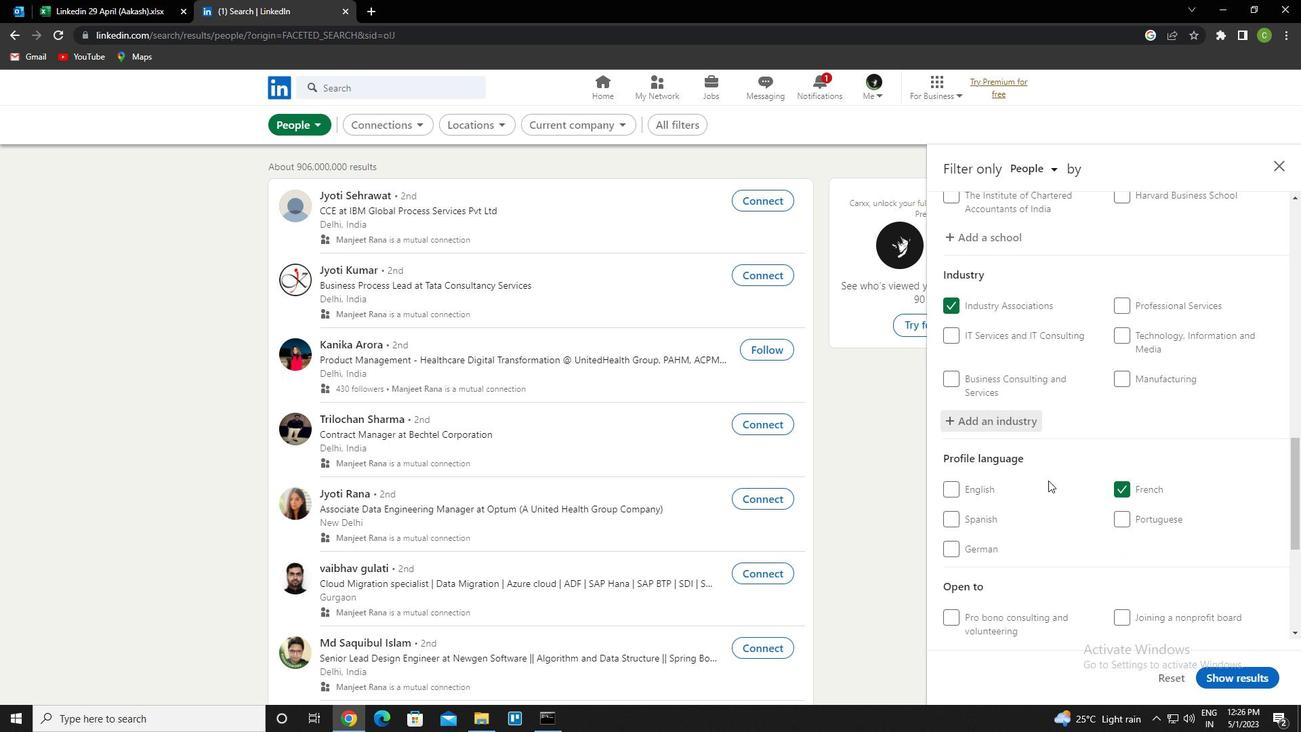 
Action: Mouse moved to (1142, 460)
Screenshot: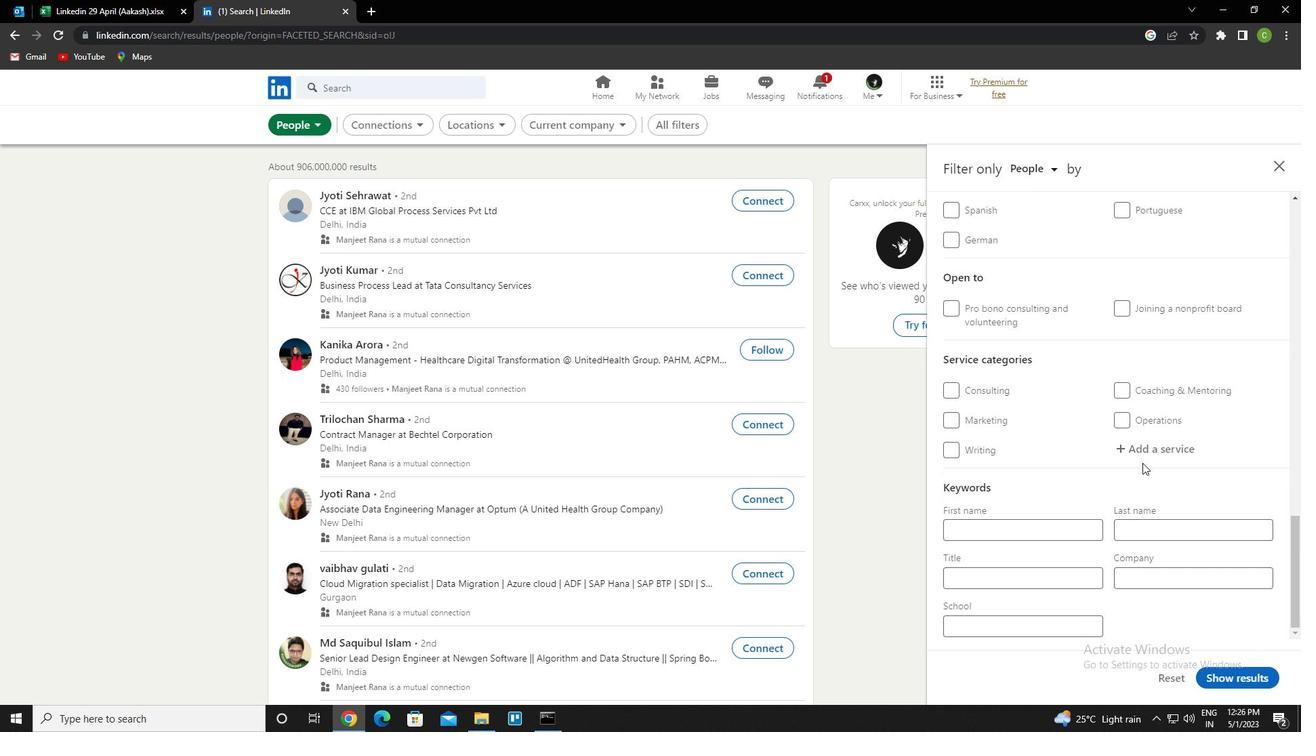 
Action: Mouse scrolled (1142, 461) with delta (0, 0)
Screenshot: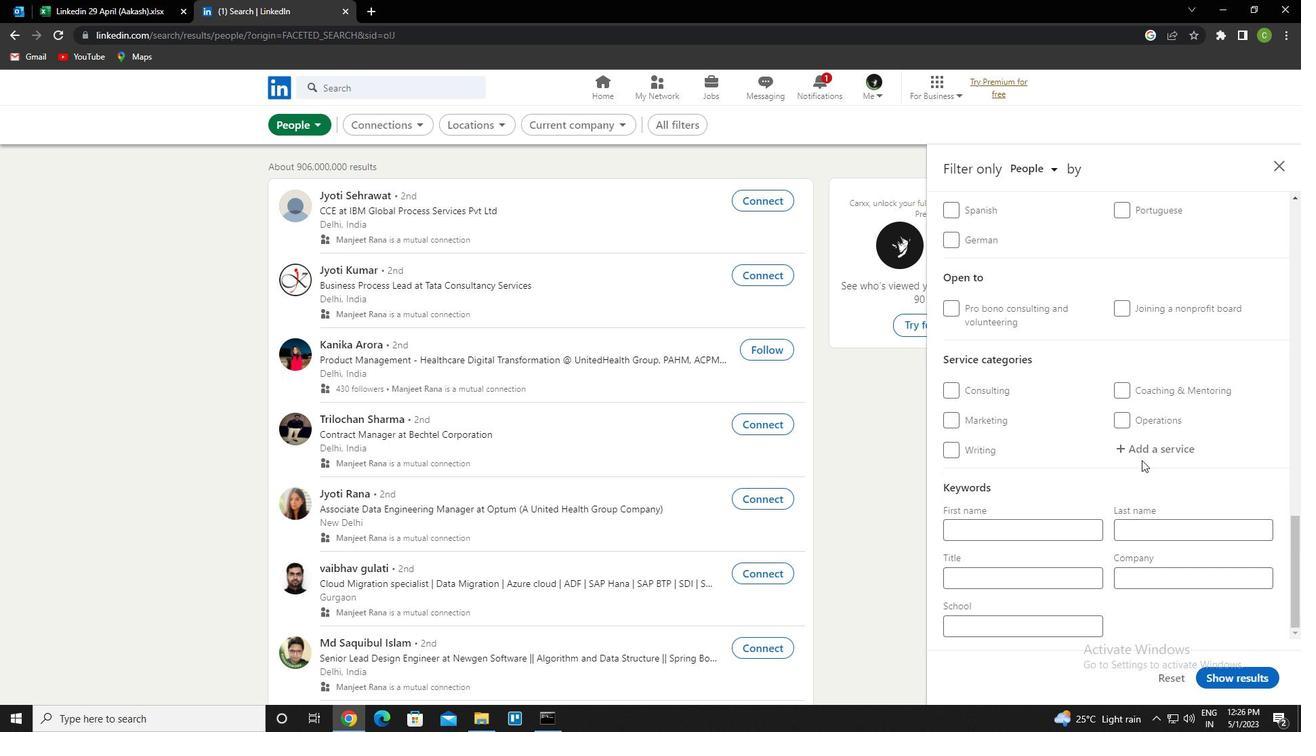 
Action: Mouse scrolled (1142, 461) with delta (0, 0)
Screenshot: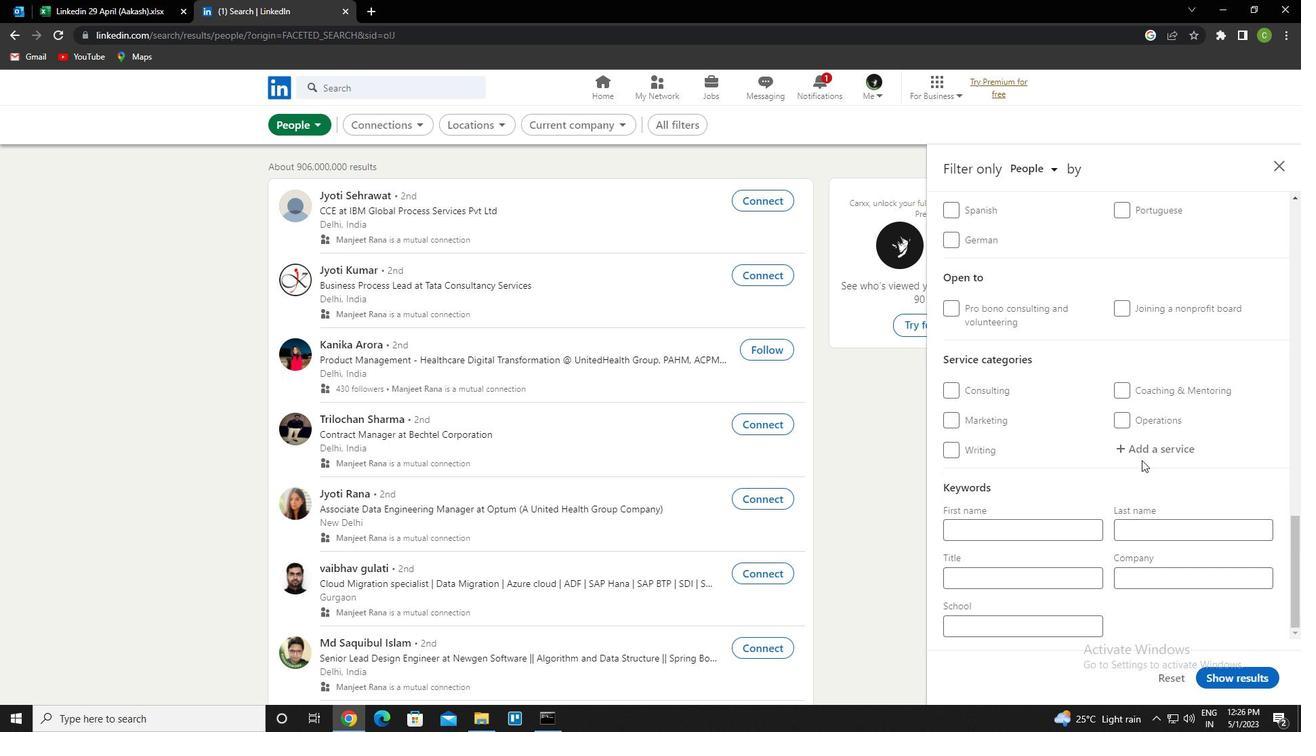 
Action: Mouse moved to (1140, 460)
Screenshot: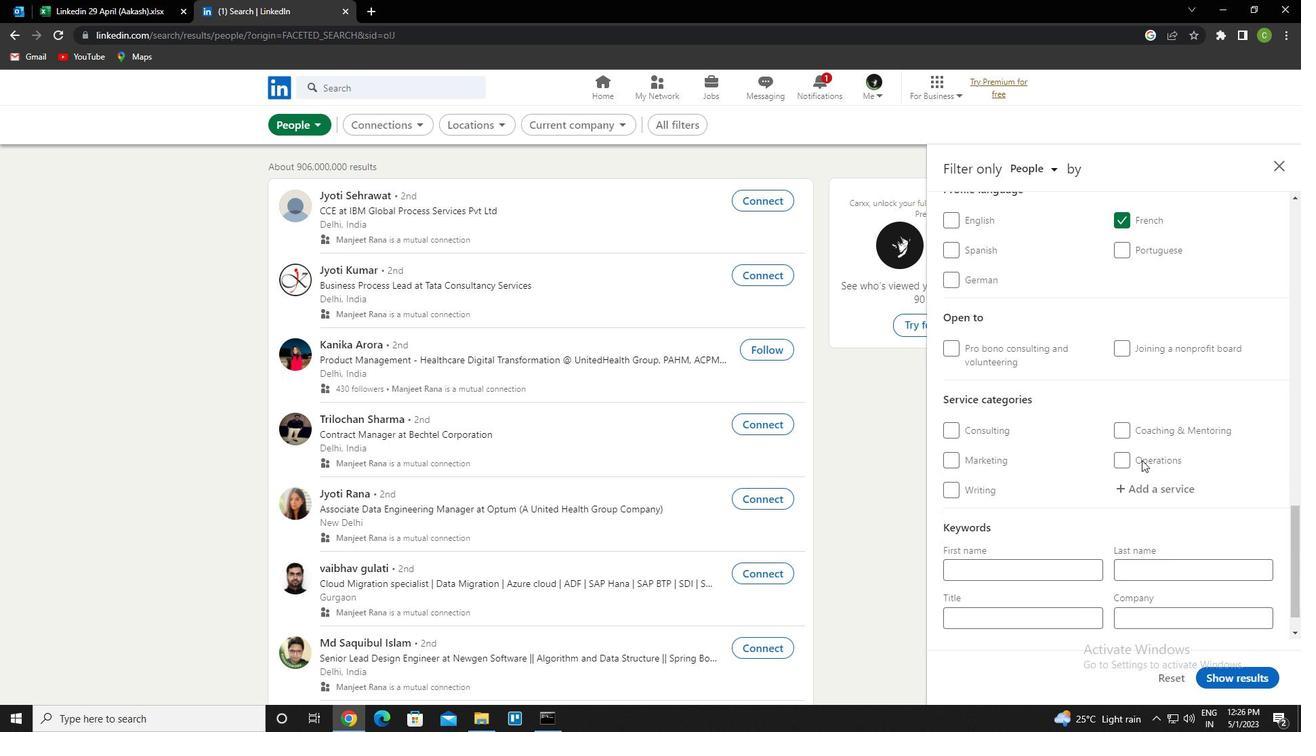 
Action: Mouse scrolled (1140, 459) with delta (0, 0)
Screenshot: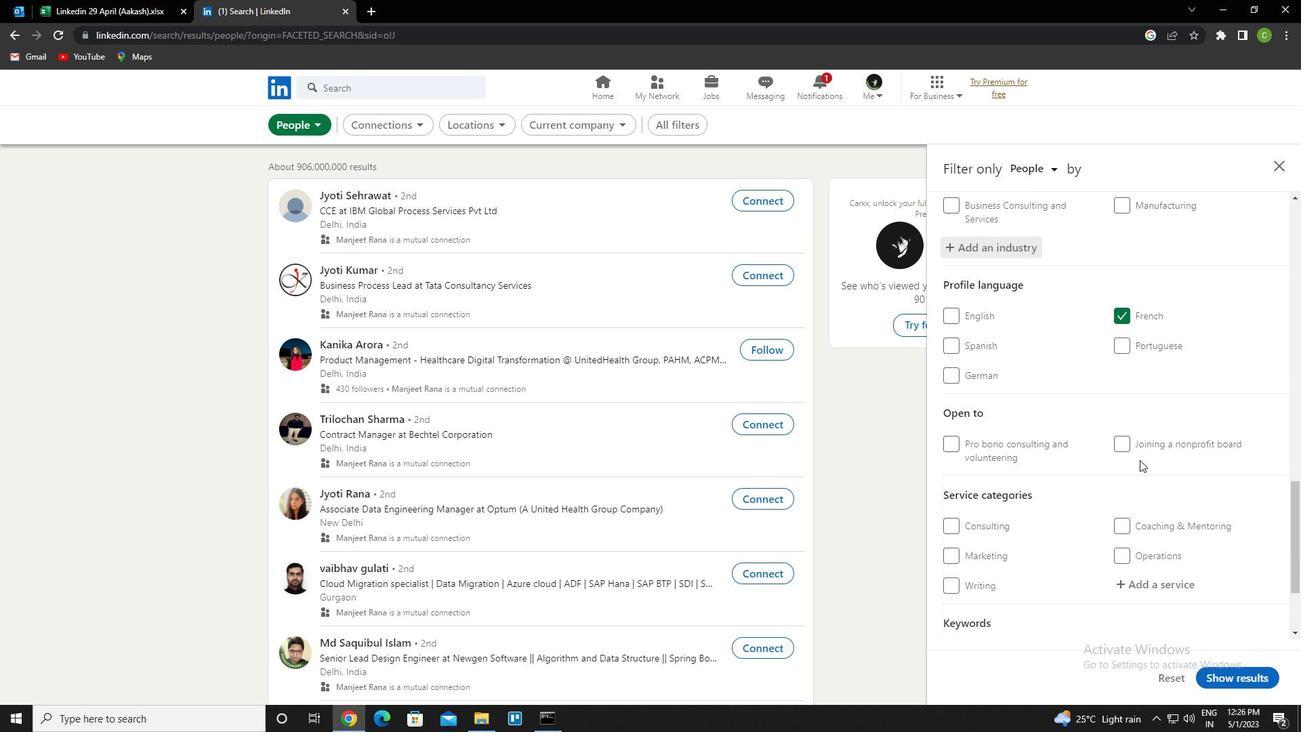 
Action: Mouse scrolled (1140, 459) with delta (0, 0)
Screenshot: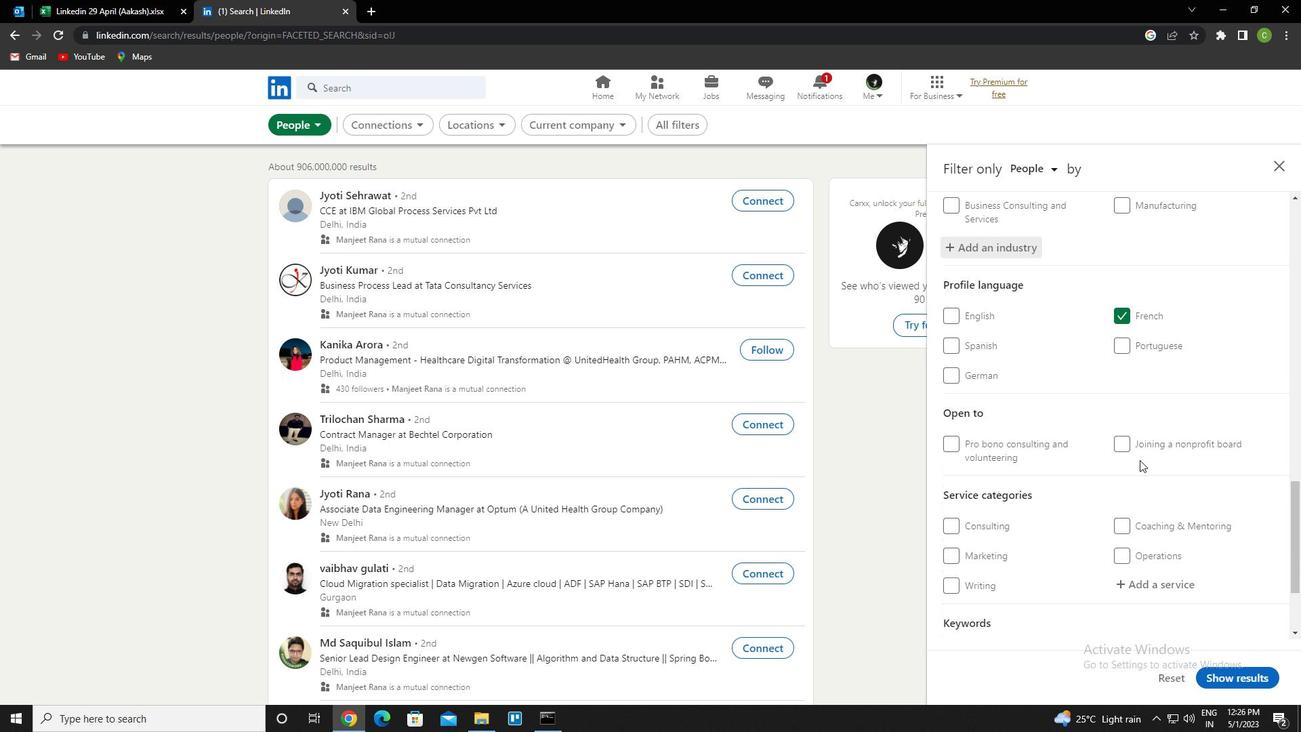 
Action: Mouse moved to (1151, 452)
Screenshot: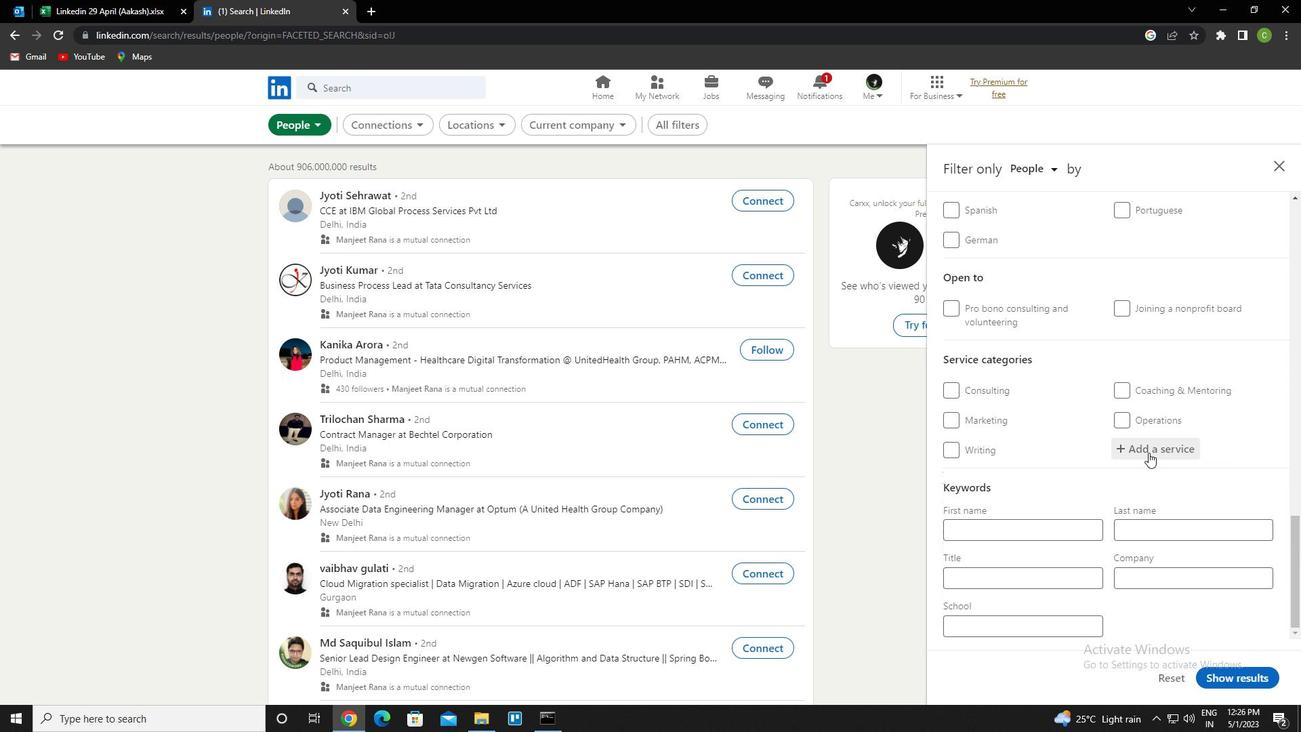 
Action: Mouse pressed left at (1151, 452)
Screenshot: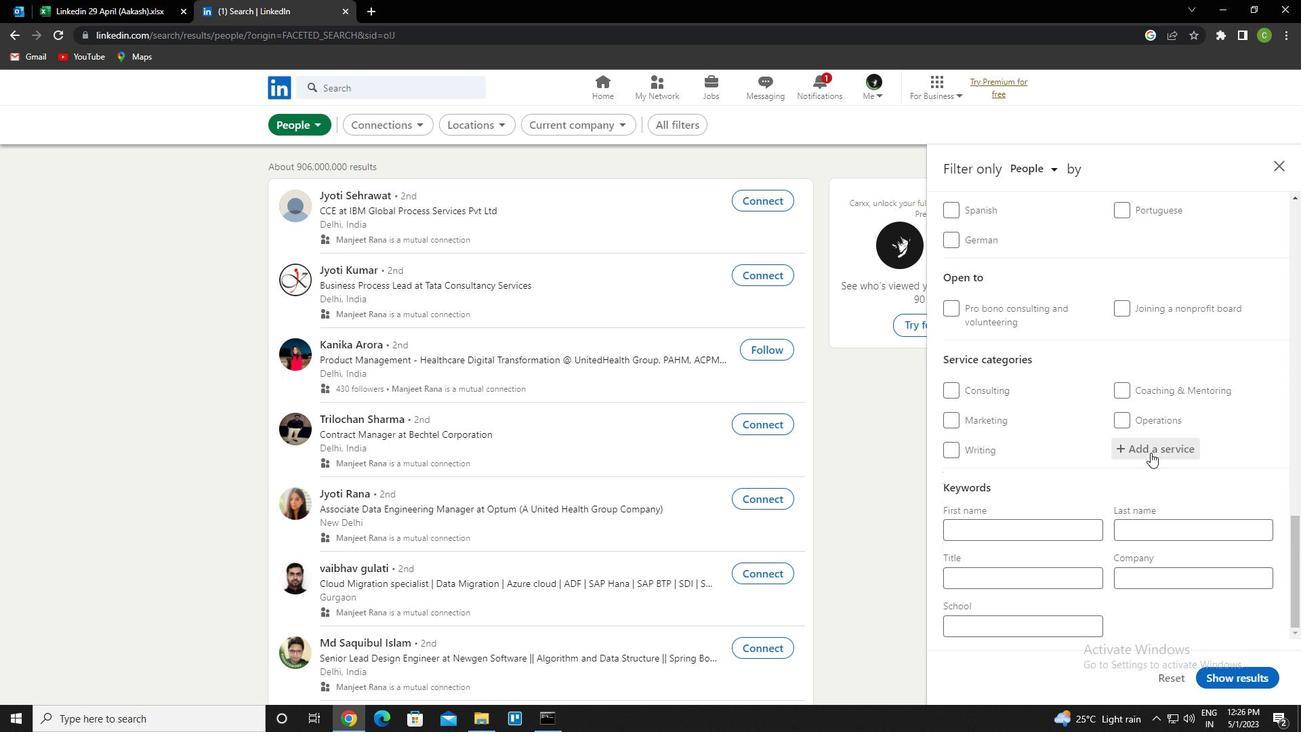 
Action: Key pressed <Key.caps_lock>v<Key.caps_lock>isual<Key.down><Key.enter>
Screenshot: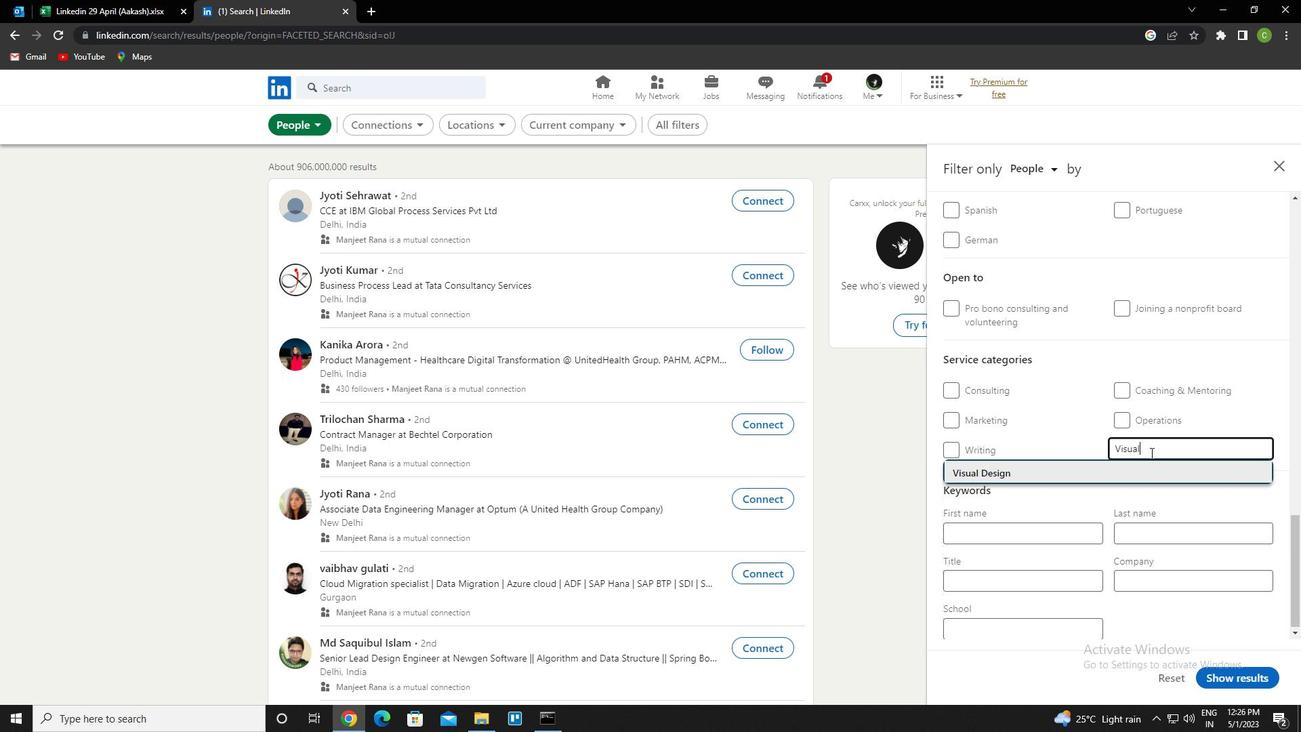
Action: Mouse moved to (1076, 503)
Screenshot: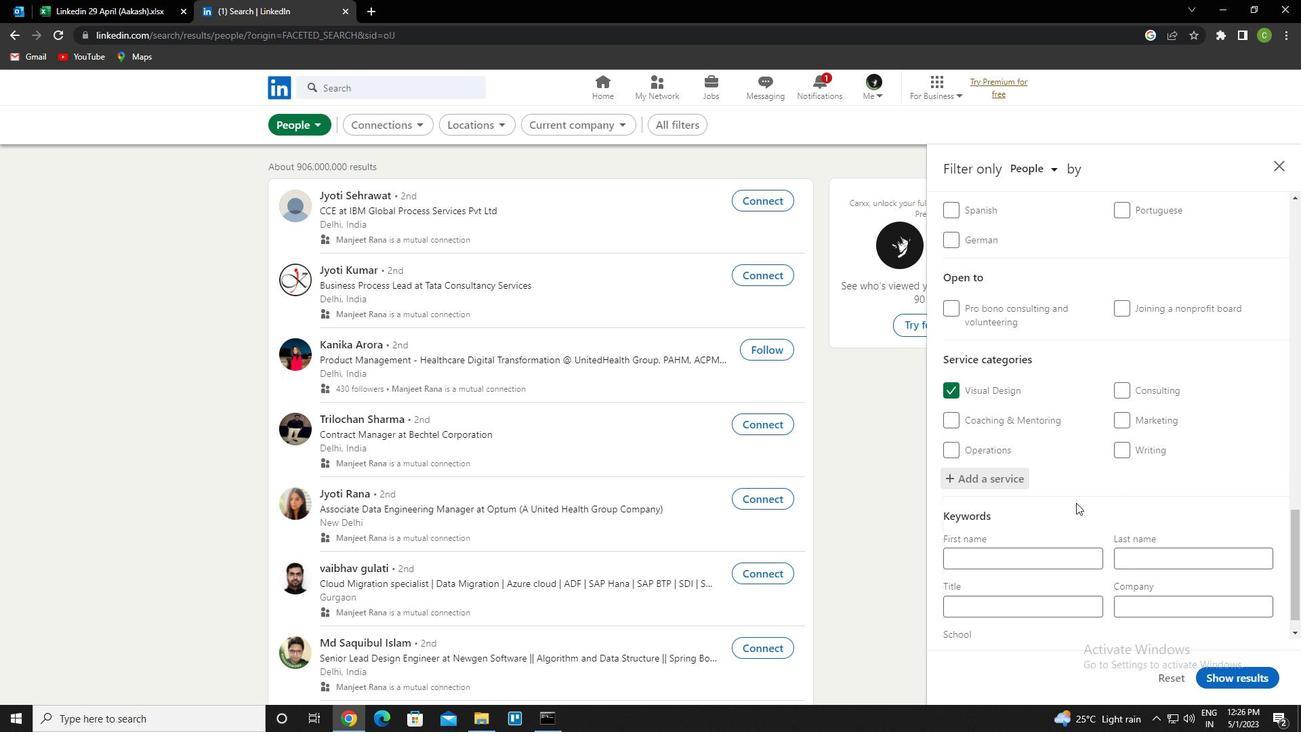 
Action: Mouse scrolled (1076, 503) with delta (0, 0)
Screenshot: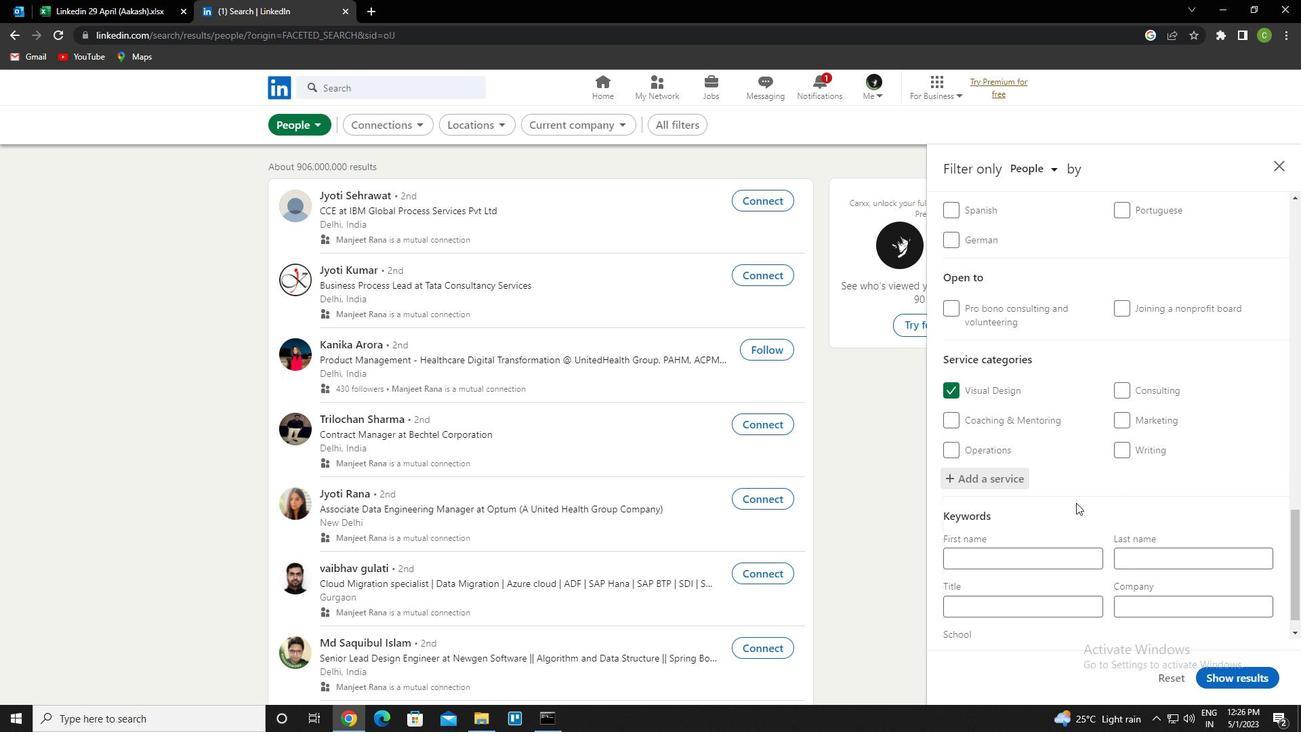 
Action: Mouse moved to (1078, 507)
Screenshot: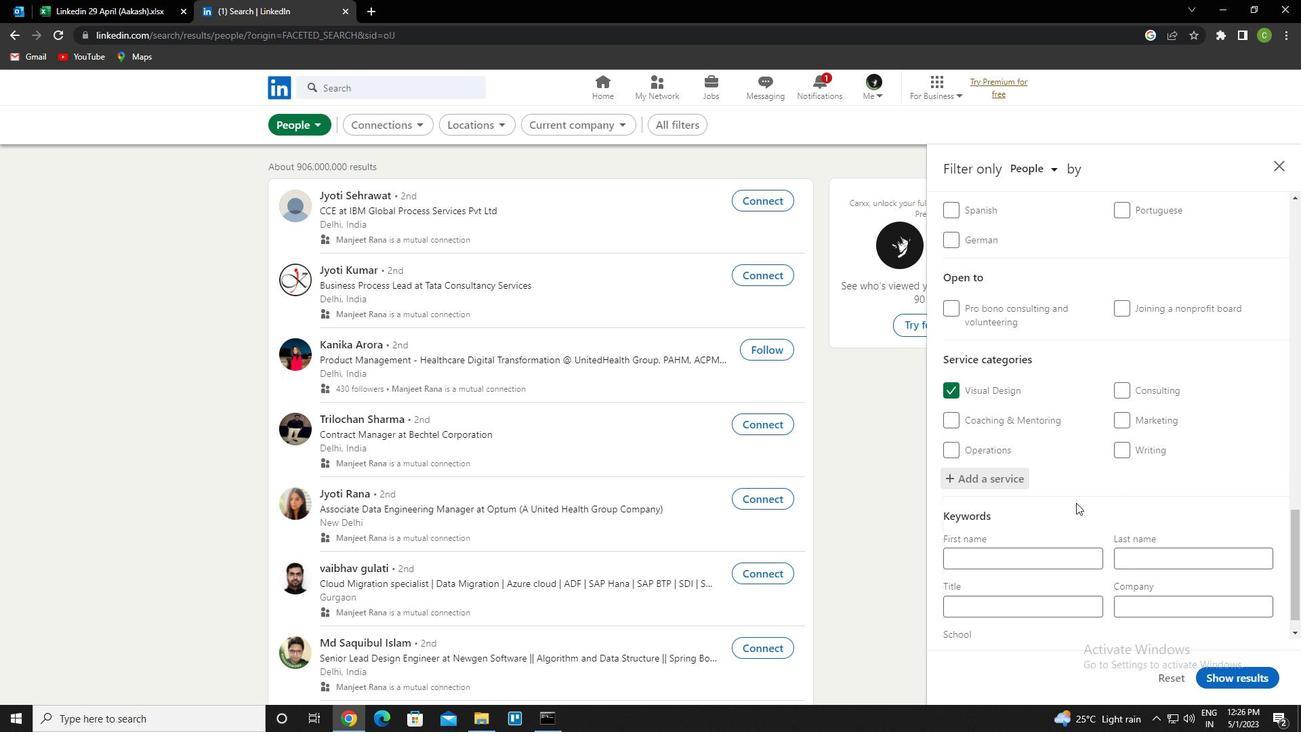 
Action: Mouse scrolled (1078, 506) with delta (0, 0)
Screenshot: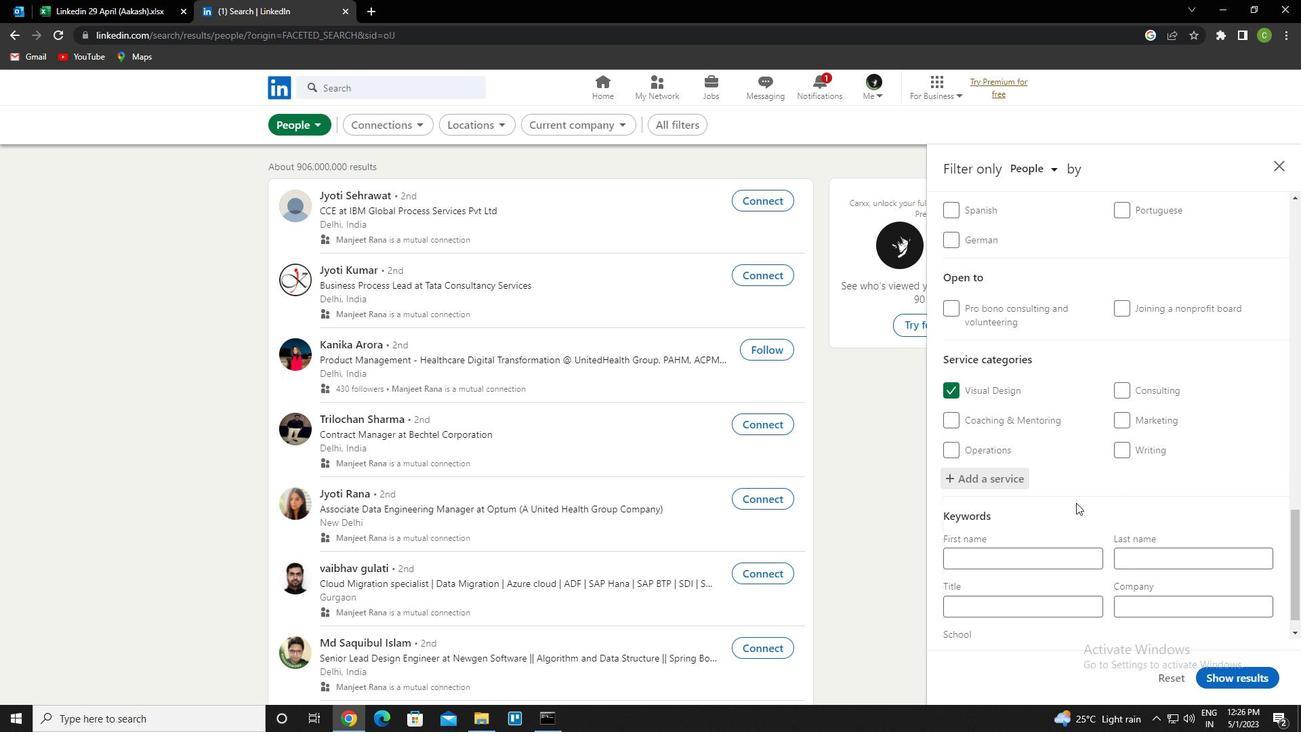 
Action: Mouse moved to (1080, 513)
Screenshot: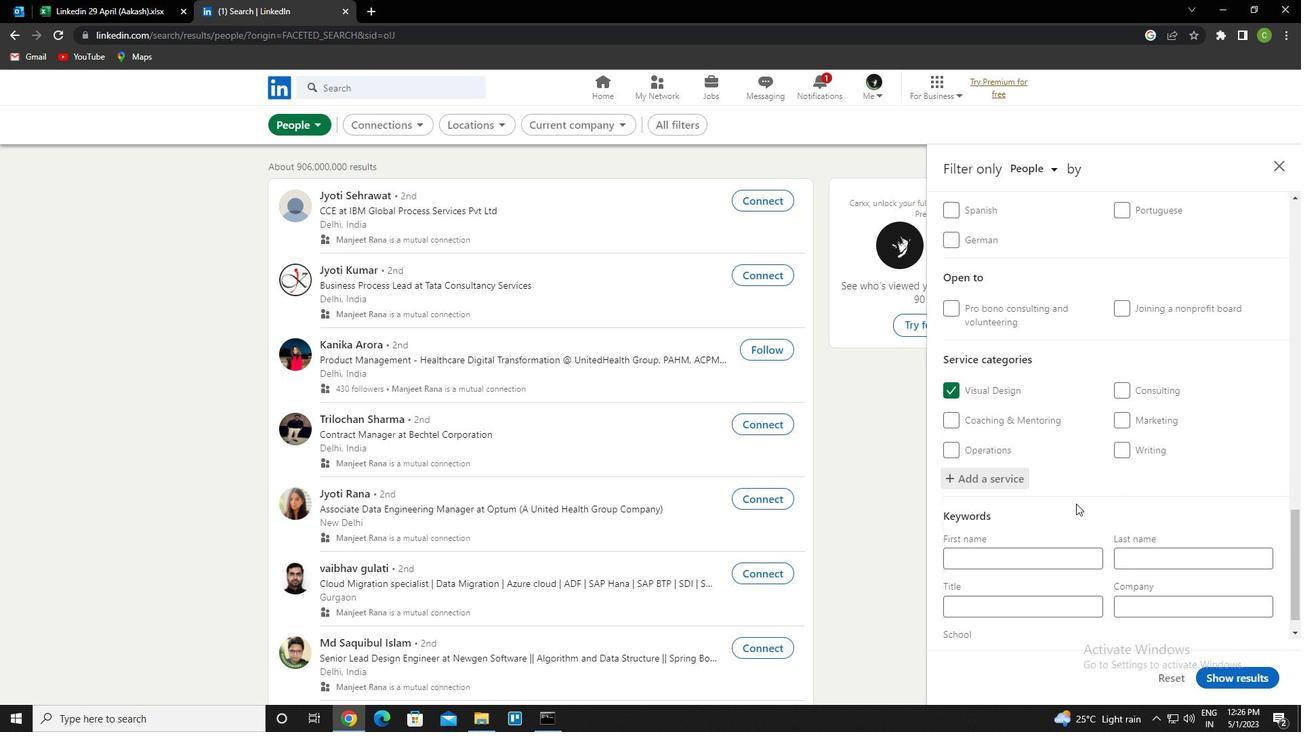 
Action: Mouse scrolled (1080, 512) with delta (0, 0)
Screenshot: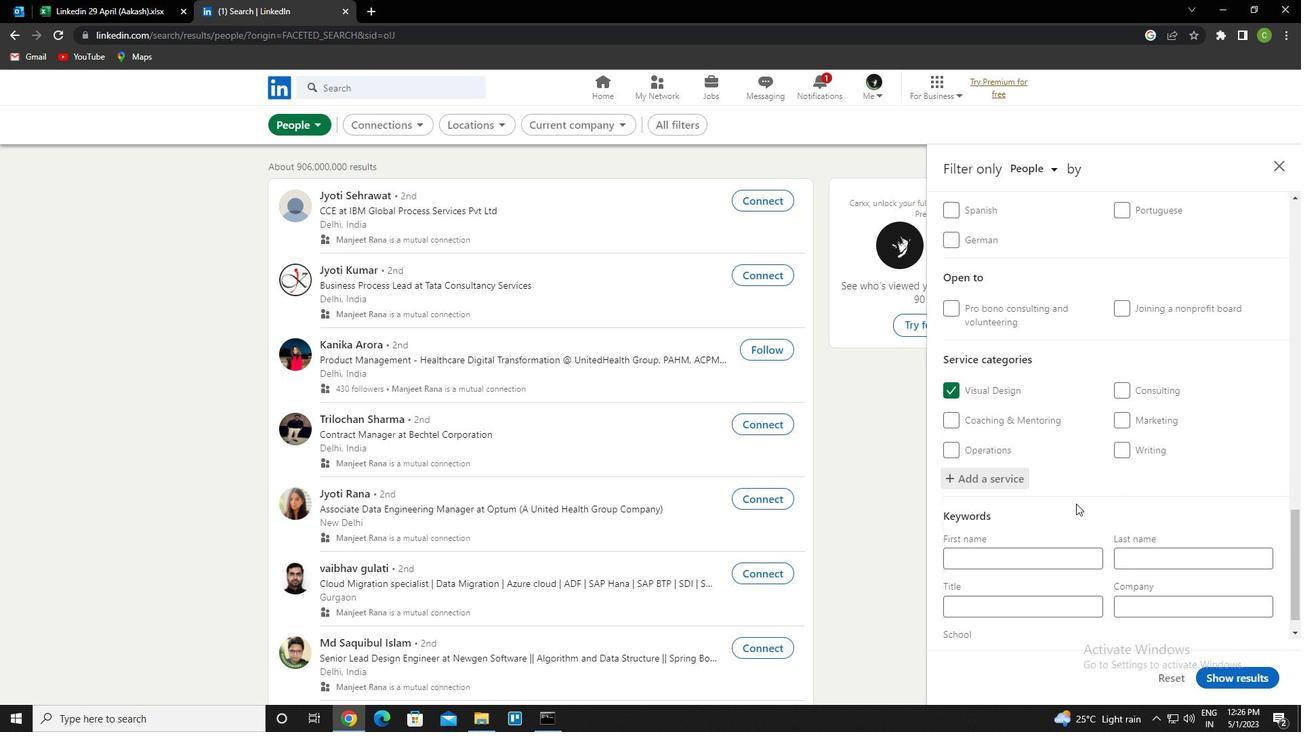 
Action: Mouse moved to (1080, 515)
Screenshot: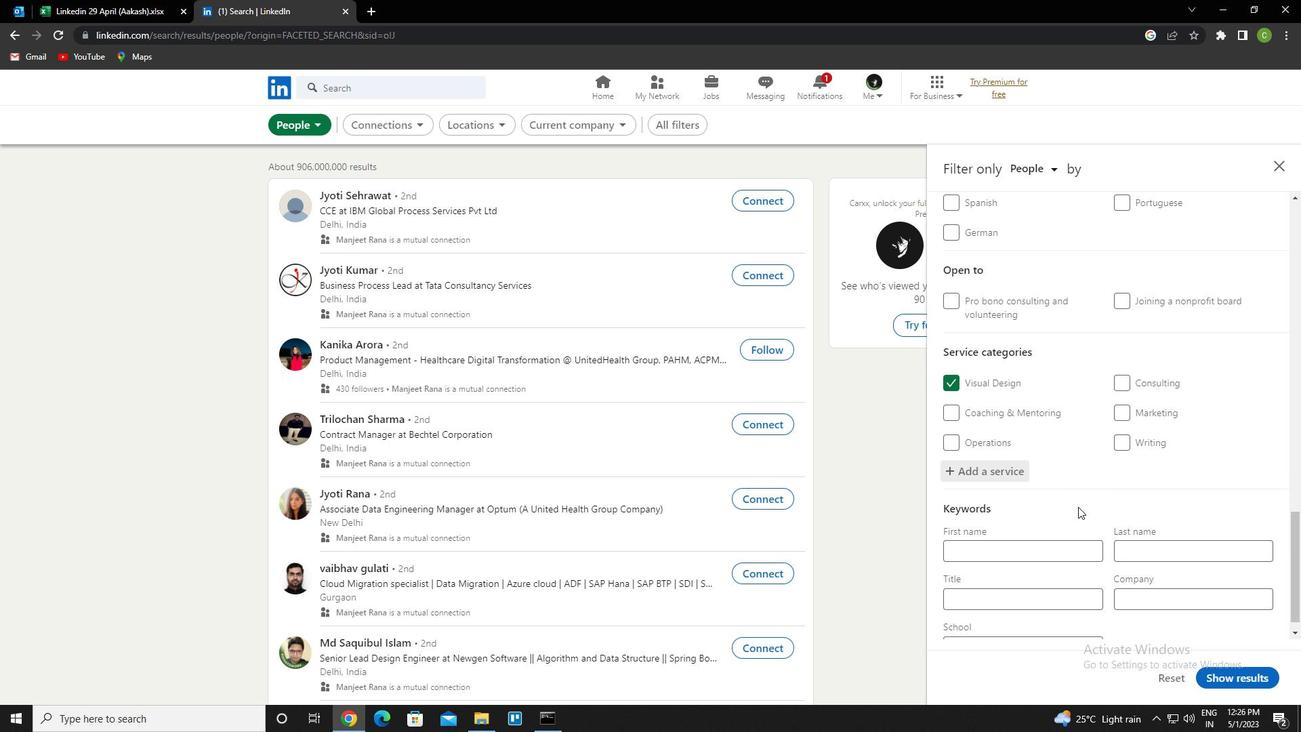 
Action: Mouse scrolled (1080, 515) with delta (0, 0)
Screenshot: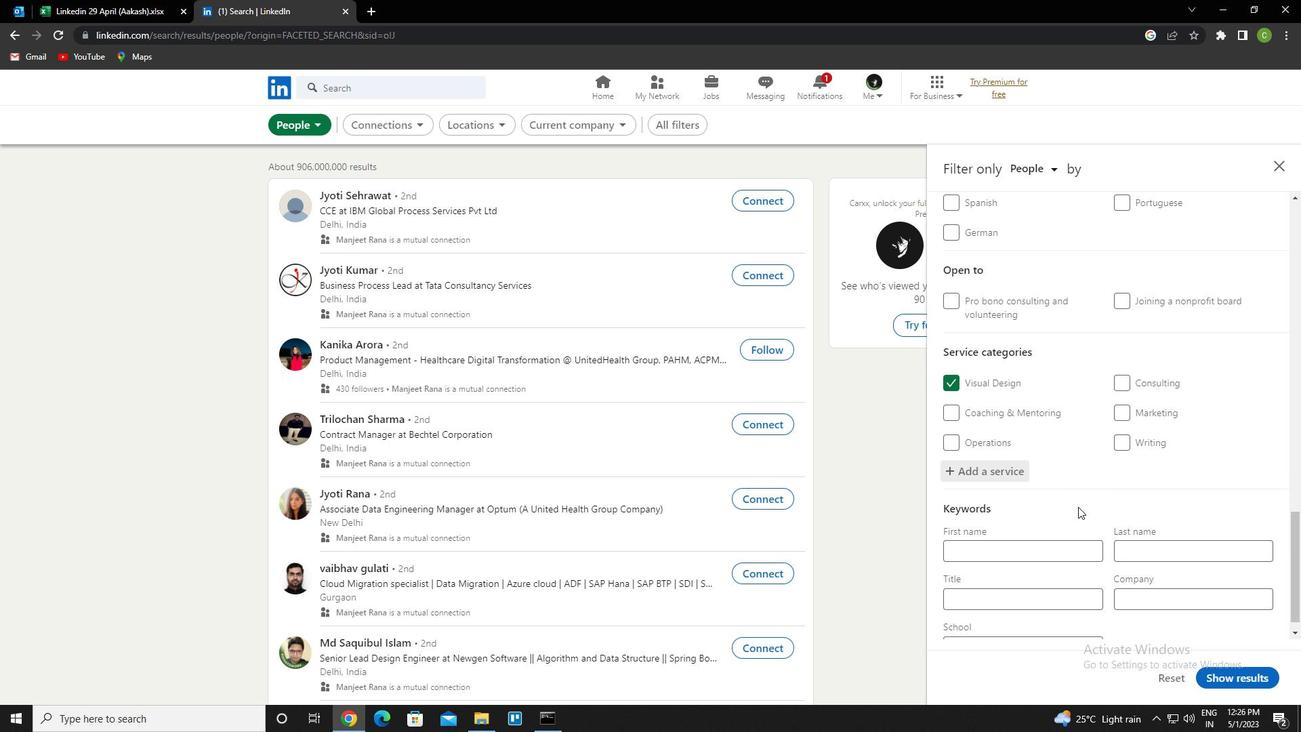 
Action: Mouse moved to (1080, 520)
Screenshot: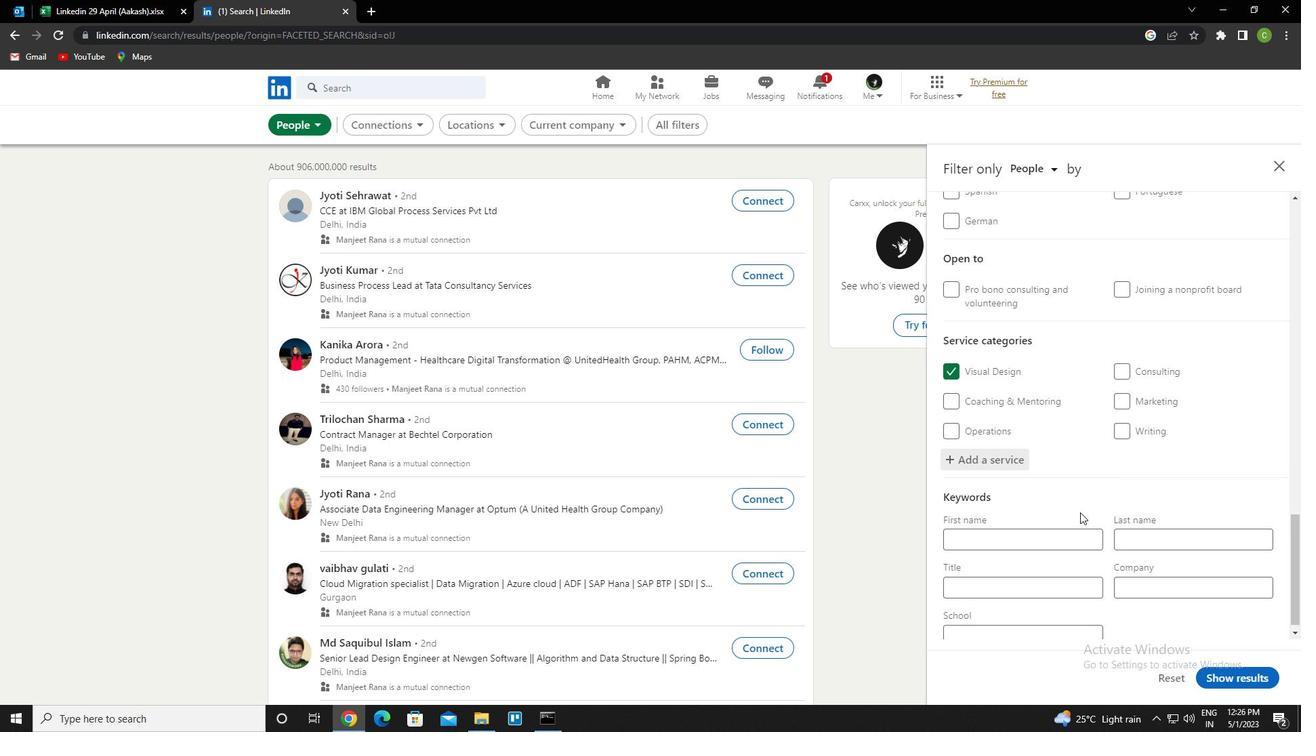 
Action: Mouse scrolled (1080, 519) with delta (0, 0)
Screenshot: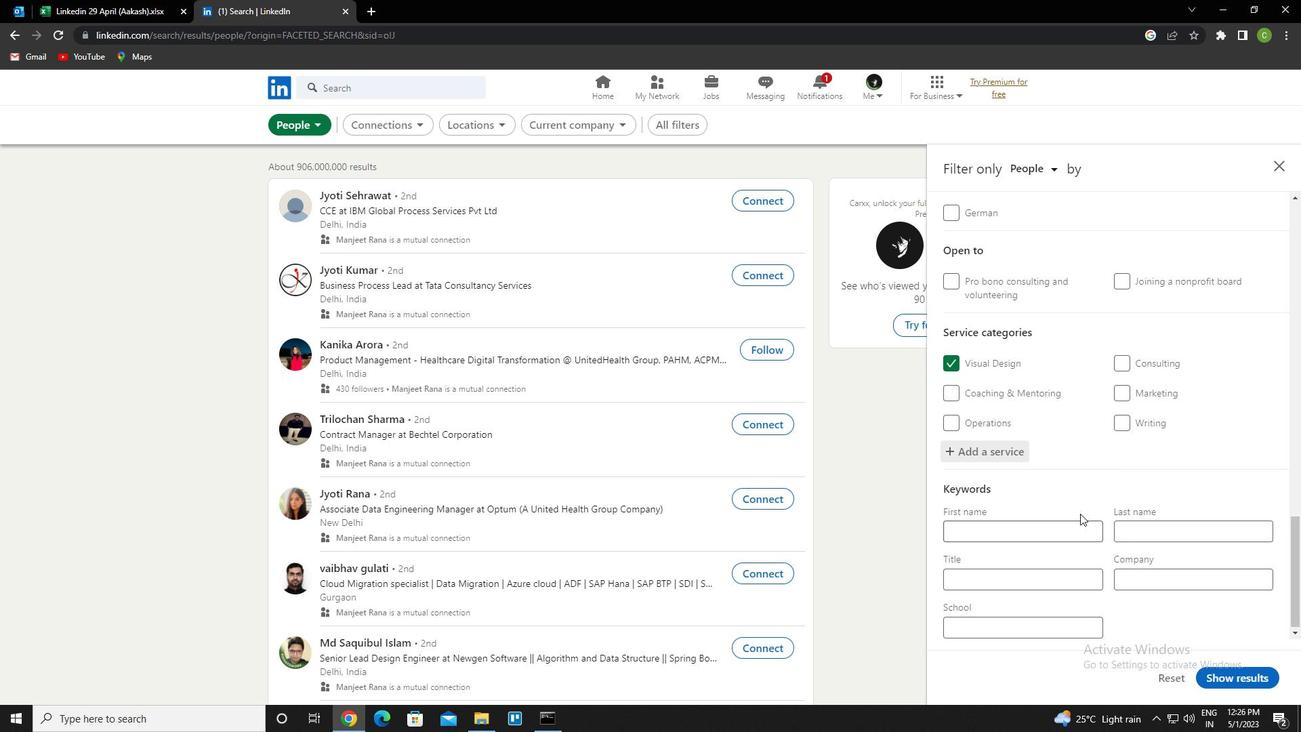 
Action: Mouse moved to (1035, 576)
Screenshot: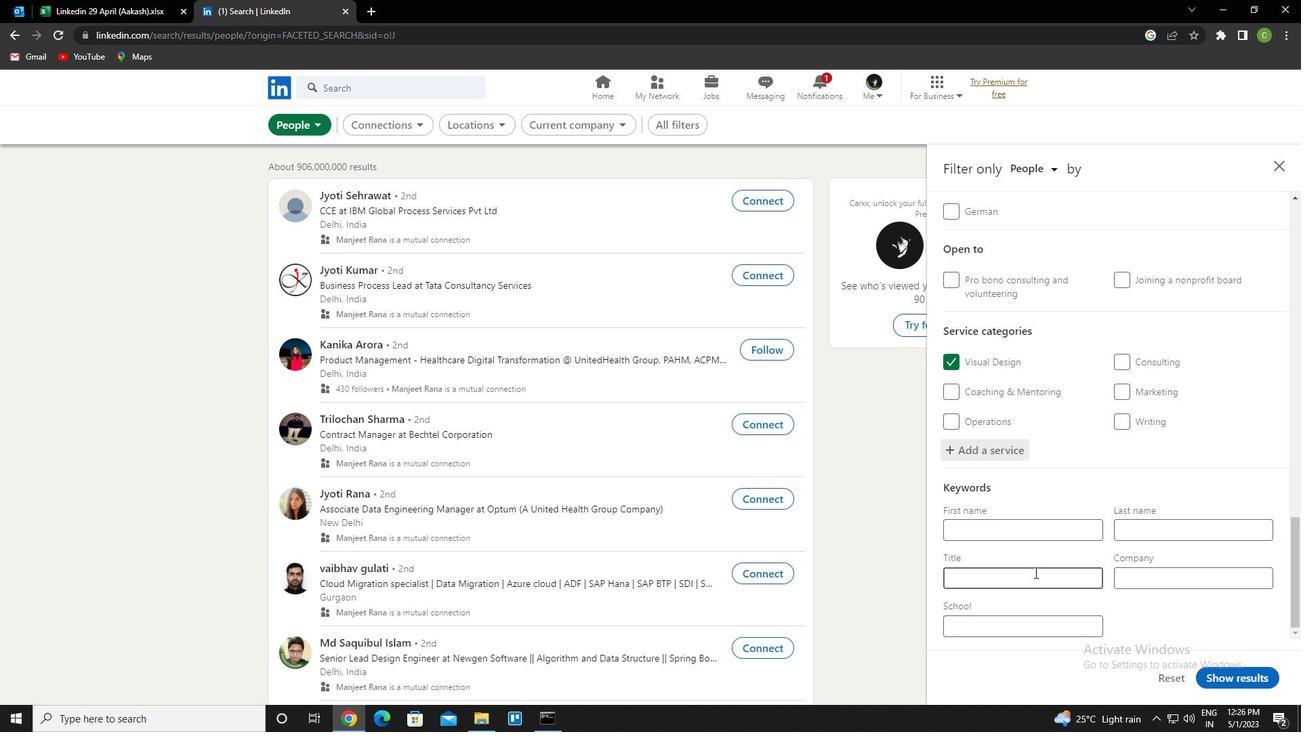 
Action: Mouse pressed left at (1035, 576)
Screenshot: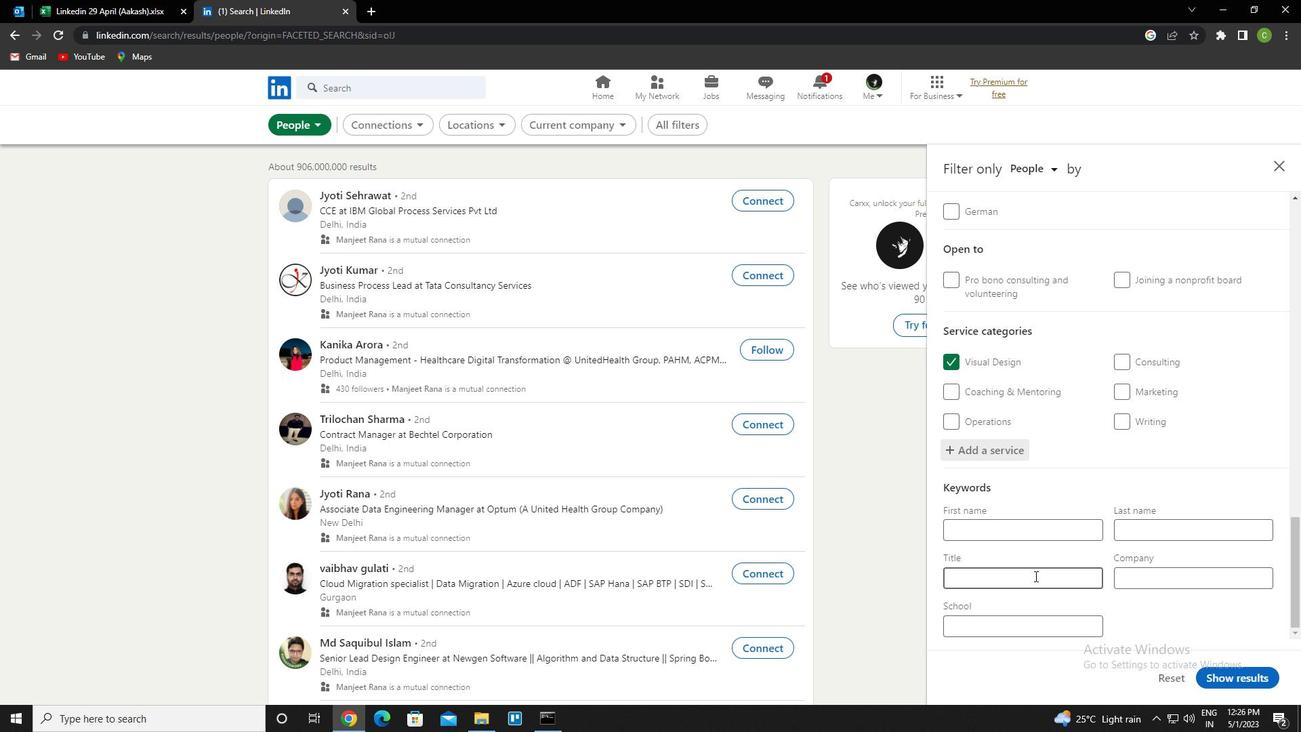 
Action: Key pressed <Key.caps_lock>b<Key.caps_lock>eautician
Screenshot: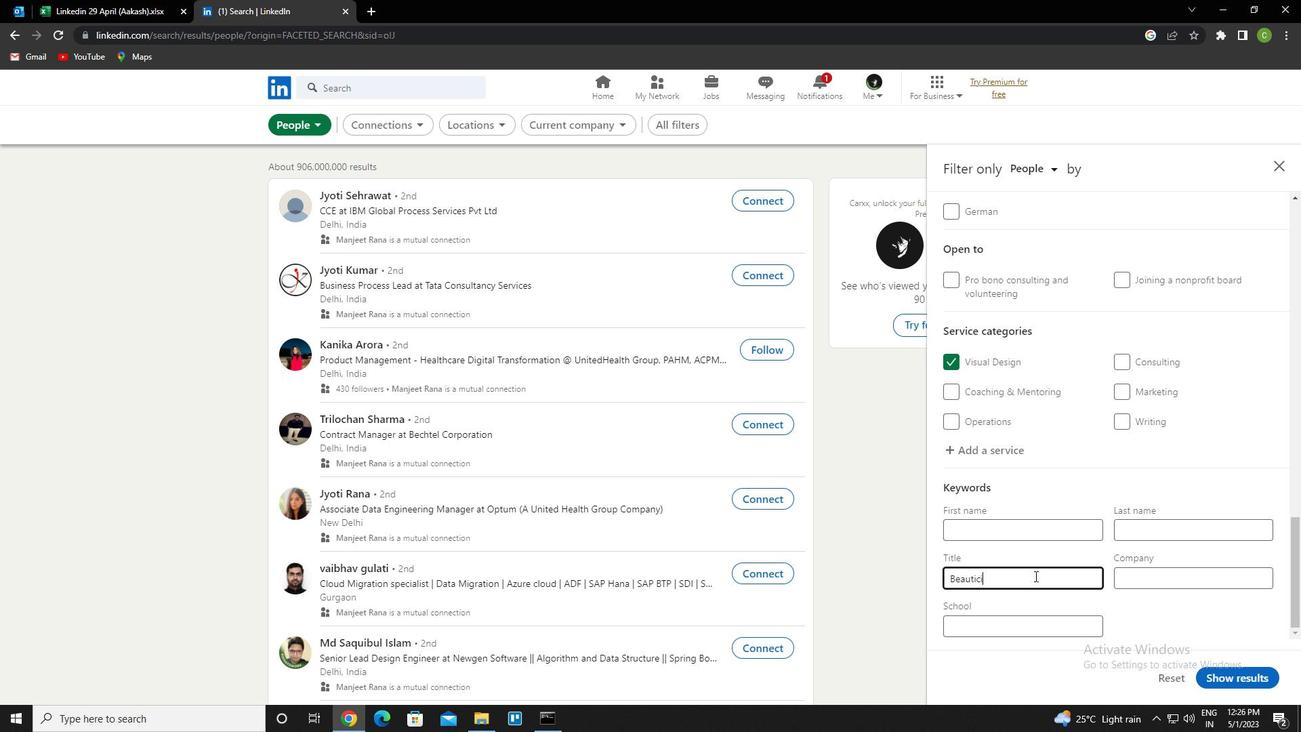 
Action: Mouse moved to (1236, 673)
Screenshot: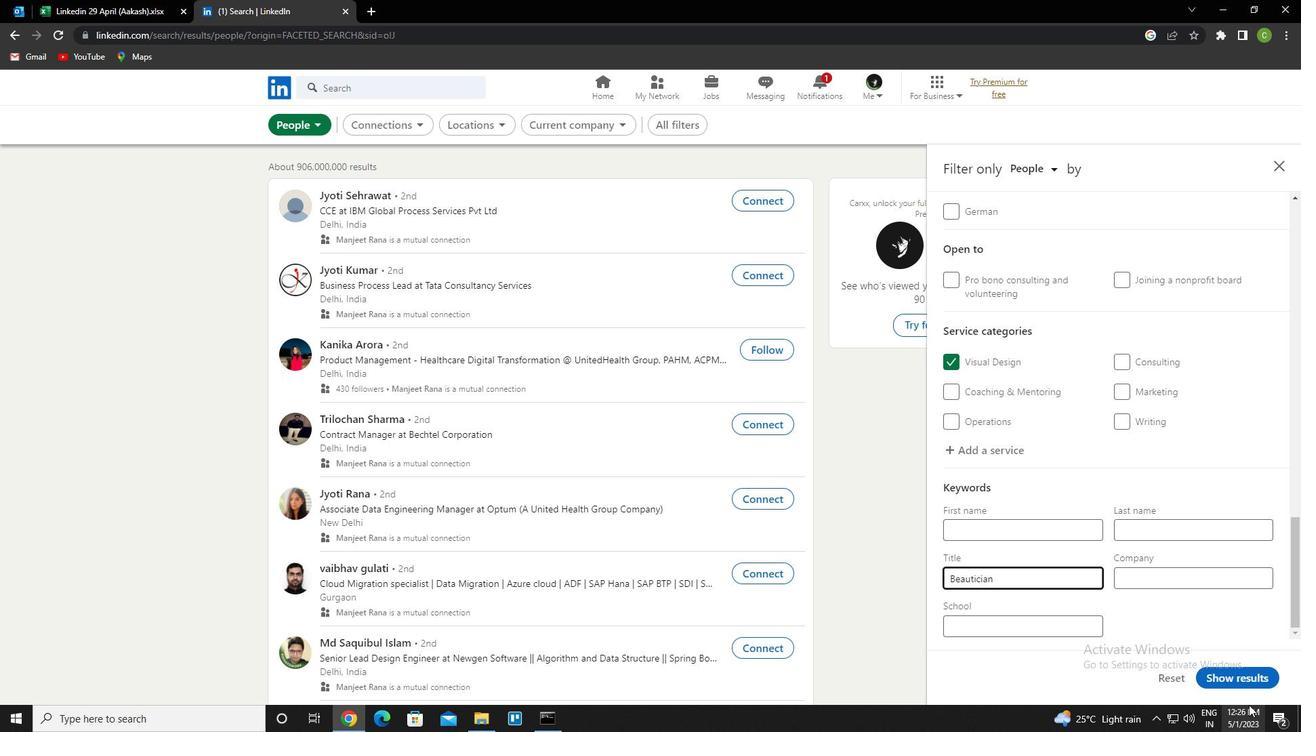 
Action: Mouse pressed left at (1236, 673)
Screenshot: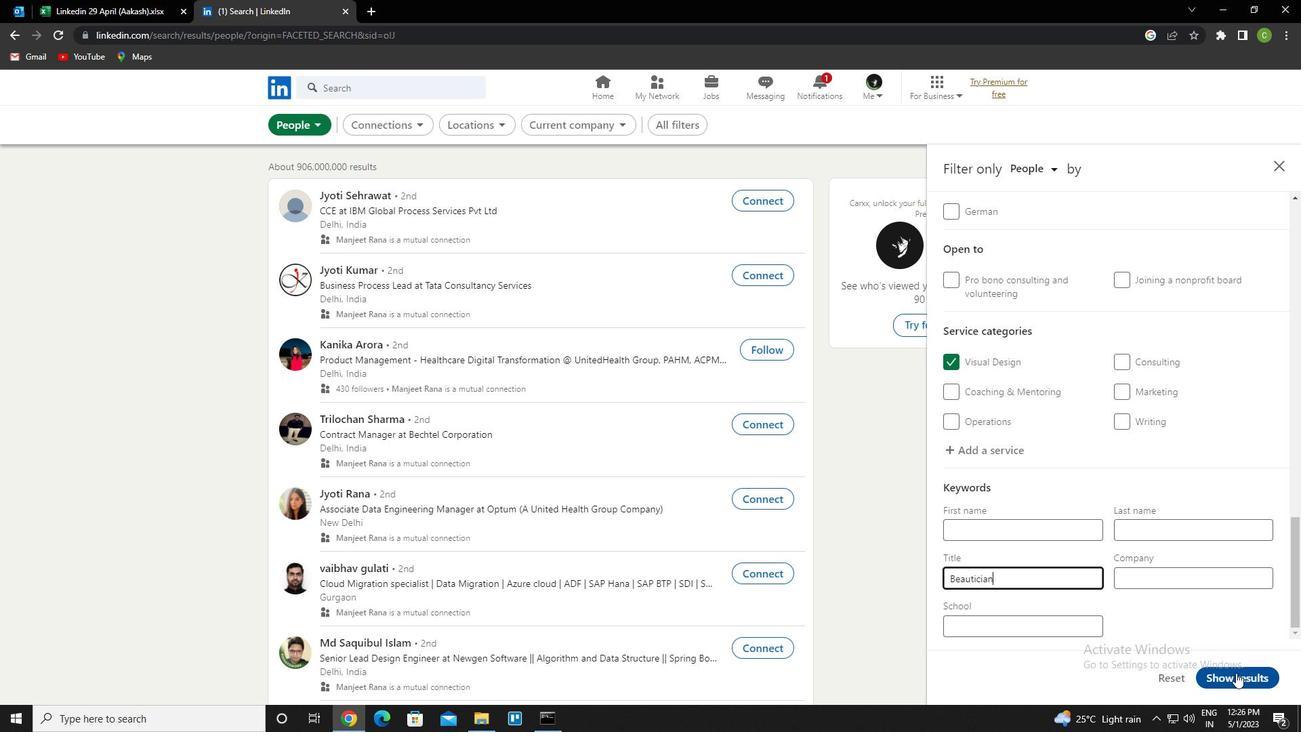 
Action: Mouse moved to (494, 694)
Screenshot: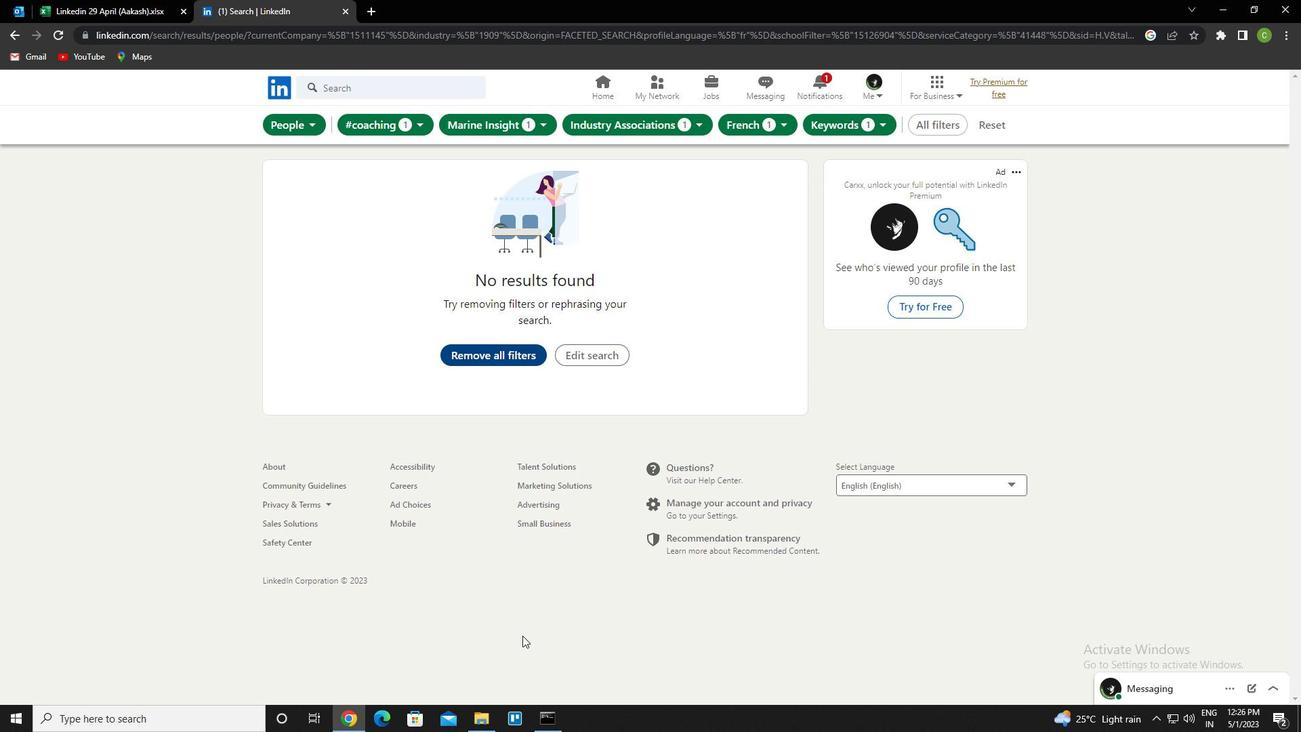 
